 Task: Find a flat in Dom Pedrito, Brazil, for 8 guests from 24th August to 10th September, with a price range of ₹12,000 to ₹15,000, including Wifi, Free parking, TV, and Self check-in, with an English-speaking host.
Action: Mouse moved to (684, 104)
Screenshot: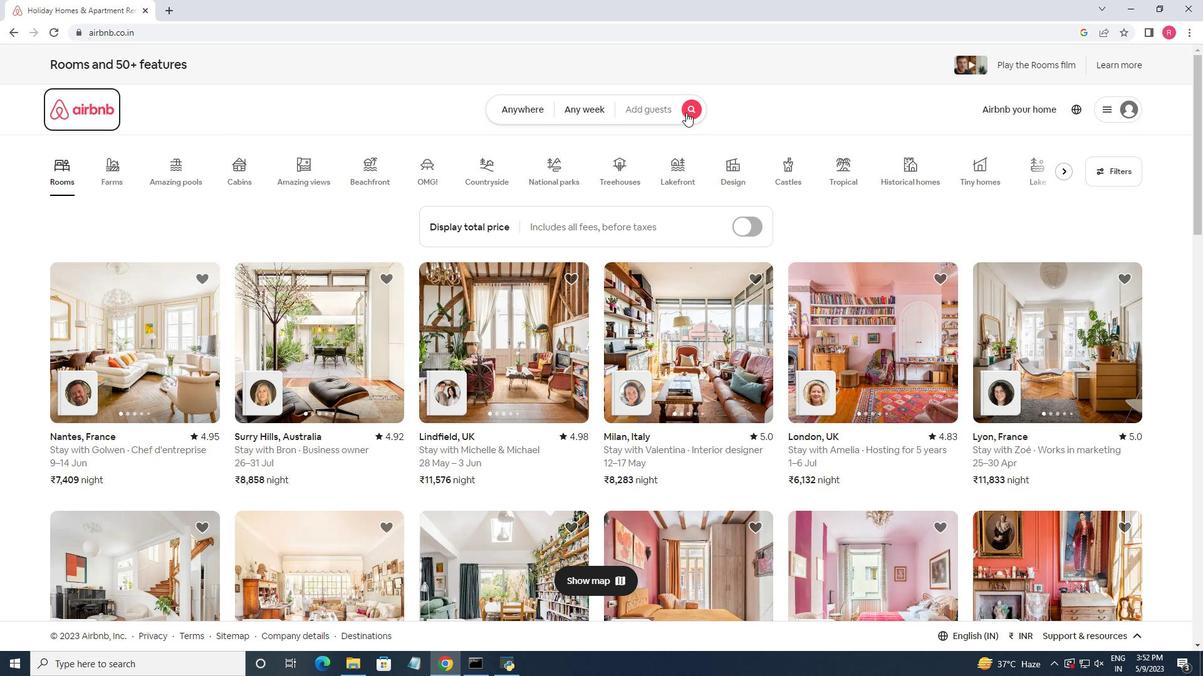 
Action: Mouse pressed left at (684, 104)
Screenshot: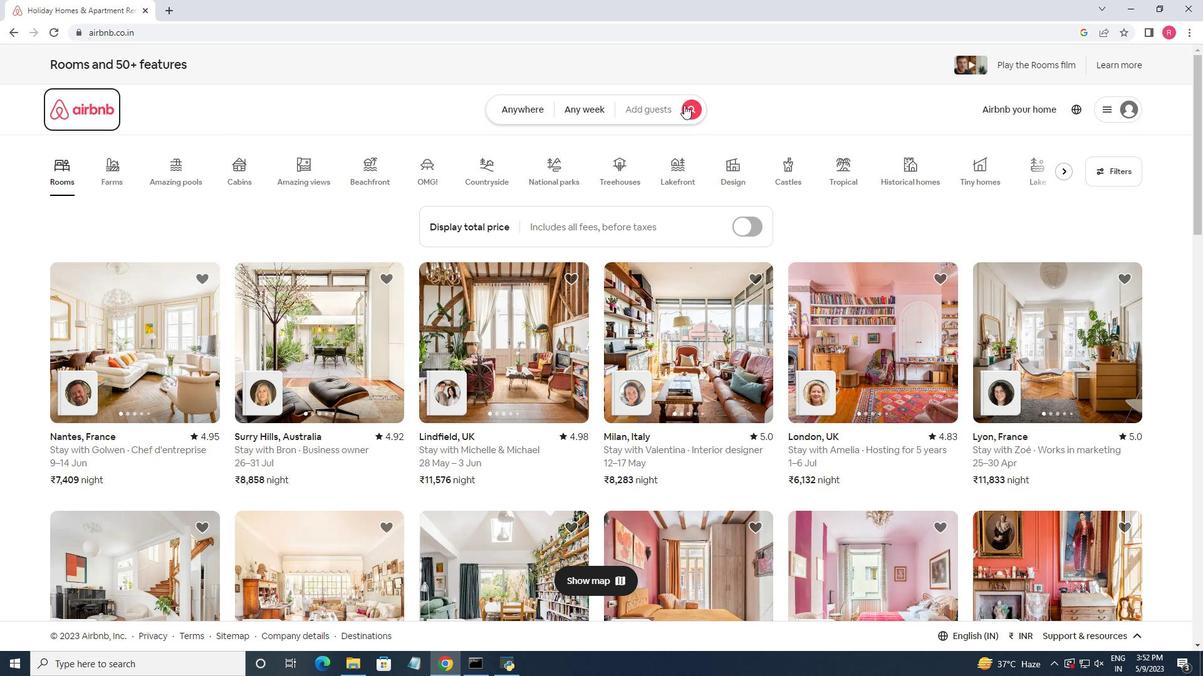 
Action: Mouse moved to (440, 155)
Screenshot: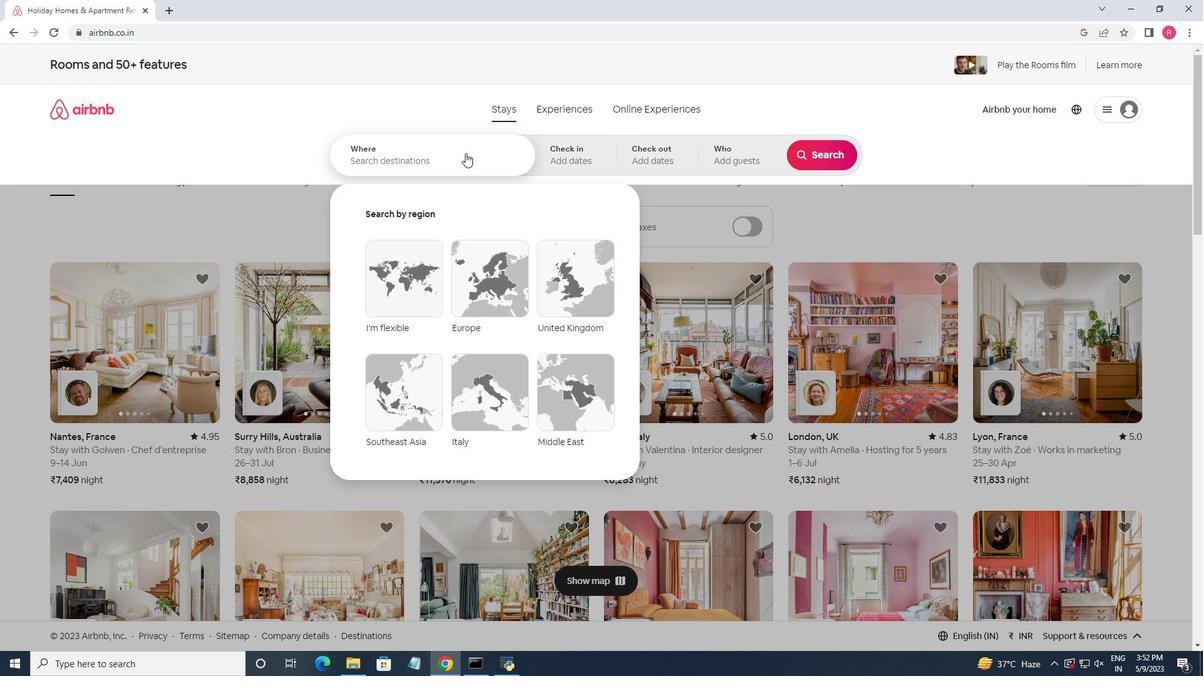 
Action: Mouse pressed left at (440, 155)
Screenshot: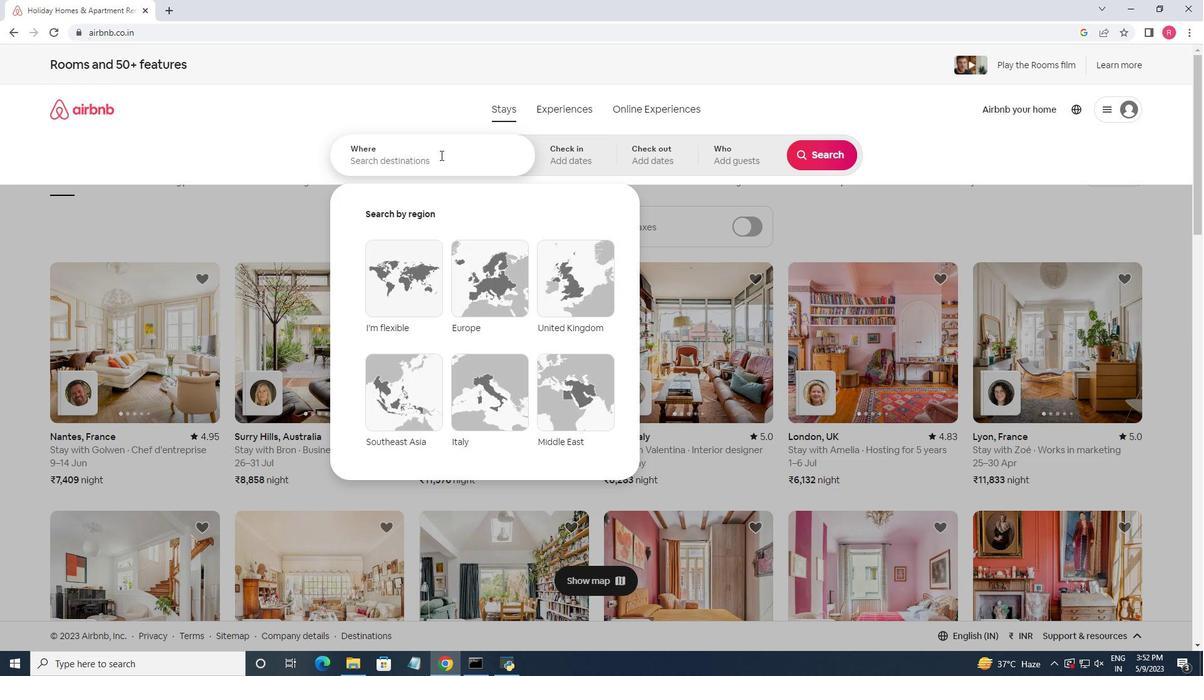 
Action: Key pressed <Key.shift>Dom<Key.space><Key.shift>Pedrito,<Key.space><Key.shift>Brazil<Key.enter>
Screenshot: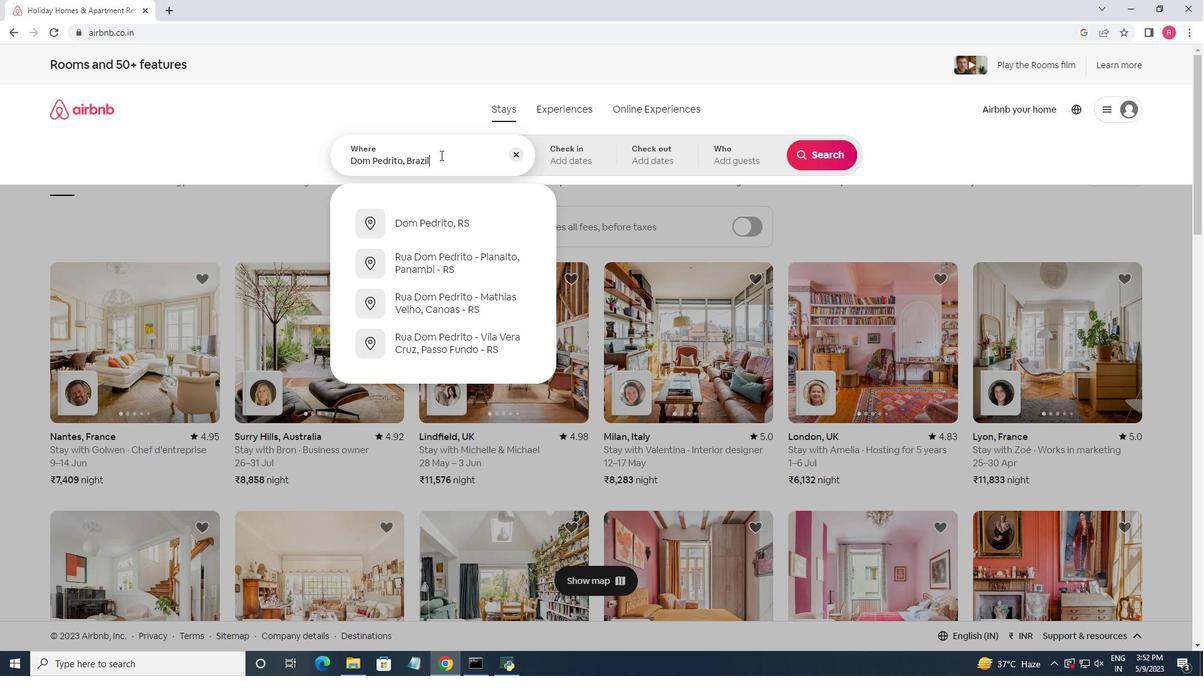 
Action: Mouse moved to (822, 253)
Screenshot: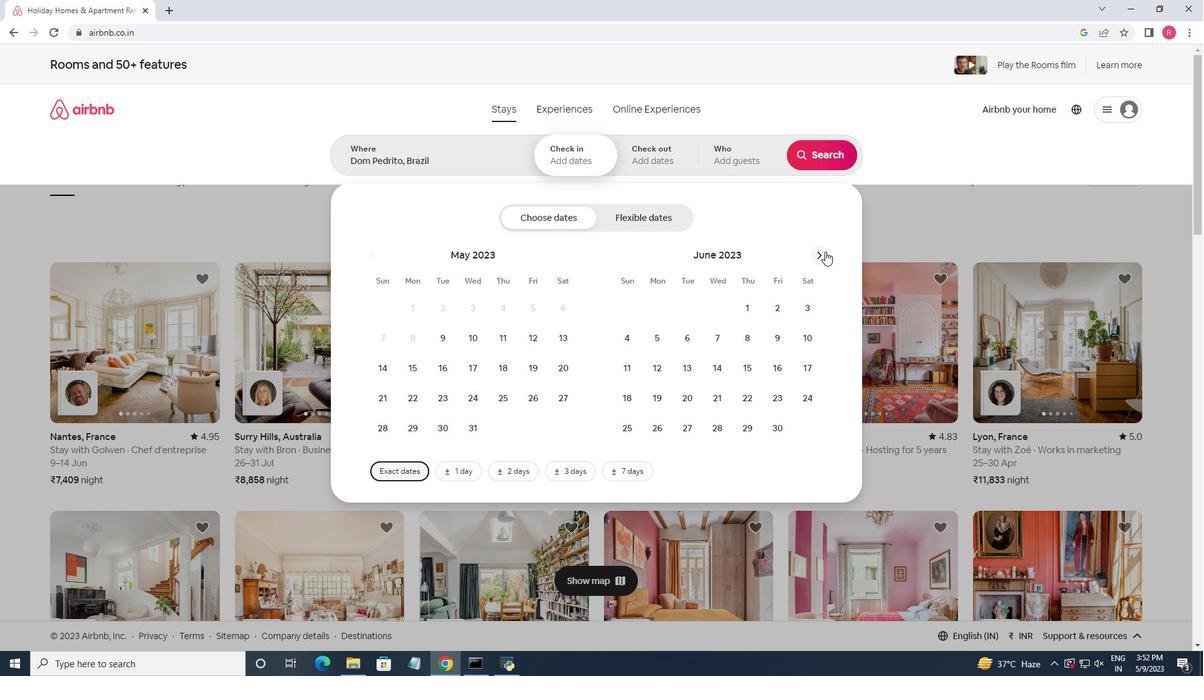 
Action: Mouse pressed left at (822, 253)
Screenshot: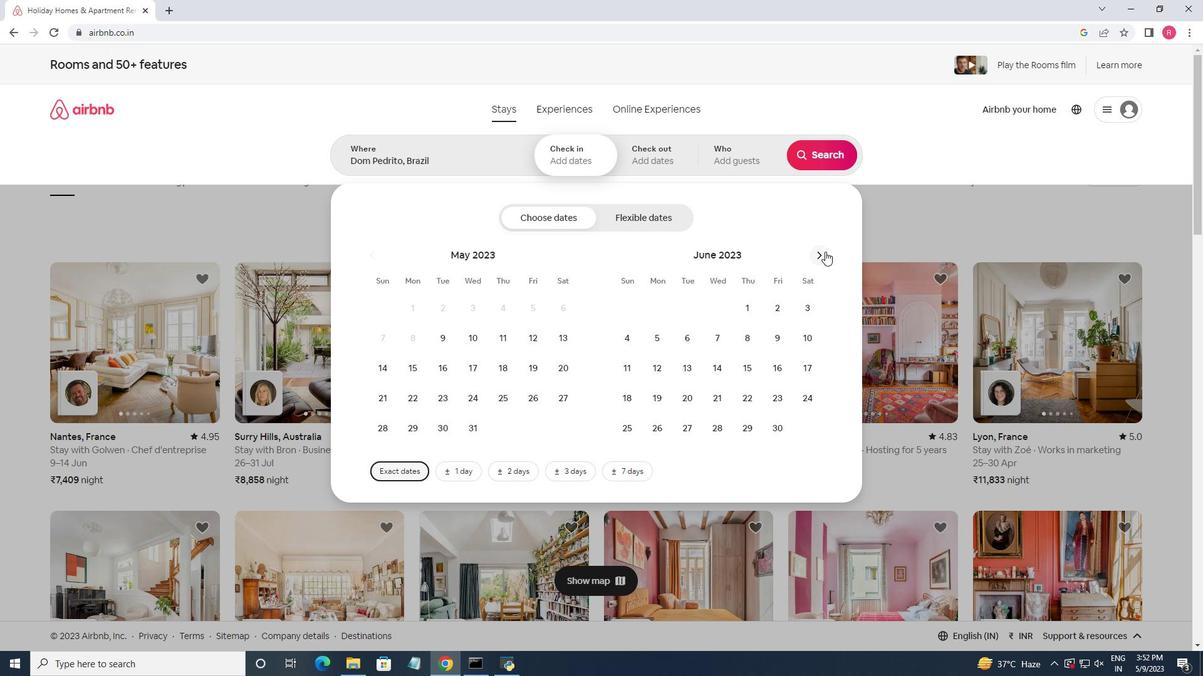 
Action: Mouse pressed left at (822, 253)
Screenshot: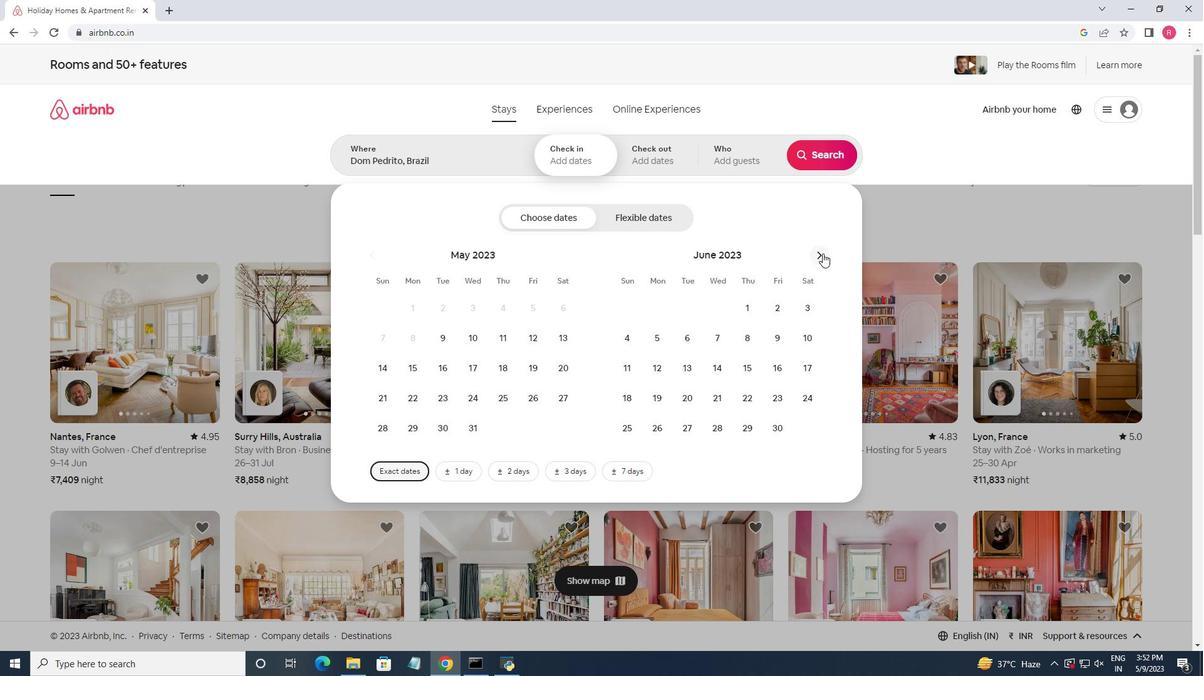 
Action: Mouse pressed left at (822, 253)
Screenshot: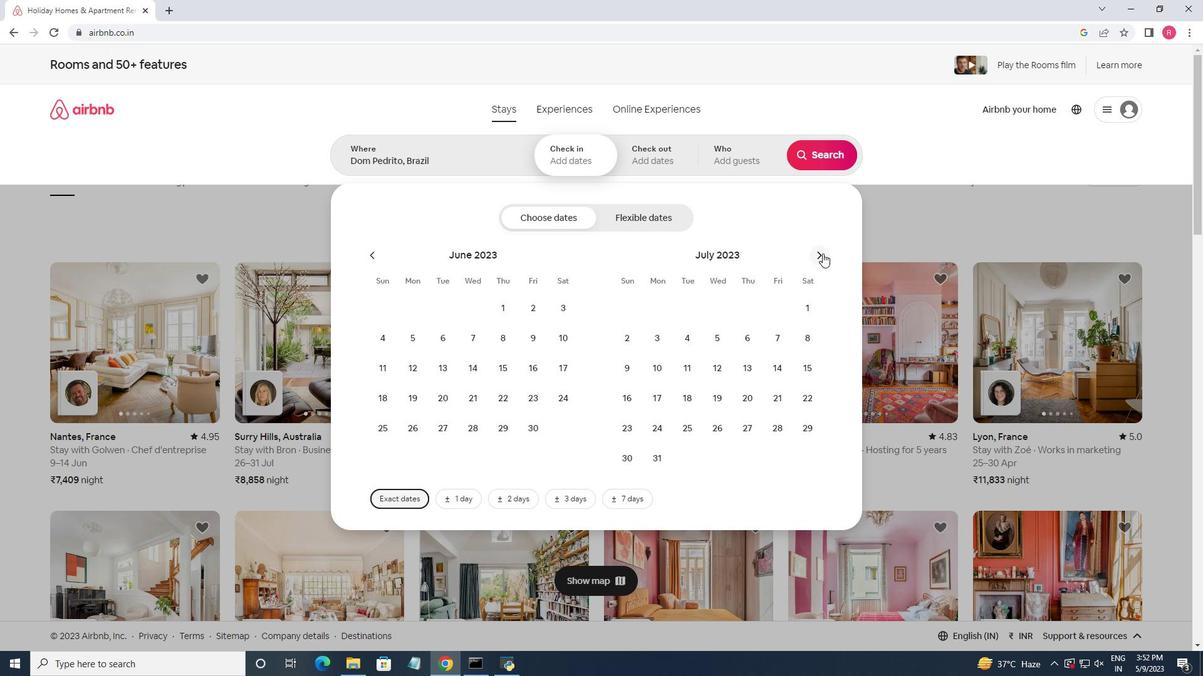 
Action: Mouse moved to (739, 401)
Screenshot: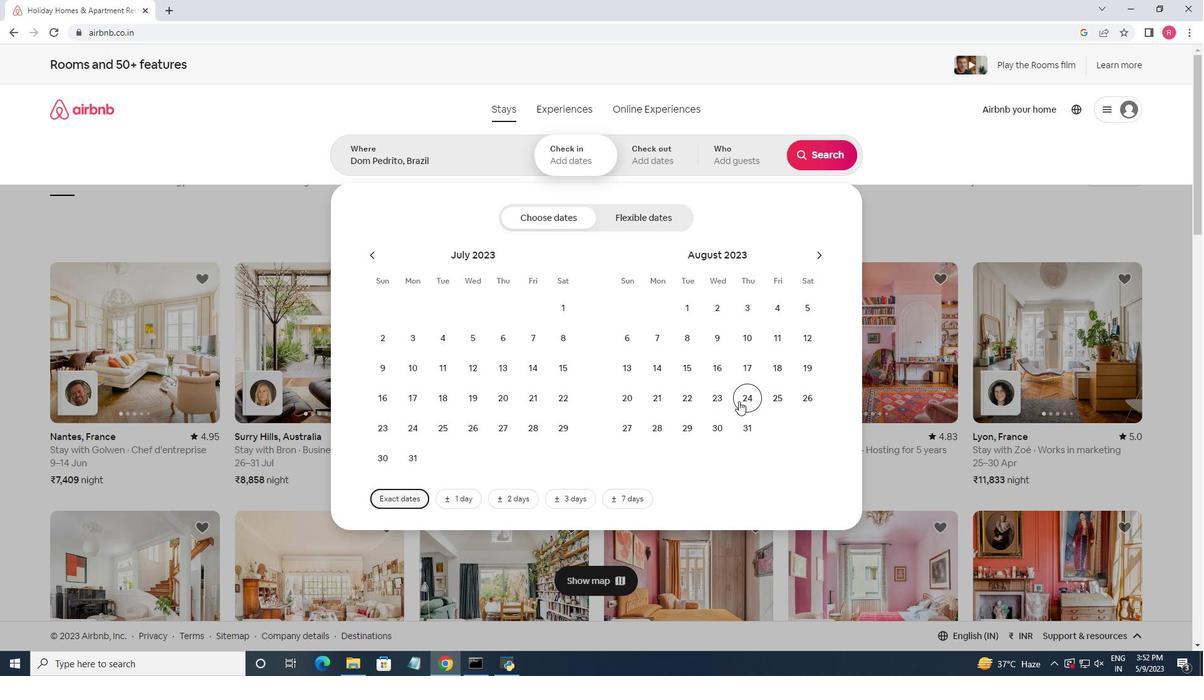 
Action: Mouse pressed left at (739, 401)
Screenshot: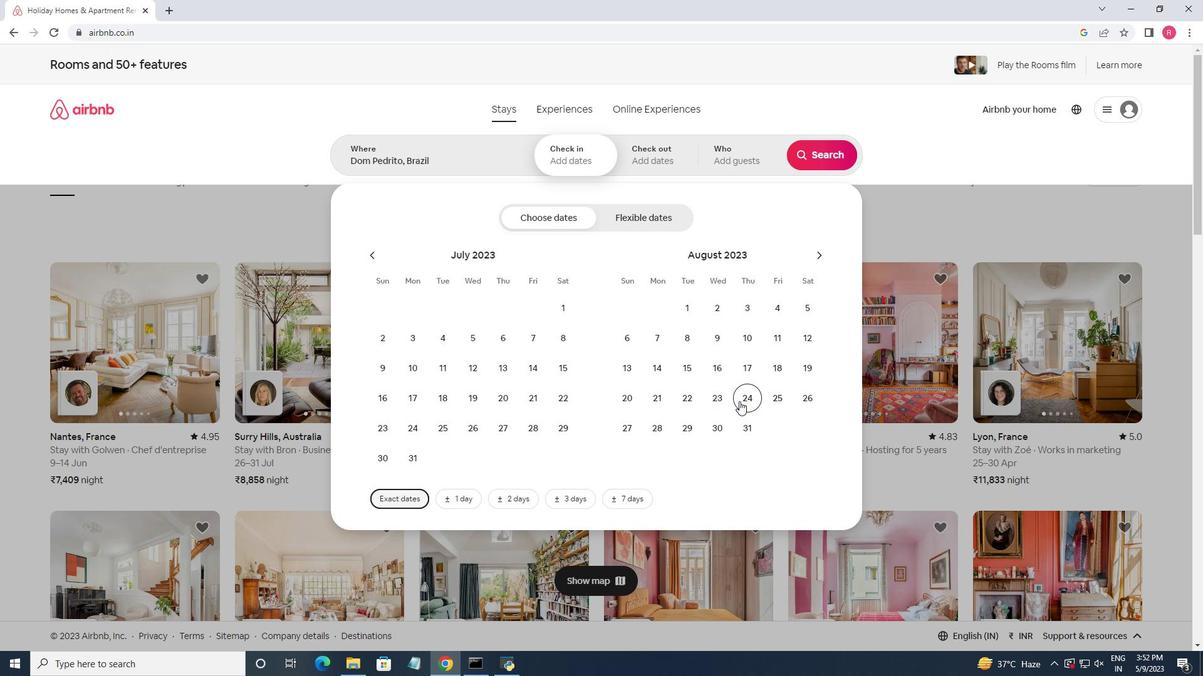 
Action: Mouse moved to (816, 261)
Screenshot: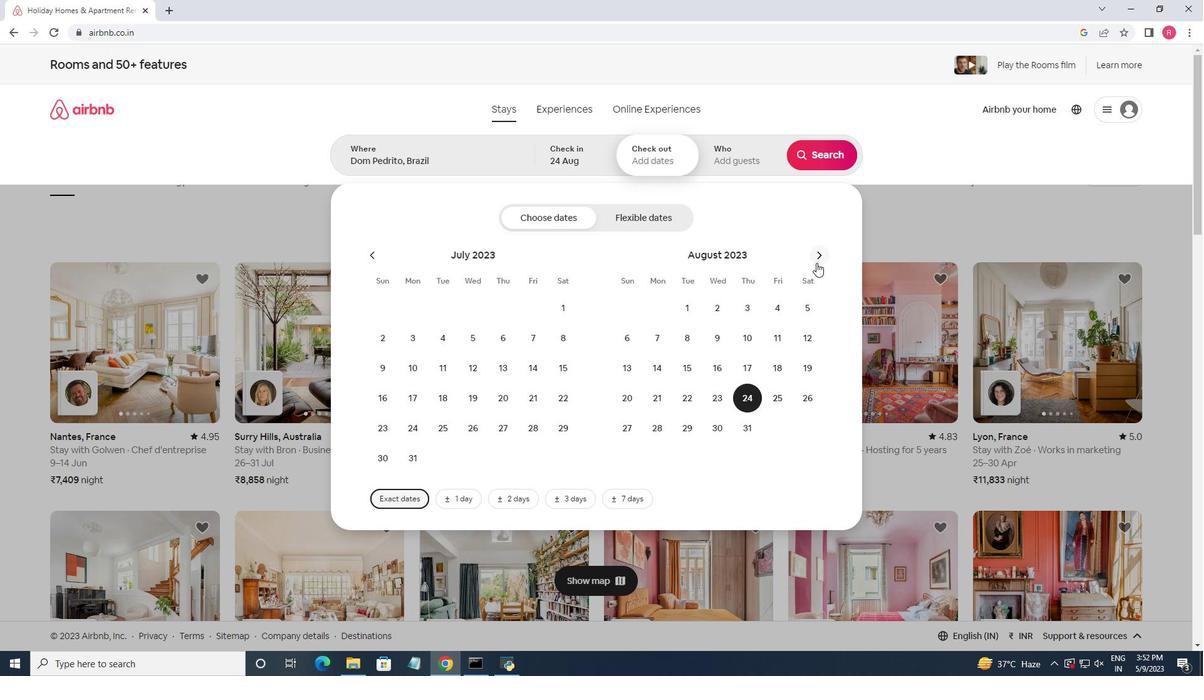 
Action: Mouse pressed left at (816, 261)
Screenshot: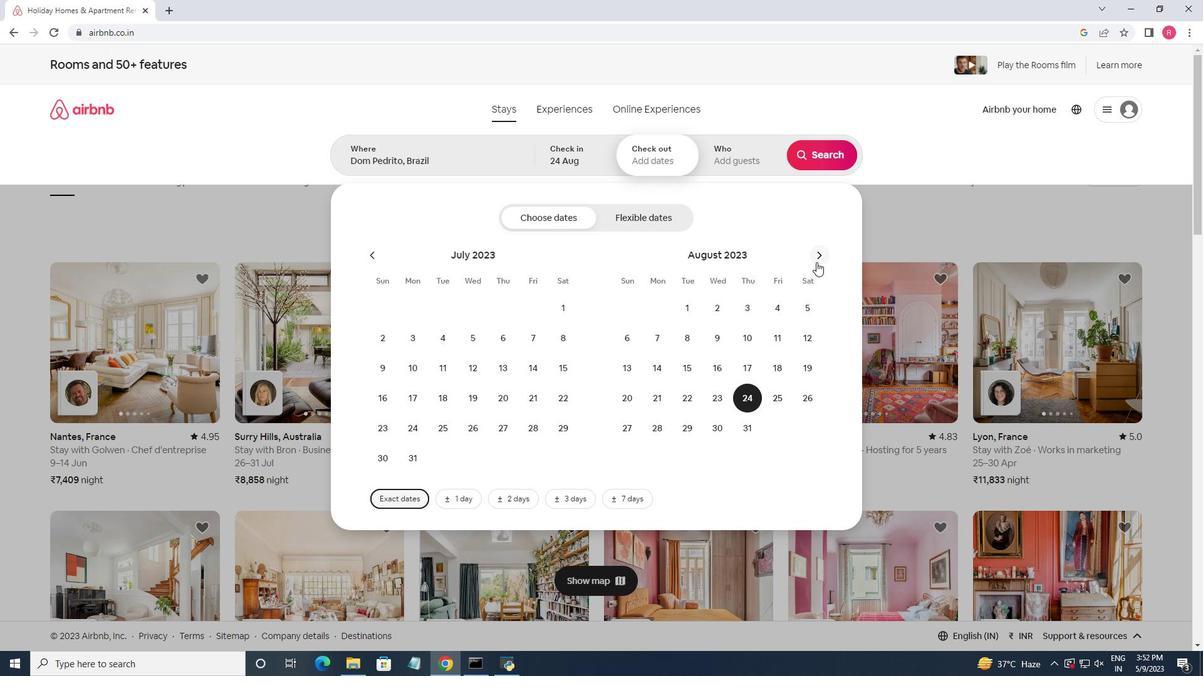 
Action: Mouse moved to (636, 366)
Screenshot: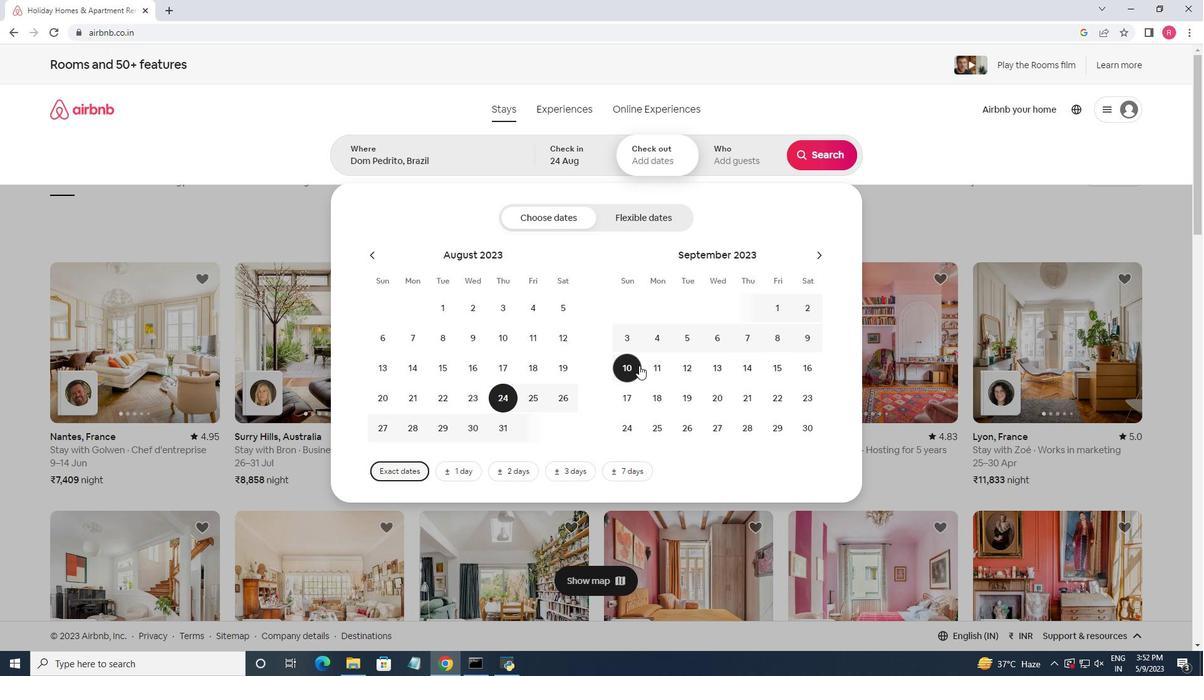 
Action: Mouse pressed left at (636, 366)
Screenshot: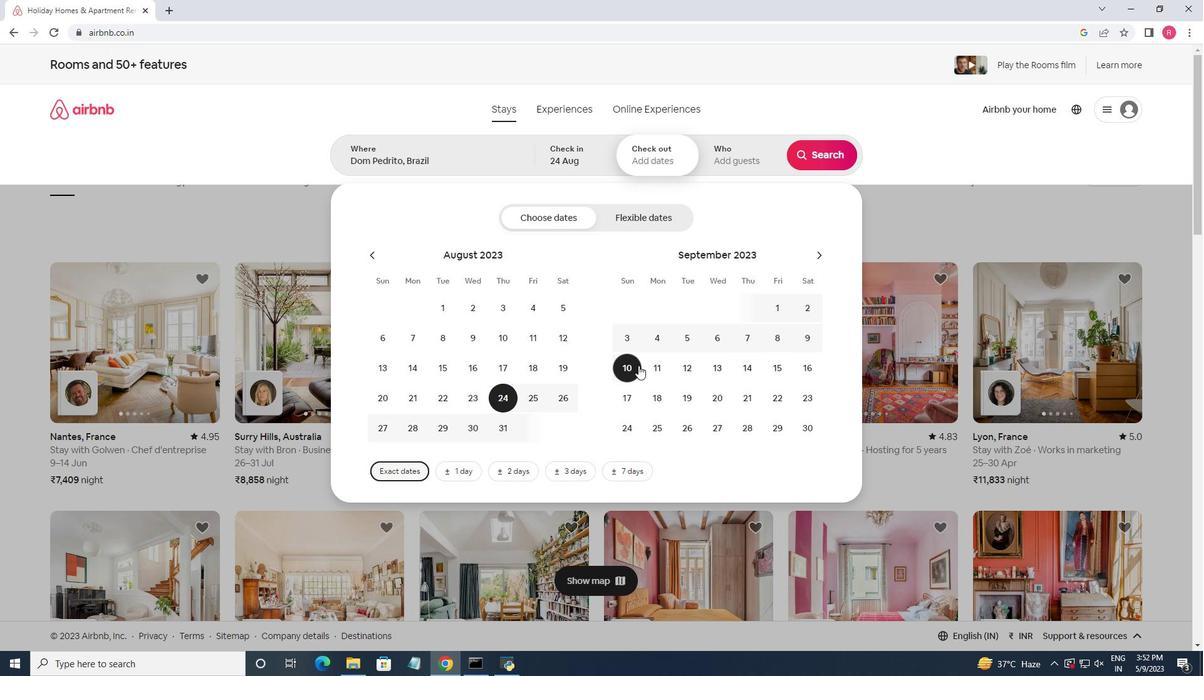 
Action: Mouse moved to (755, 167)
Screenshot: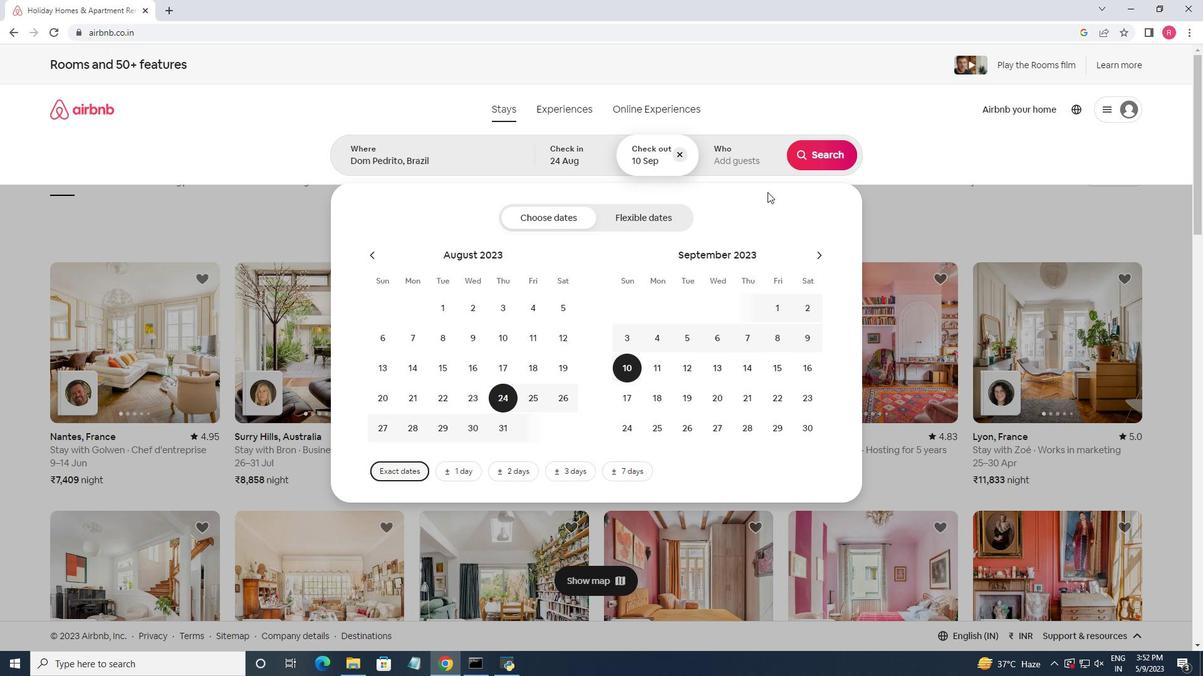 
Action: Mouse pressed left at (755, 167)
Screenshot: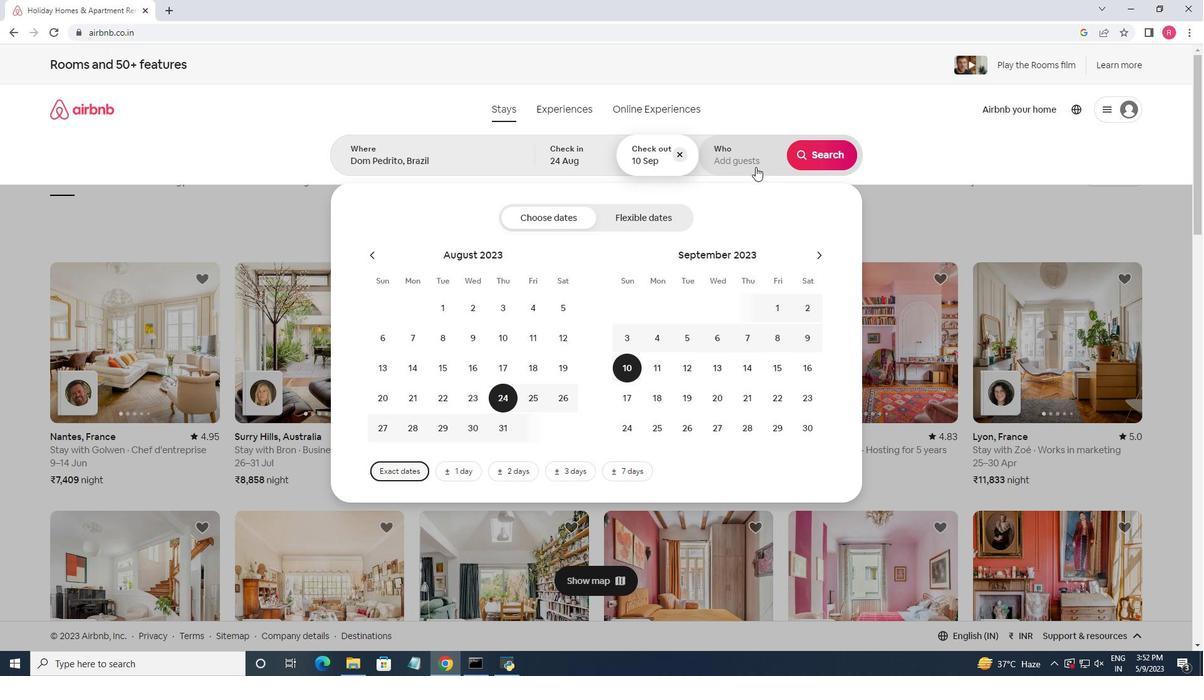 
Action: Mouse moved to (822, 226)
Screenshot: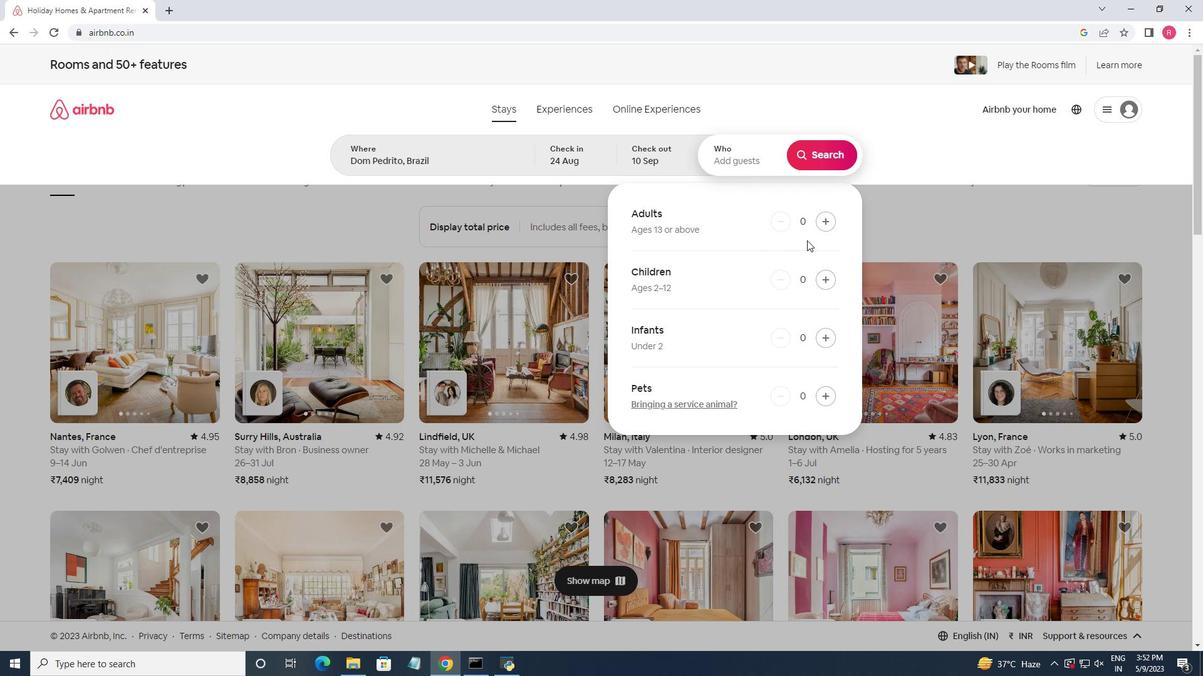 
Action: Mouse pressed left at (822, 226)
Screenshot: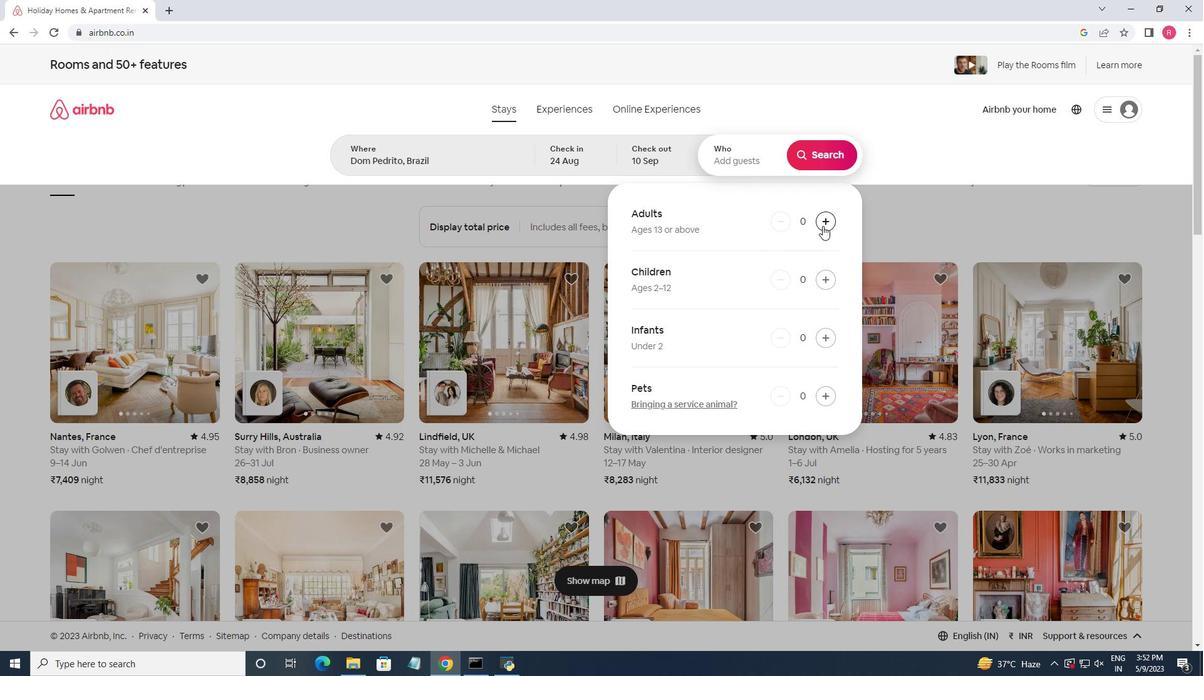
Action: Mouse pressed left at (822, 226)
Screenshot: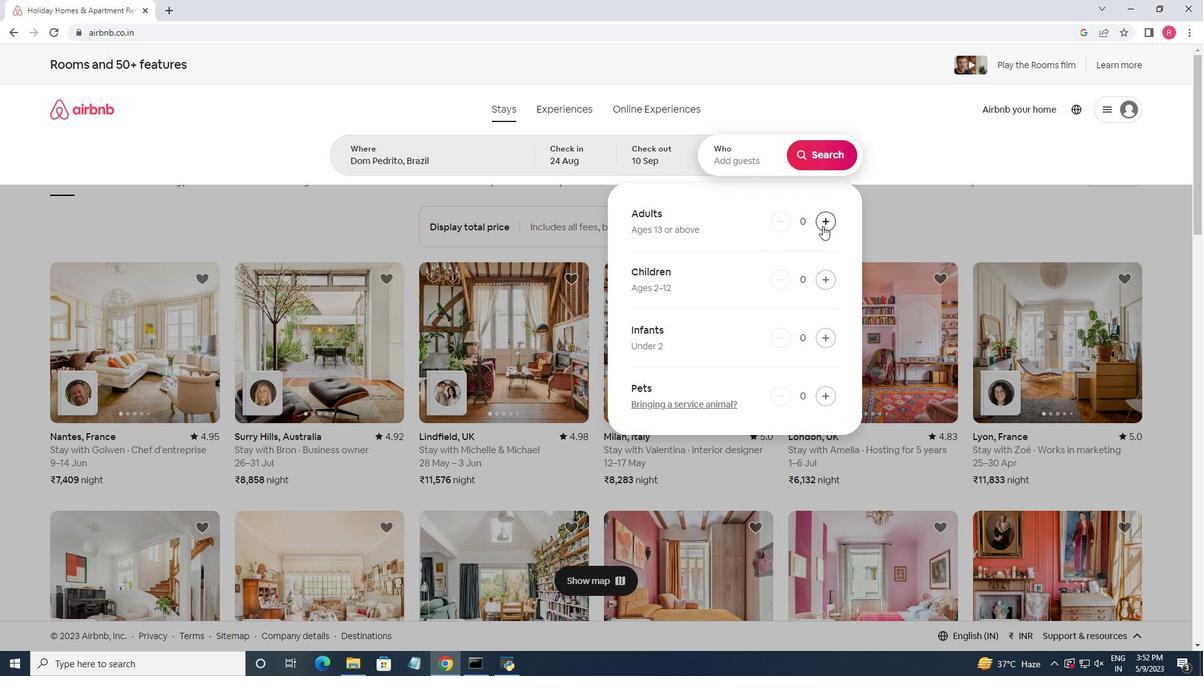 
Action: Mouse pressed left at (822, 226)
Screenshot: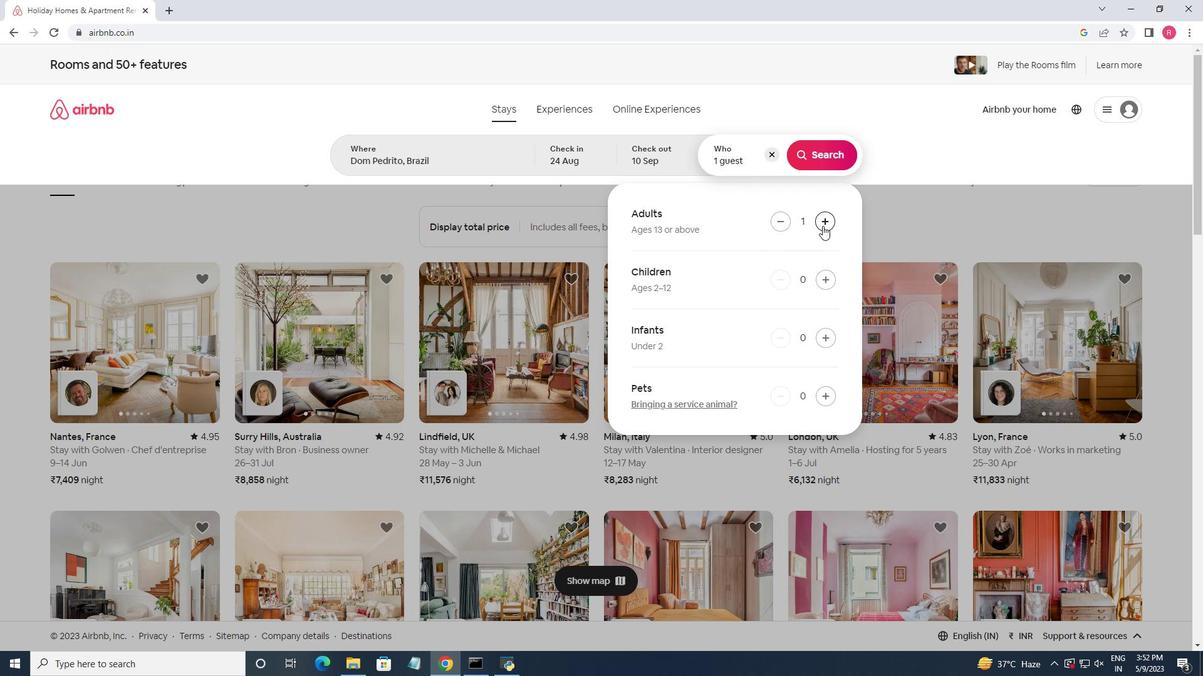 
Action: Mouse pressed left at (822, 226)
Screenshot: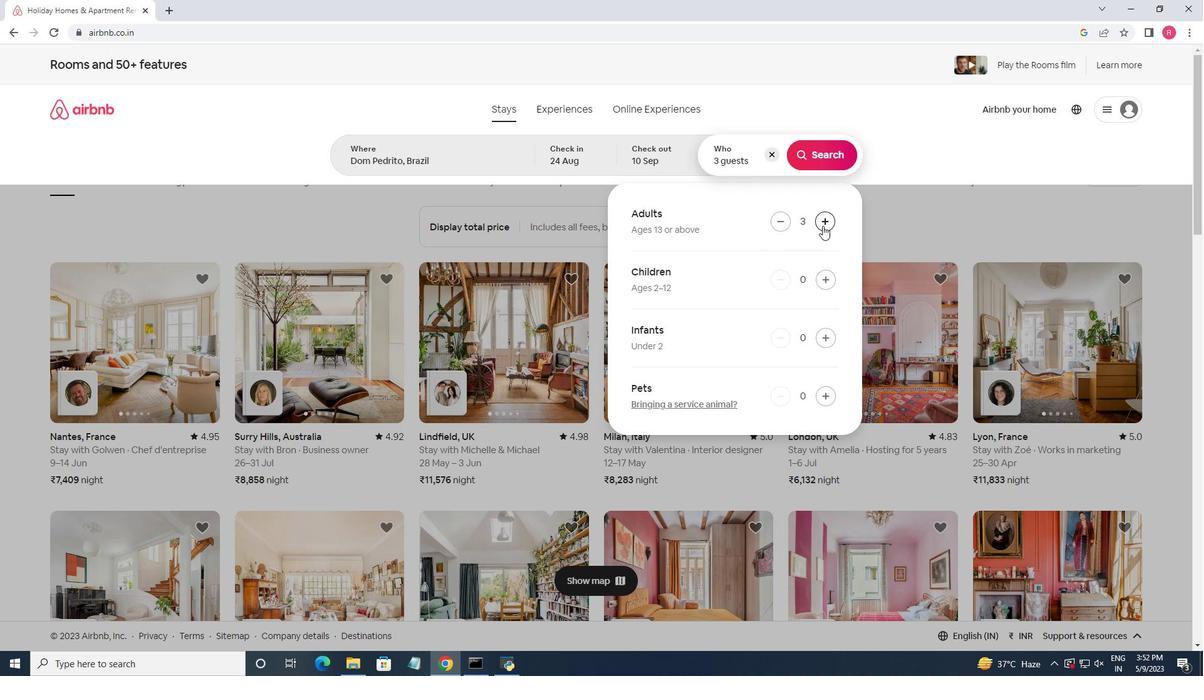 
Action: Mouse pressed left at (822, 226)
Screenshot: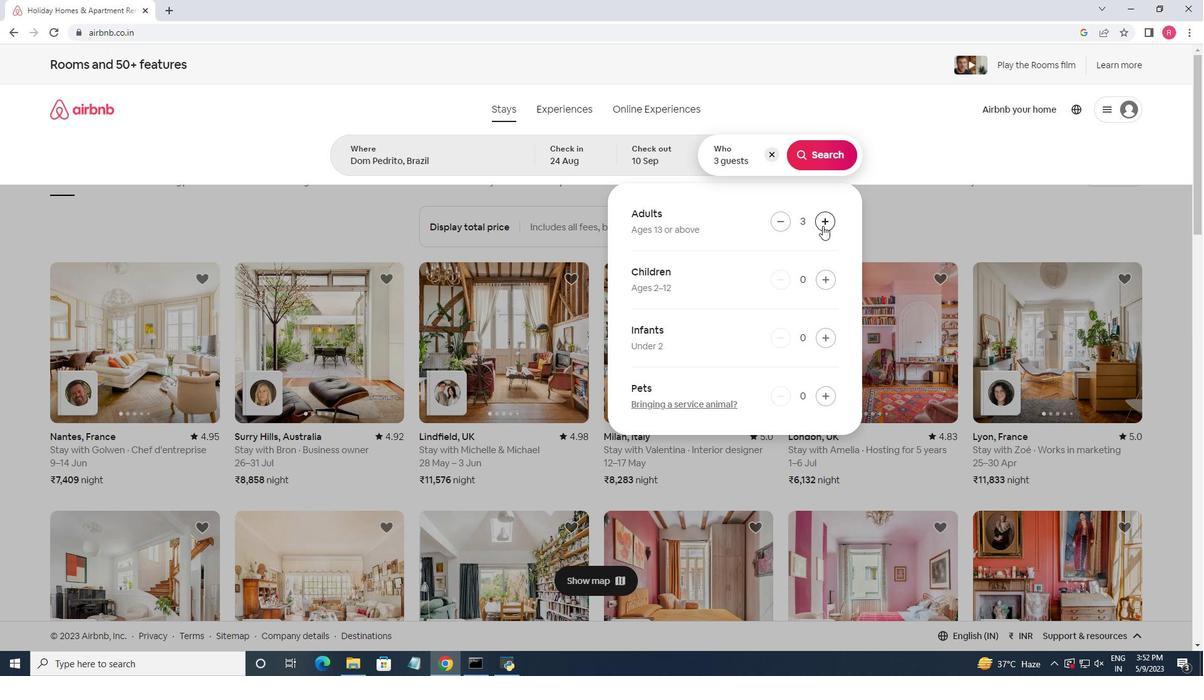 
Action: Mouse pressed left at (822, 226)
Screenshot: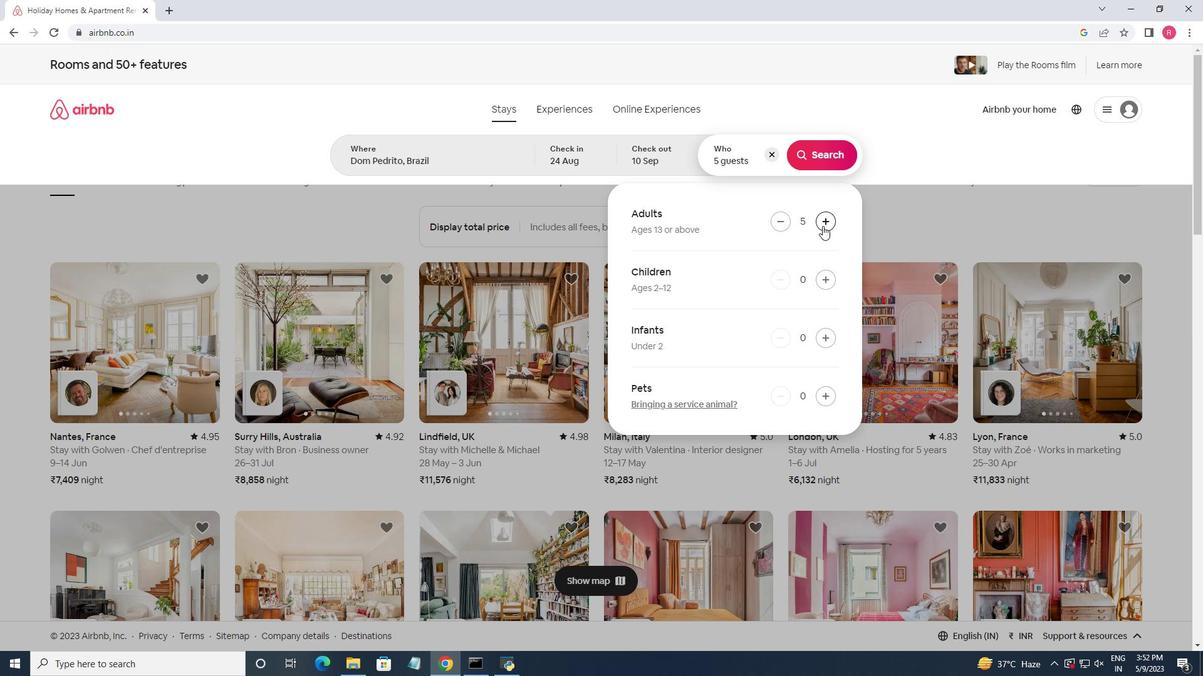 
Action: Mouse moved to (830, 277)
Screenshot: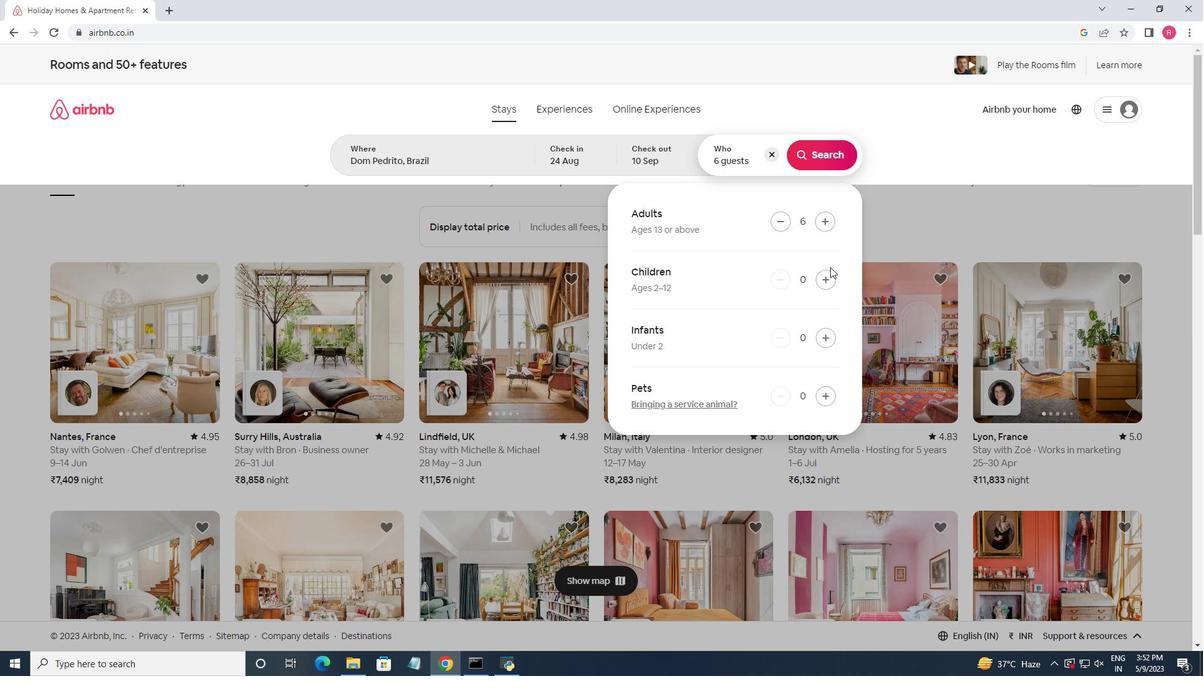 
Action: Mouse pressed left at (830, 277)
Screenshot: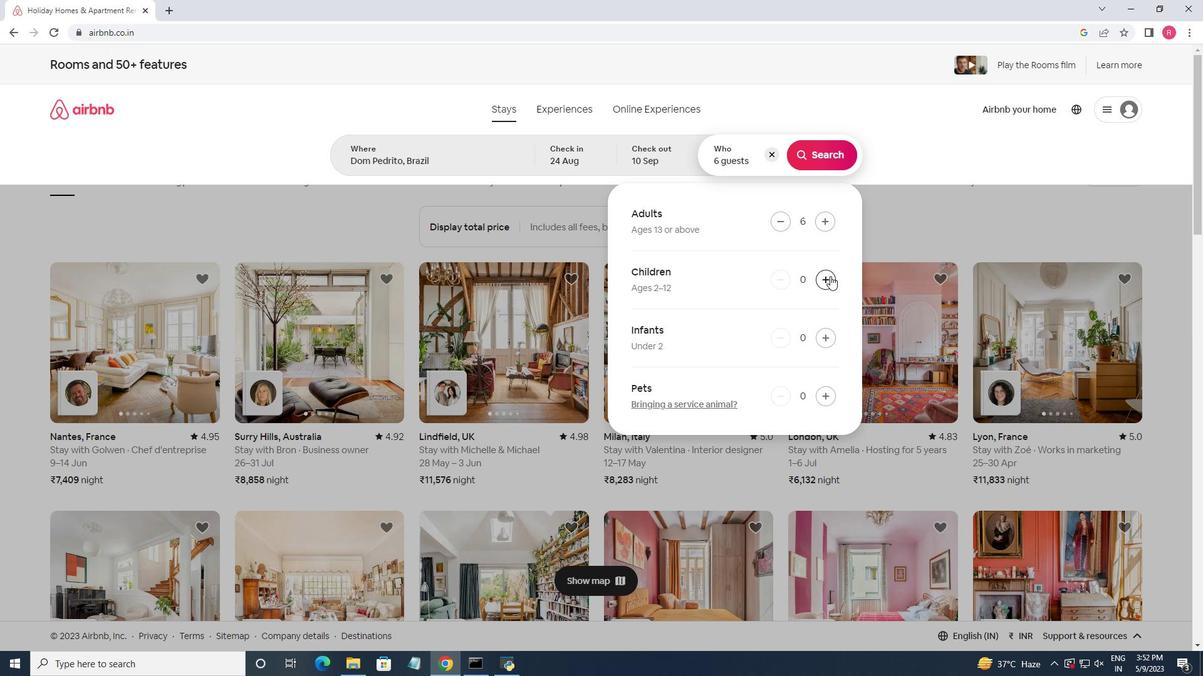 
Action: Mouse moved to (829, 277)
Screenshot: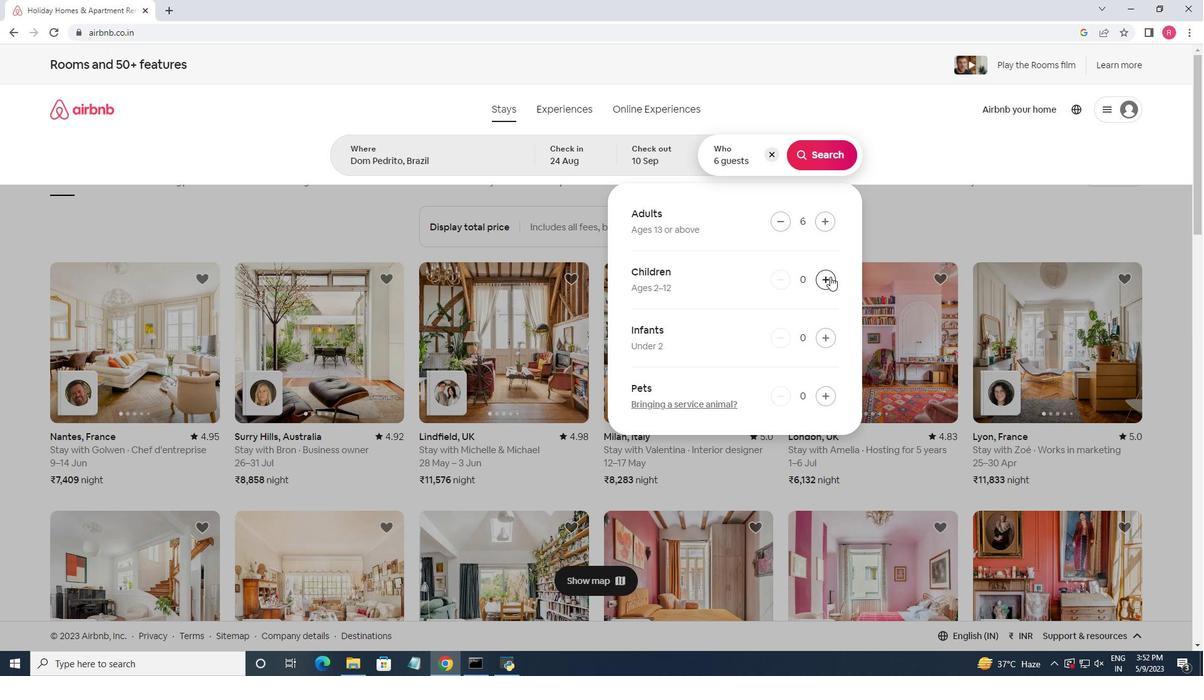 
Action: Mouse pressed left at (829, 277)
Screenshot: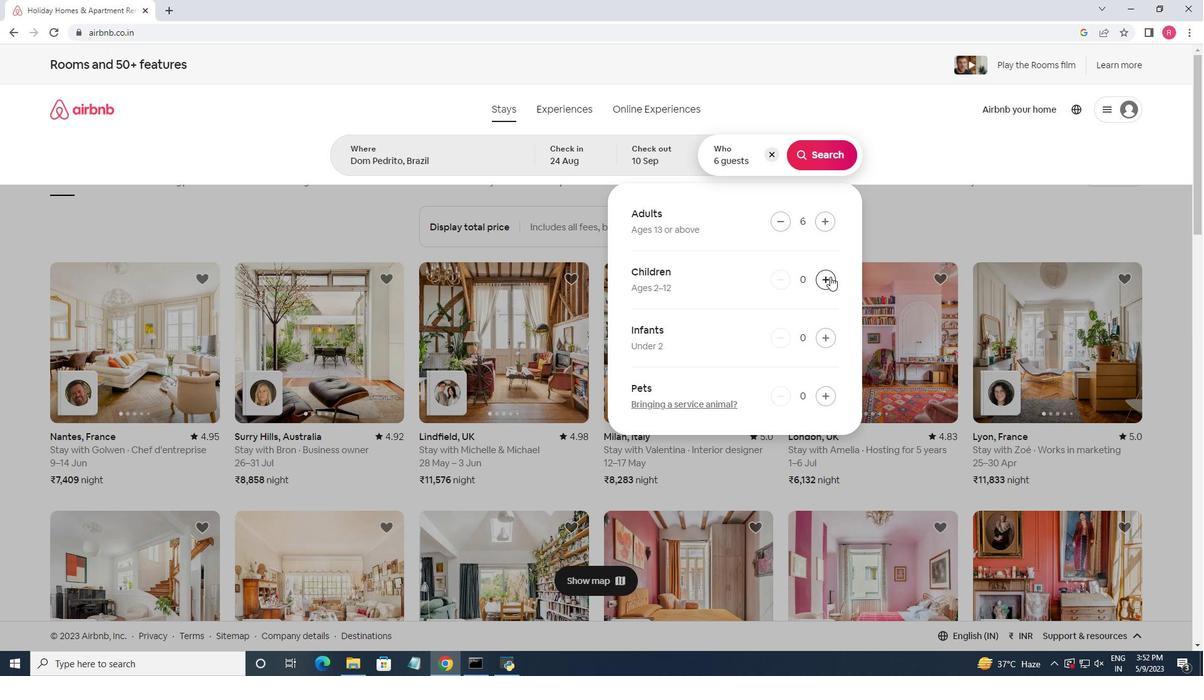 
Action: Mouse moved to (824, 152)
Screenshot: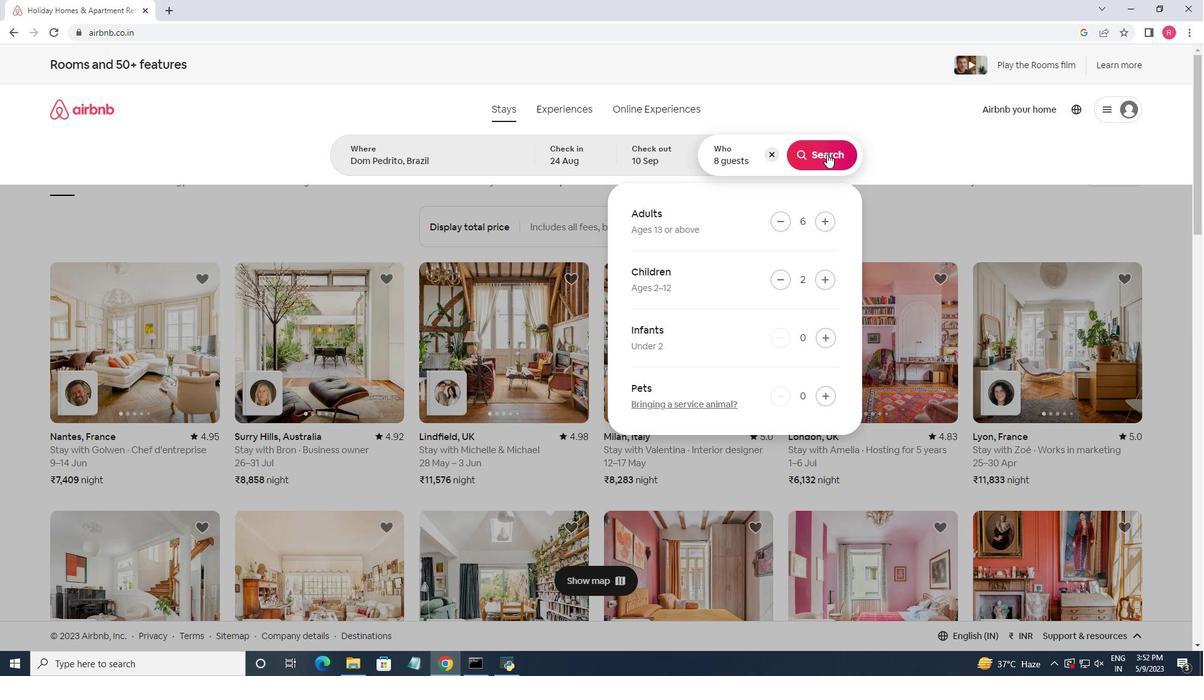
Action: Mouse pressed left at (824, 152)
Screenshot: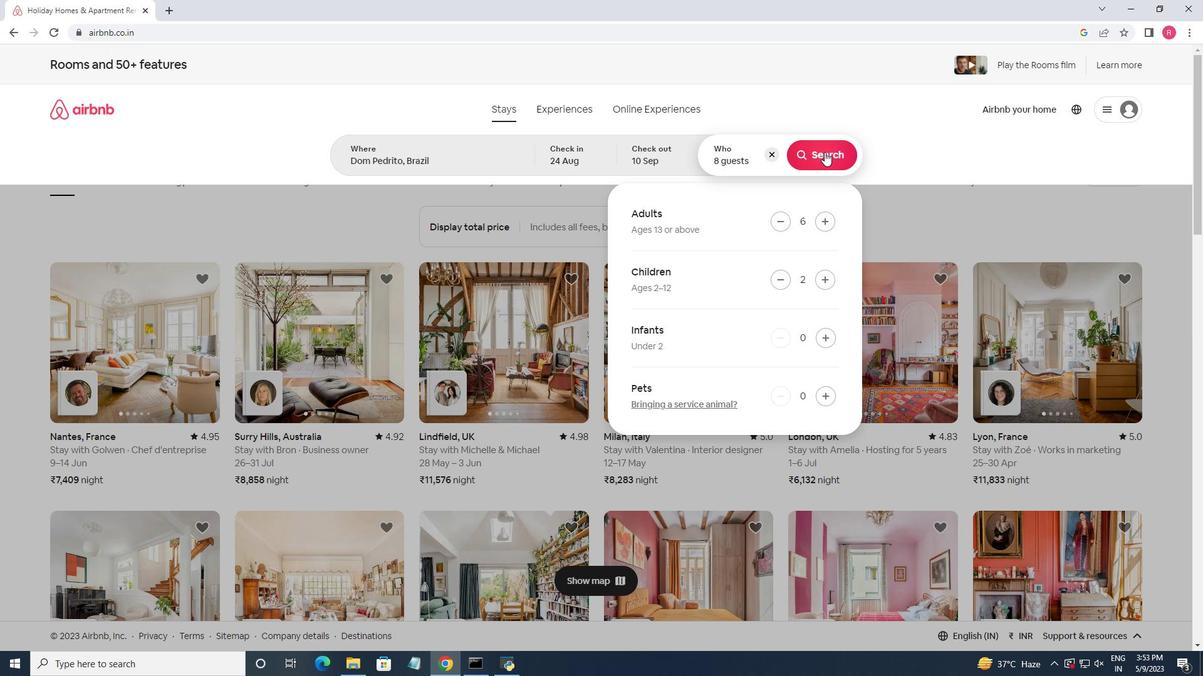 
Action: Mouse moved to (1140, 120)
Screenshot: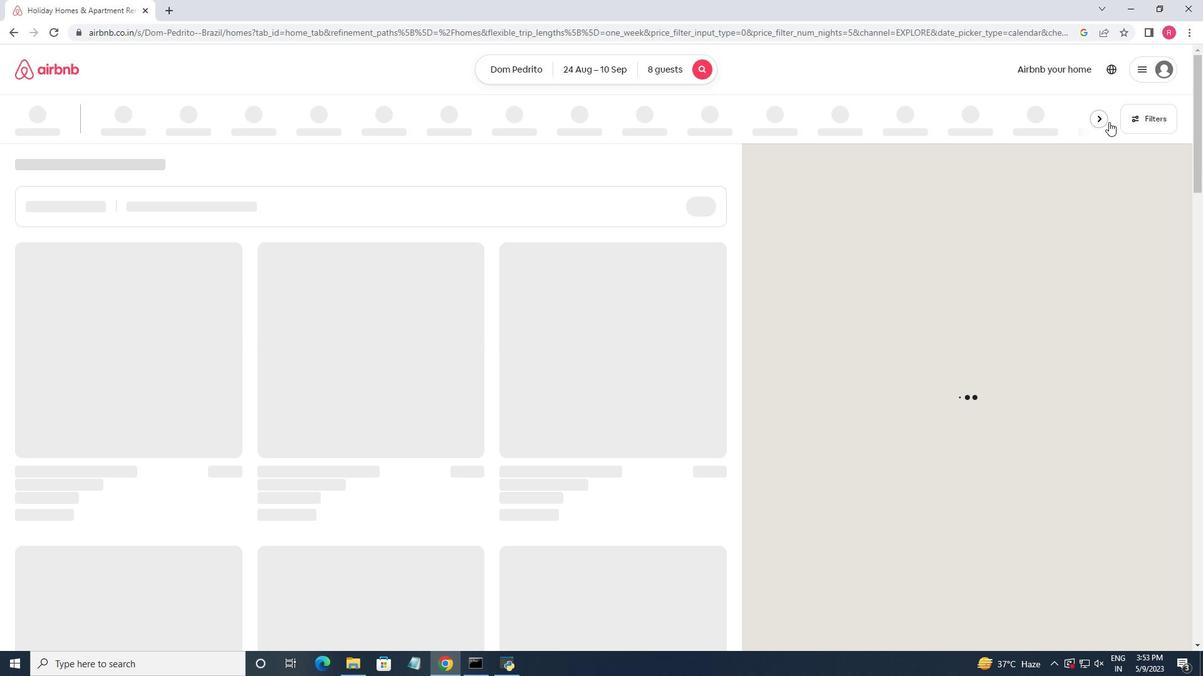 
Action: Mouse pressed left at (1140, 120)
Screenshot: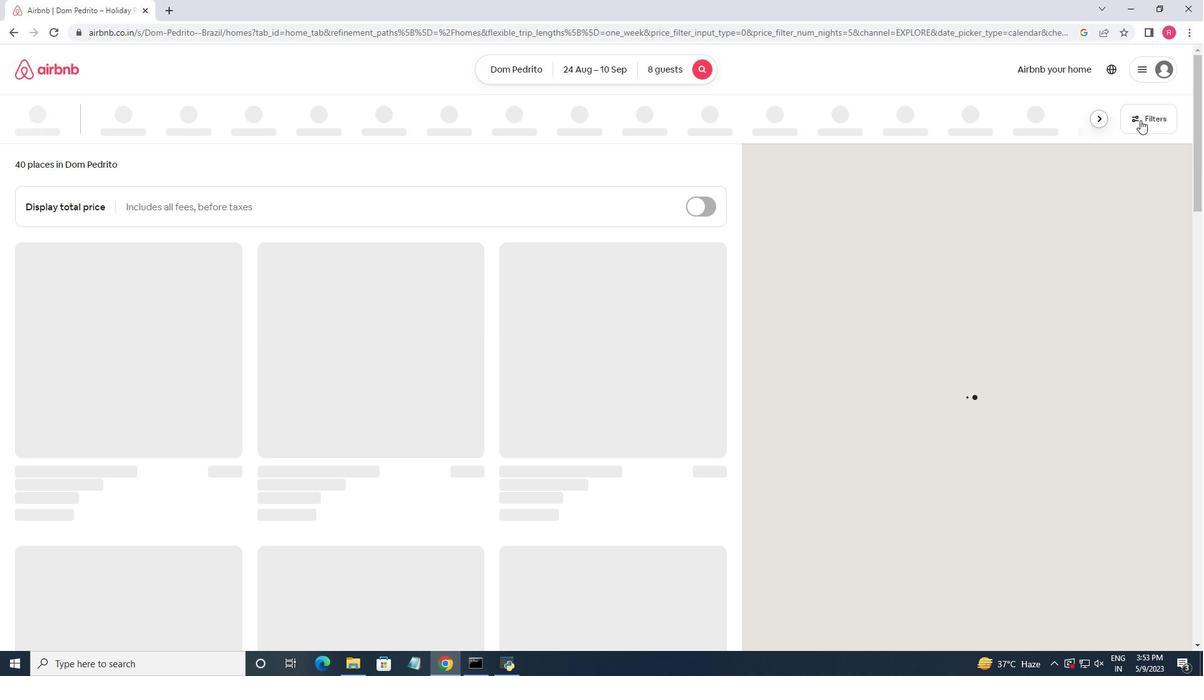 
Action: Mouse moved to (436, 429)
Screenshot: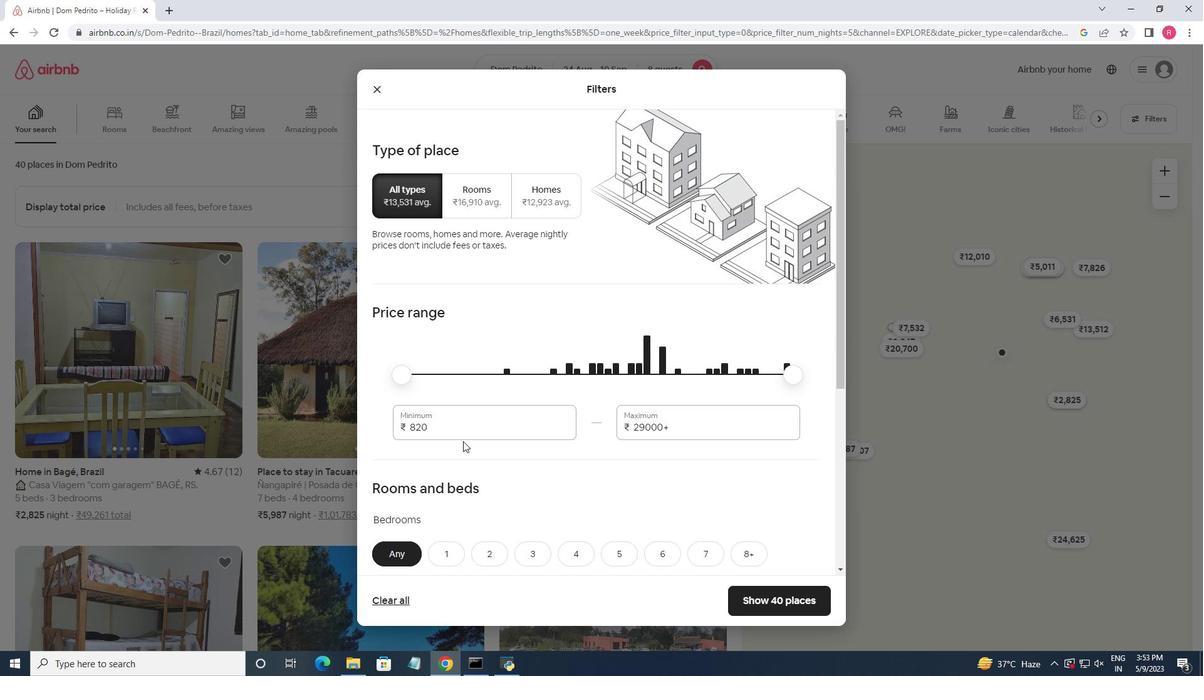 
Action: Mouse pressed left at (436, 429)
Screenshot: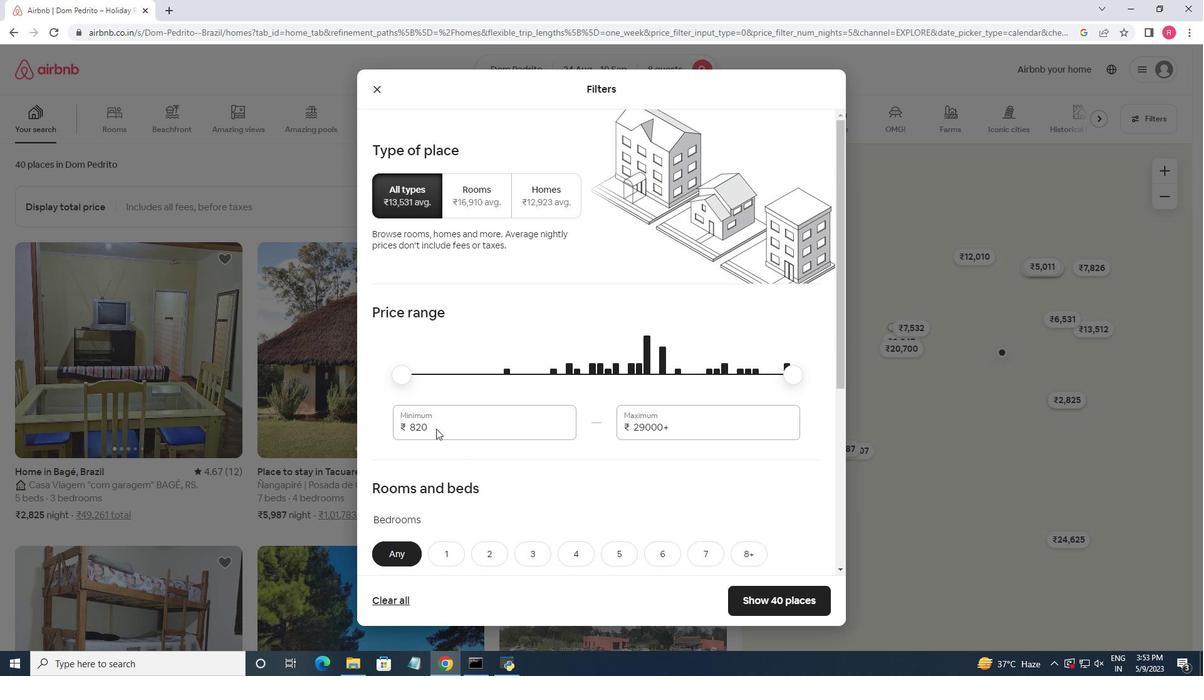 
Action: Mouse moved to (434, 429)
Screenshot: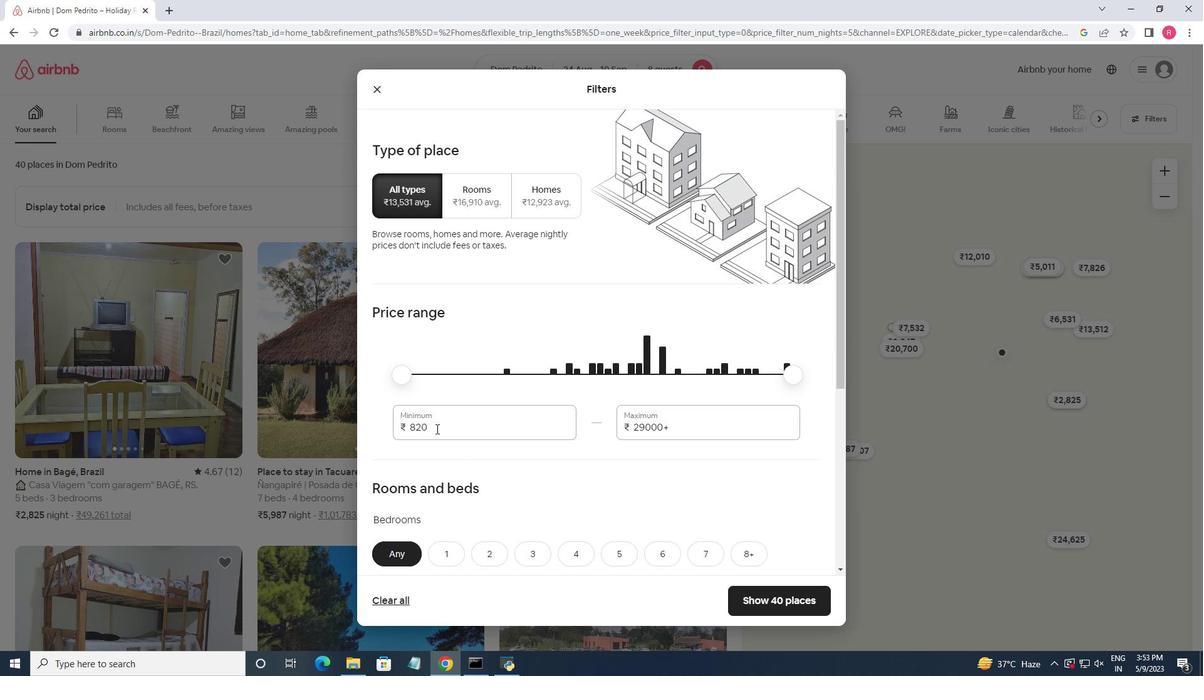 
Action: Mouse pressed left at (434, 429)
Screenshot: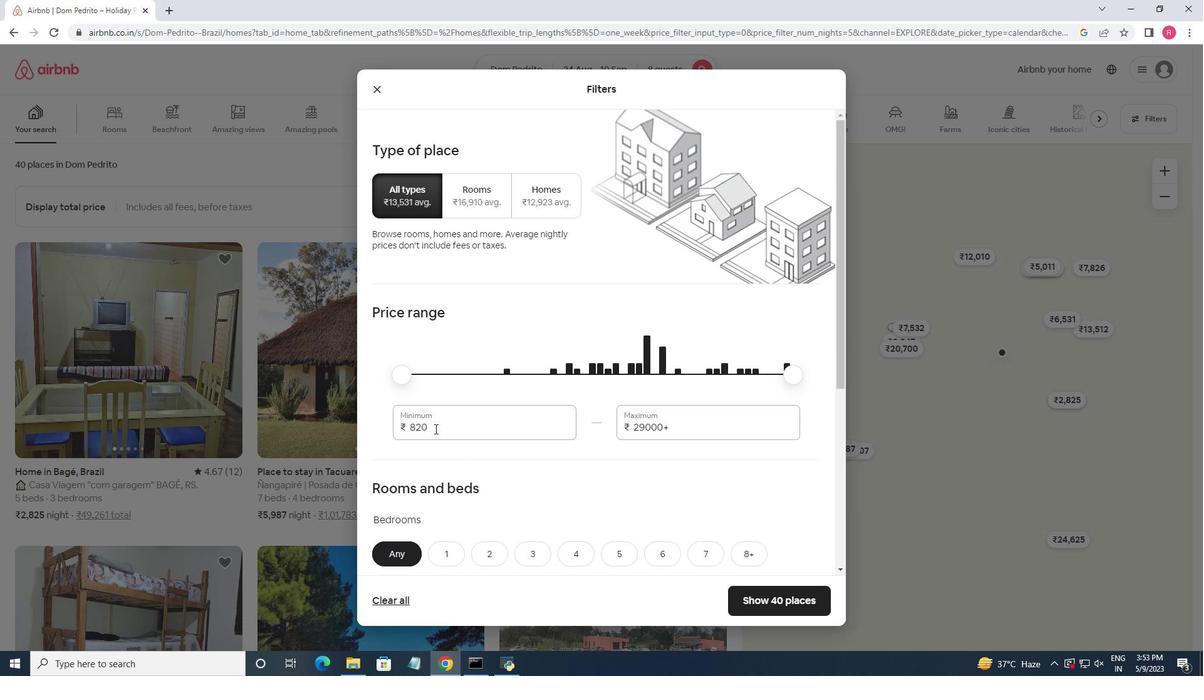 
Action: Mouse moved to (424, 428)
Screenshot: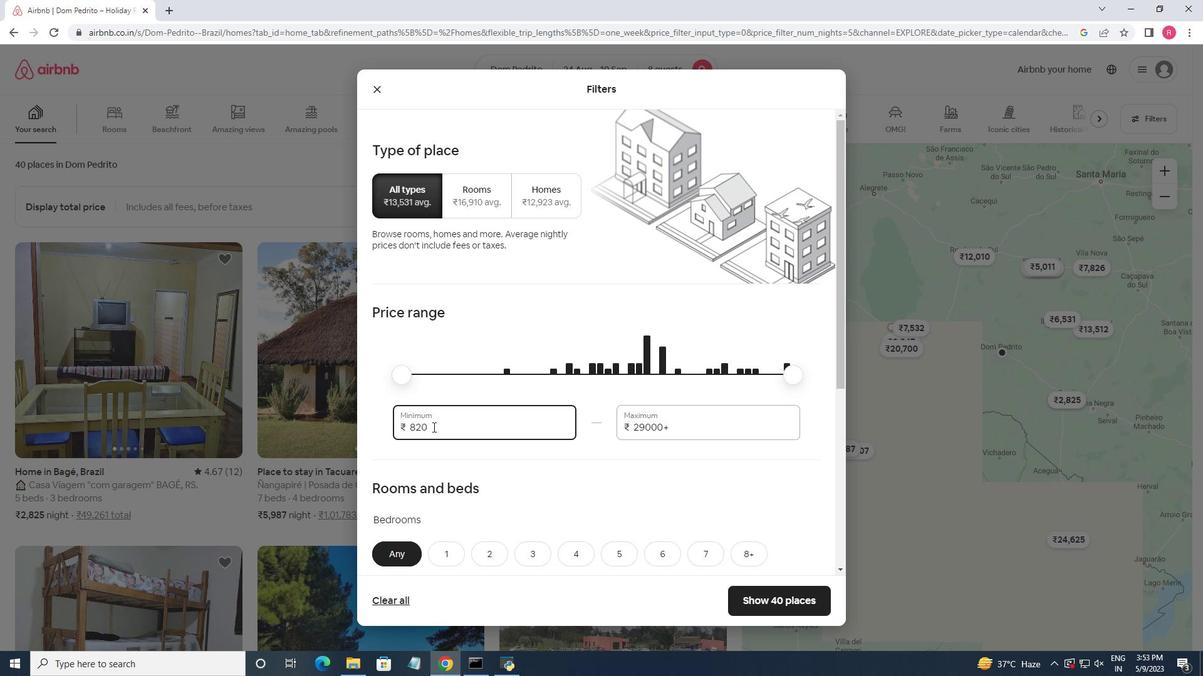 
Action: Mouse pressed left at (424, 428)
Screenshot: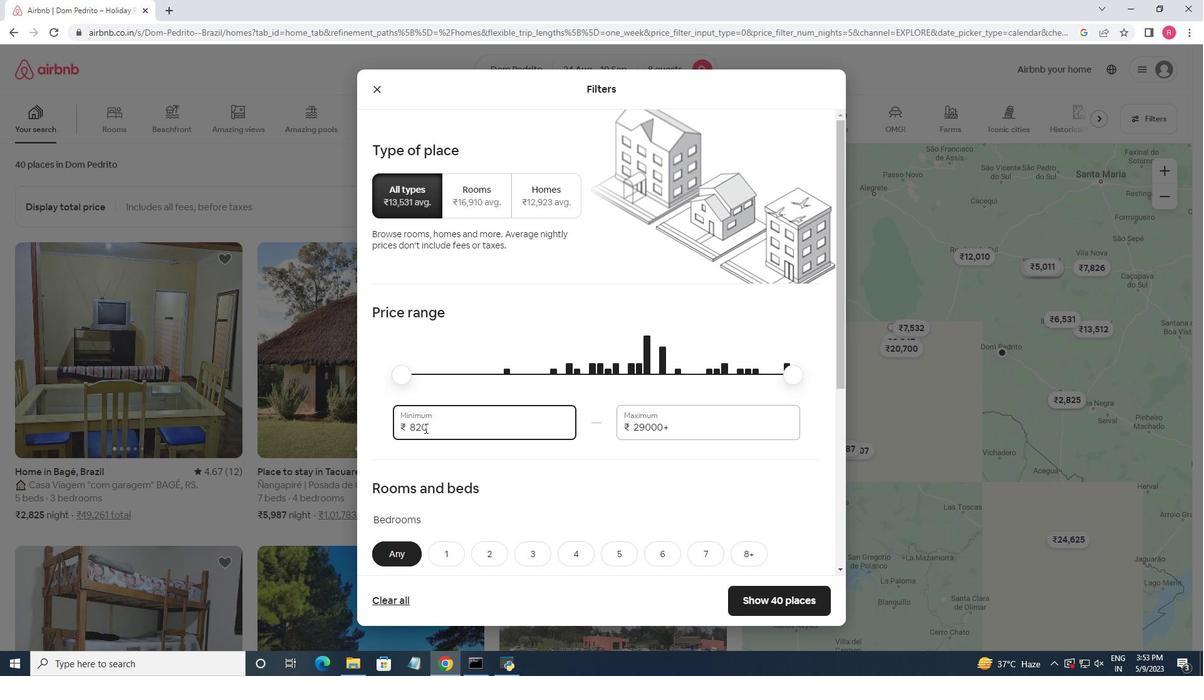 
Action: Mouse moved to (424, 429)
Screenshot: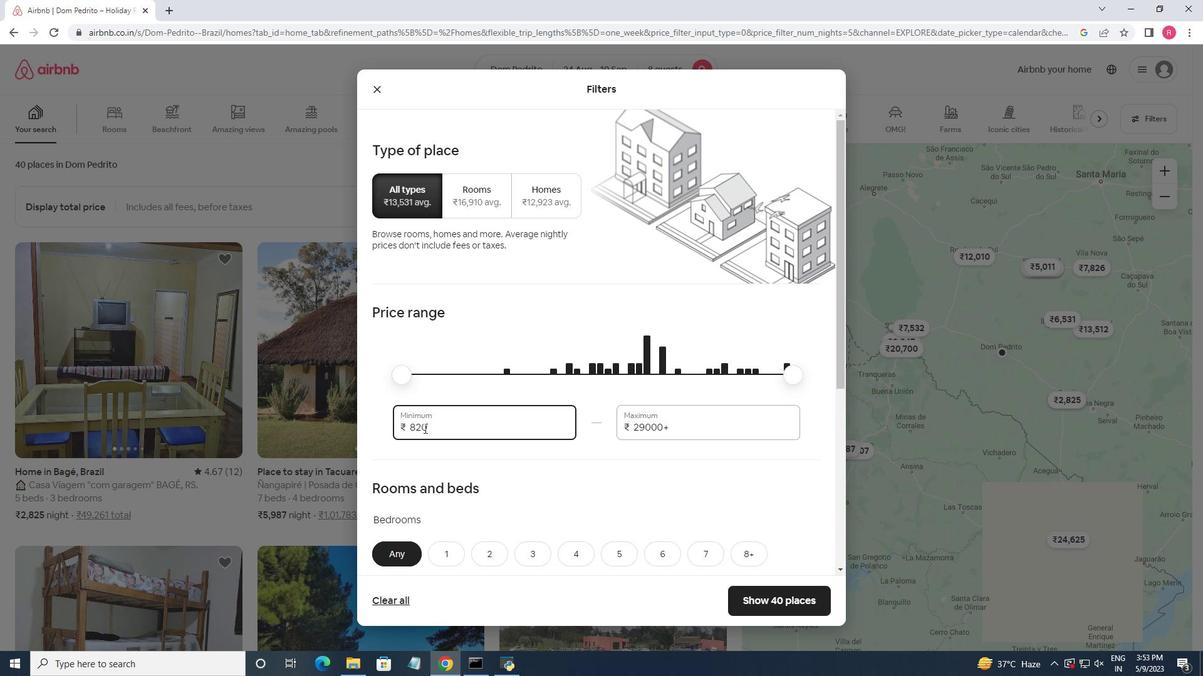 
Action: Mouse pressed left at (424, 429)
Screenshot: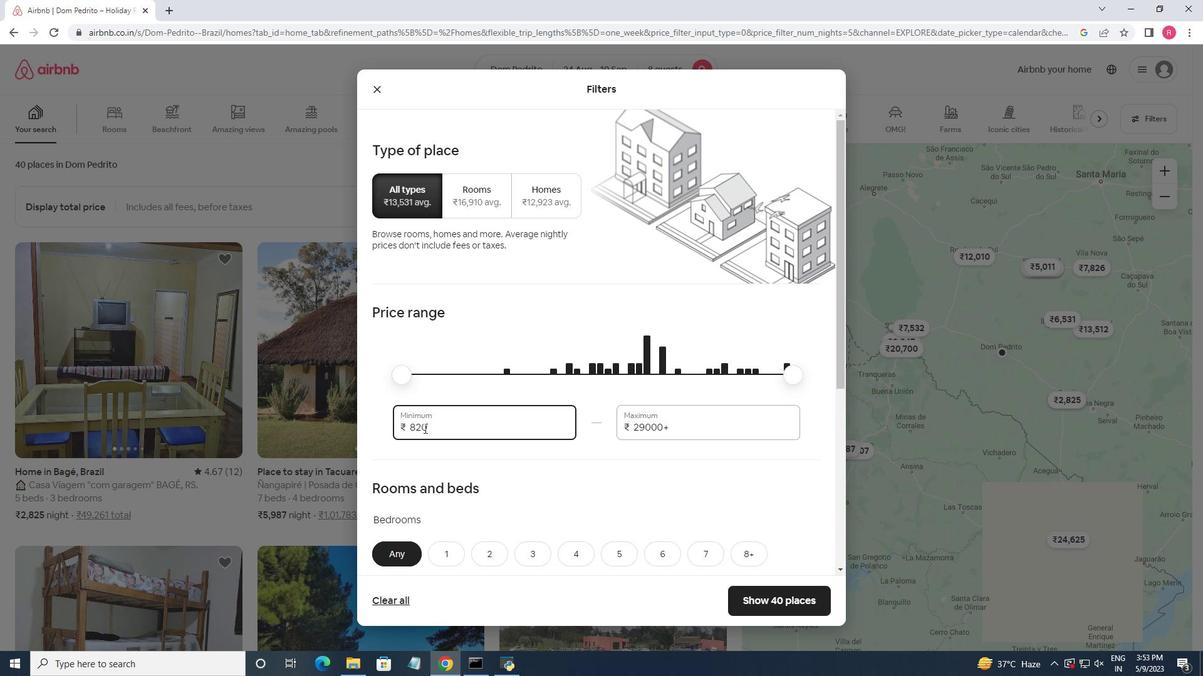 
Action: Mouse moved to (431, 426)
Screenshot: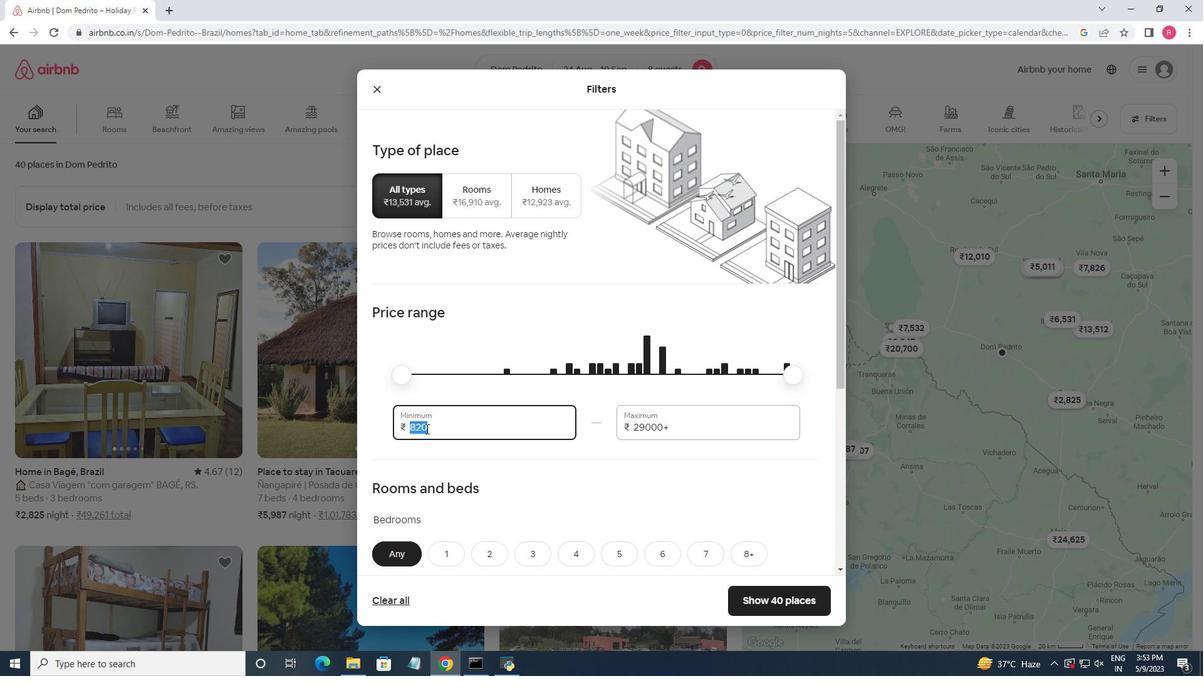 
Action: Key pressed 1200
Screenshot: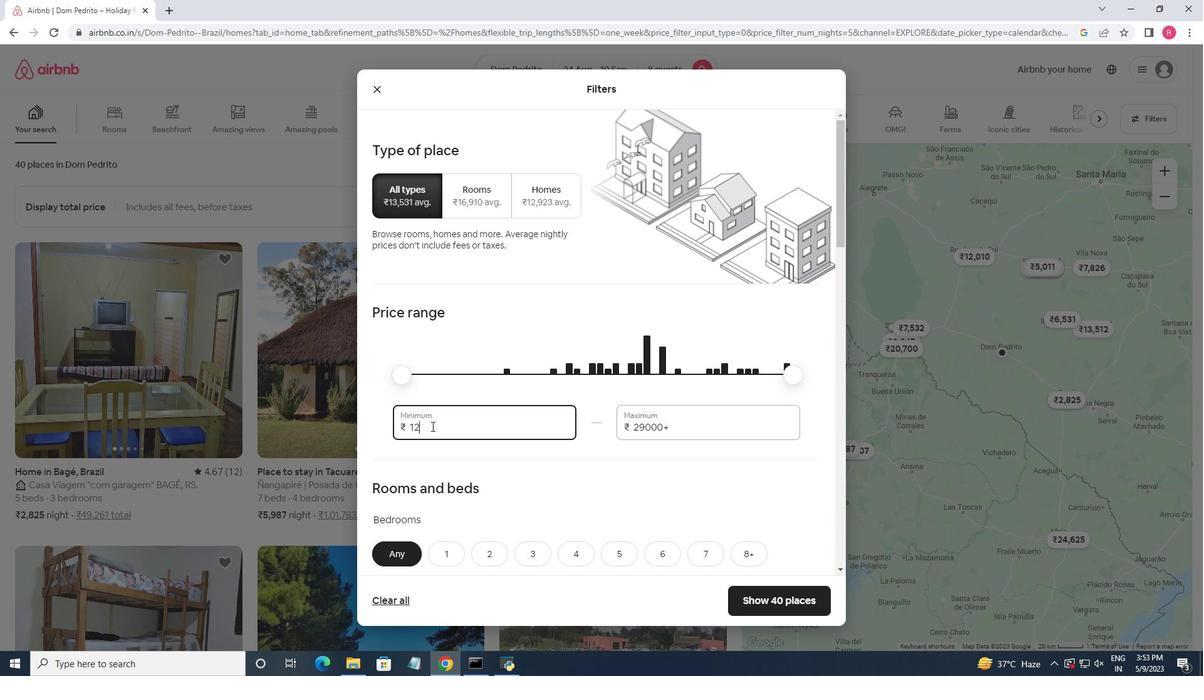 
Action: Mouse moved to (431, 426)
Screenshot: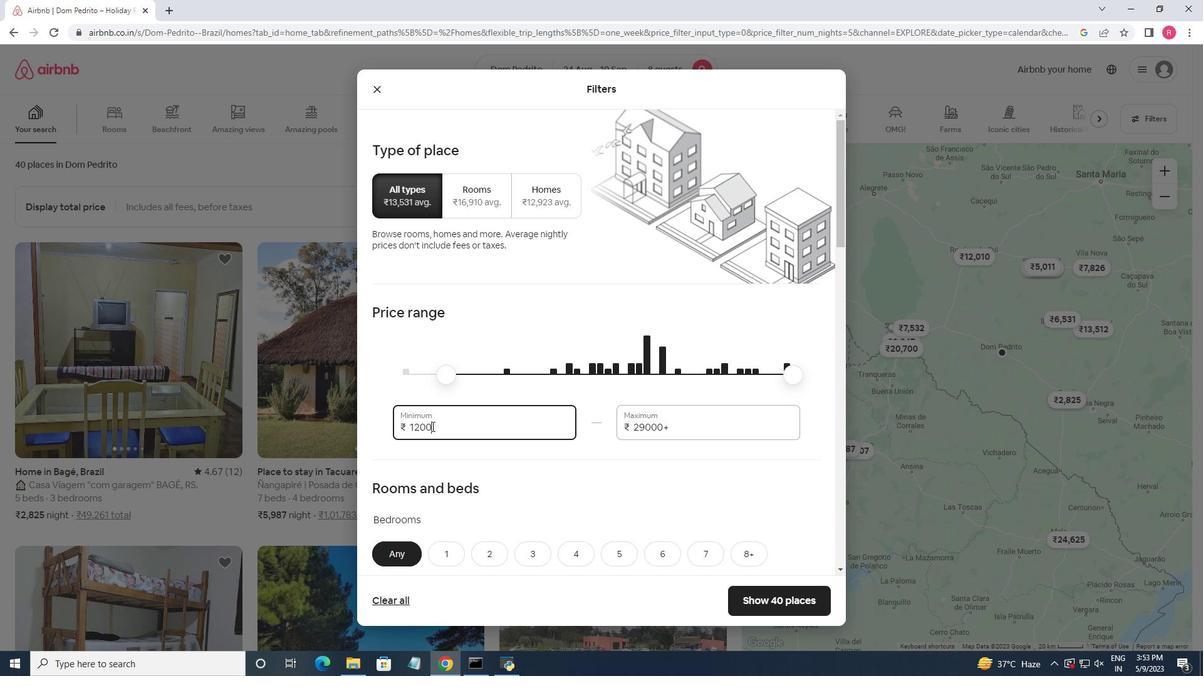 
Action: Key pressed 0<Key.tab>15000
Screenshot: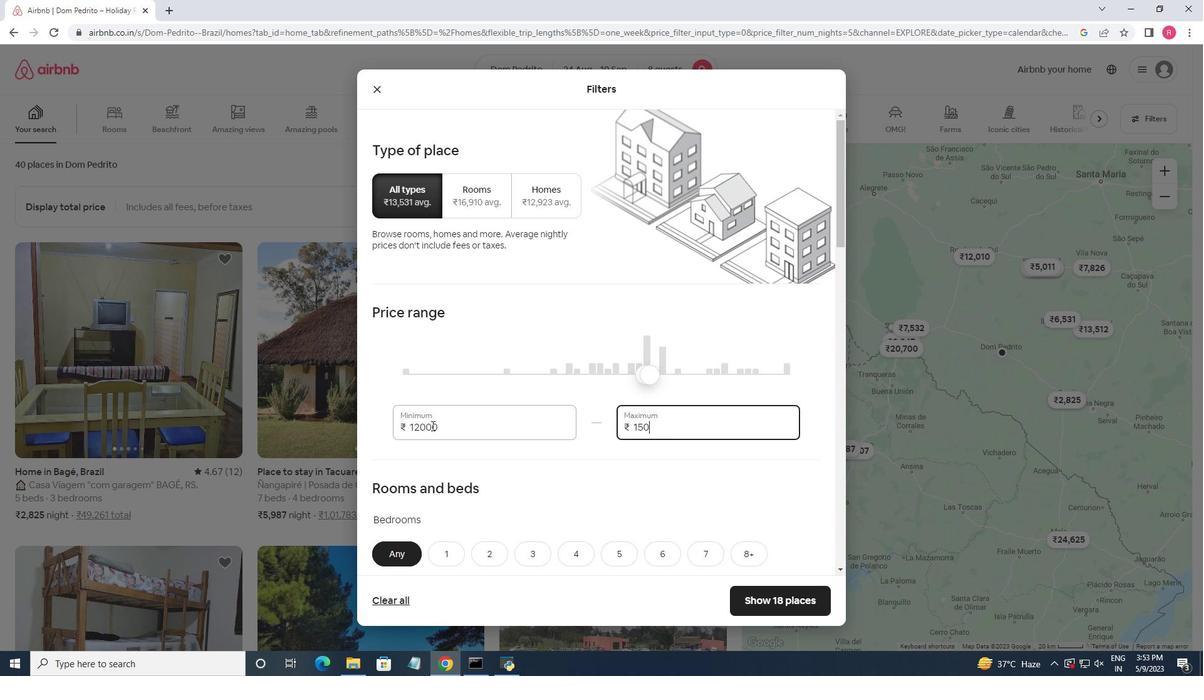 
Action: Mouse moved to (562, 393)
Screenshot: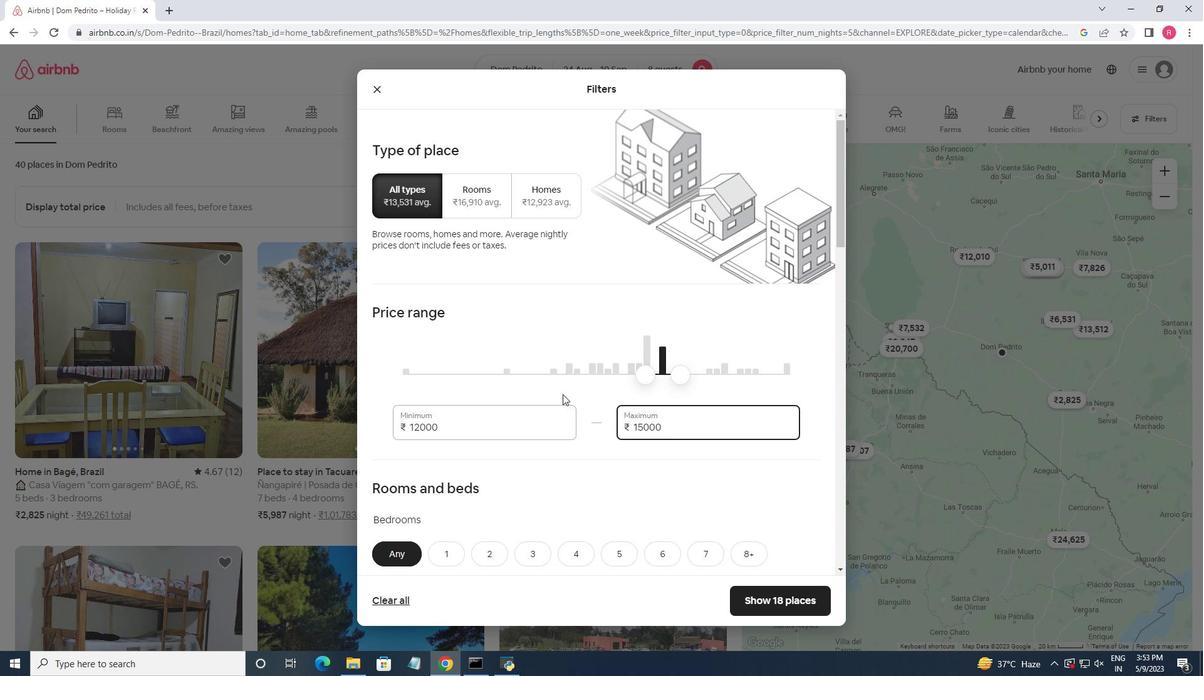 
Action: Mouse scrolled (562, 392) with delta (0, 0)
Screenshot: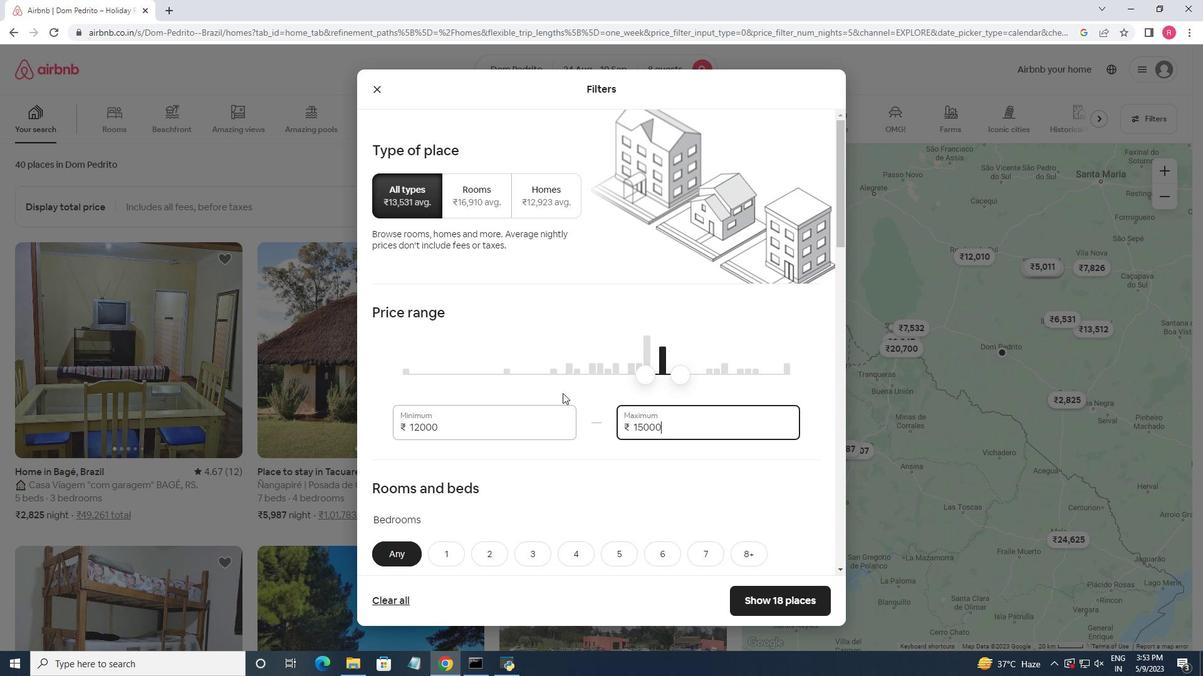 
Action: Mouse moved to (566, 394)
Screenshot: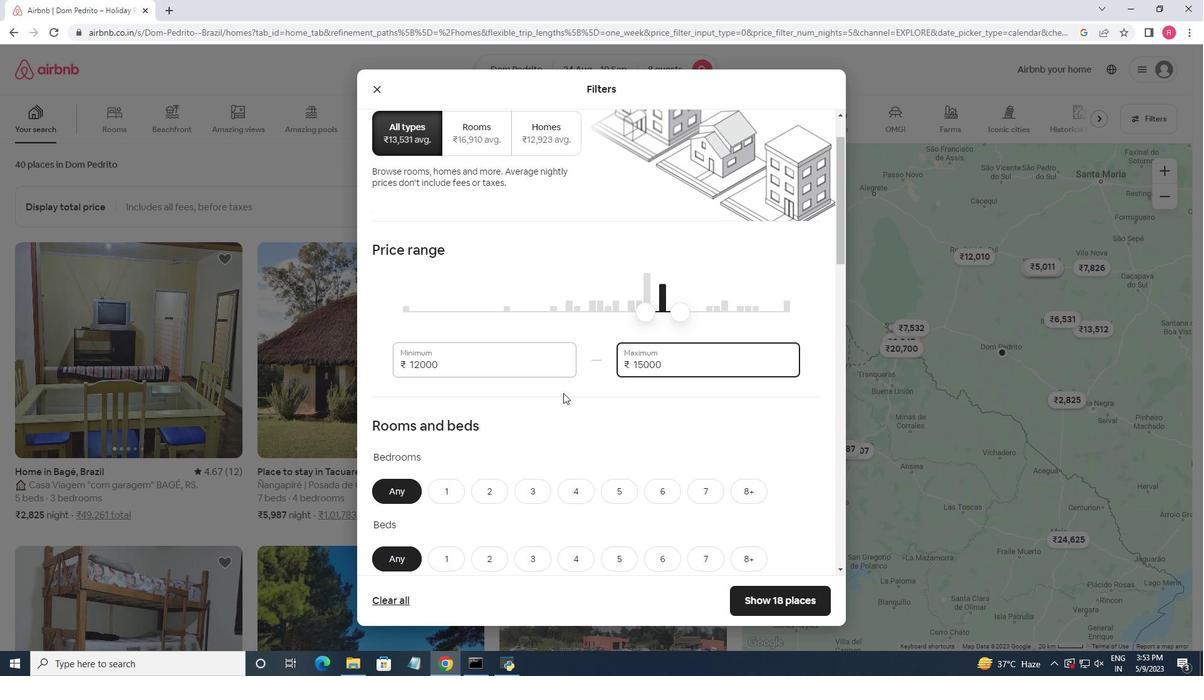 
Action: Mouse scrolled (566, 393) with delta (0, 0)
Screenshot: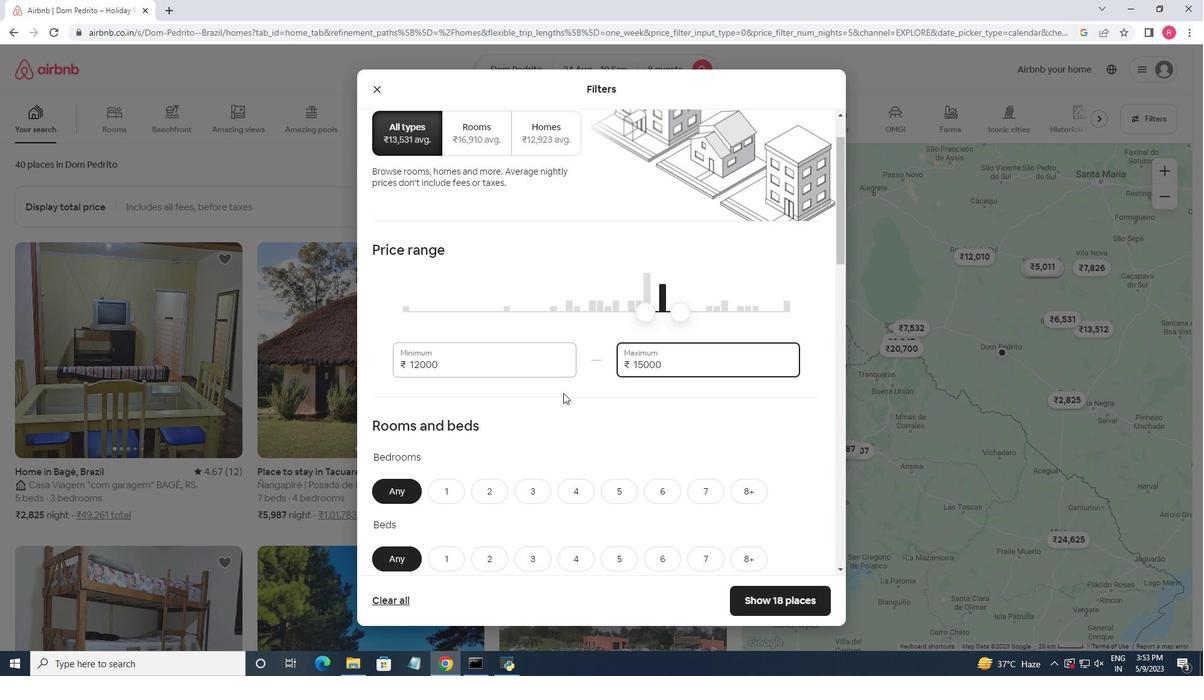 
Action: Mouse moved to (666, 432)
Screenshot: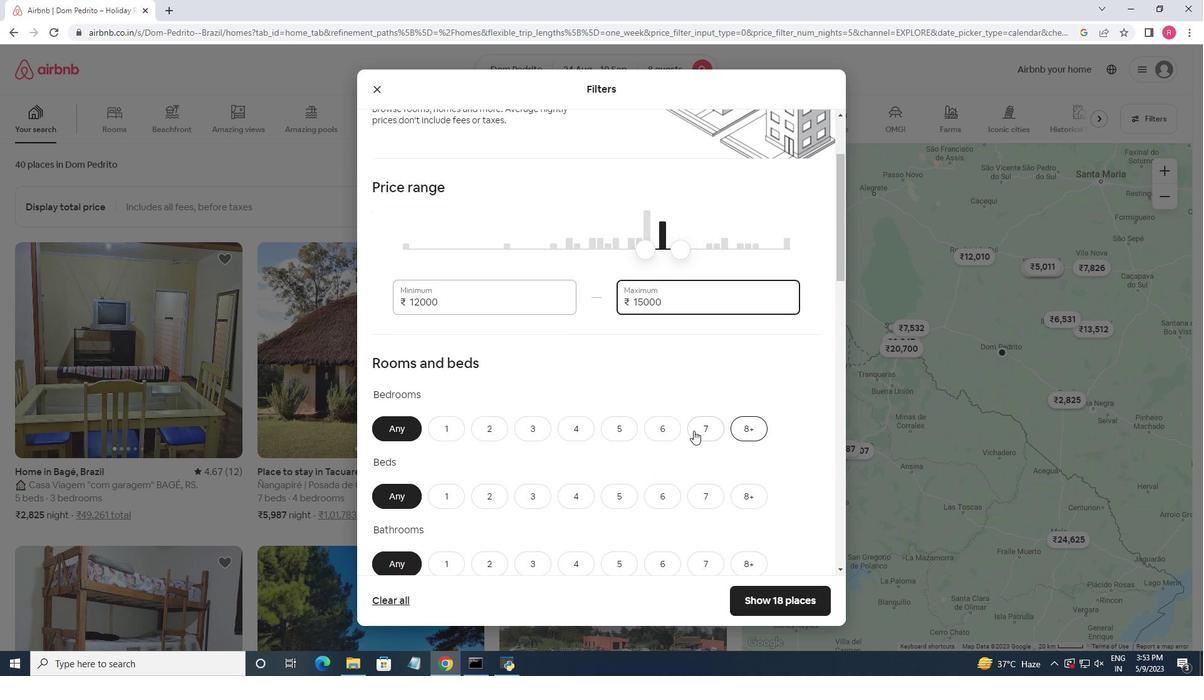 
Action: Mouse pressed left at (666, 432)
Screenshot: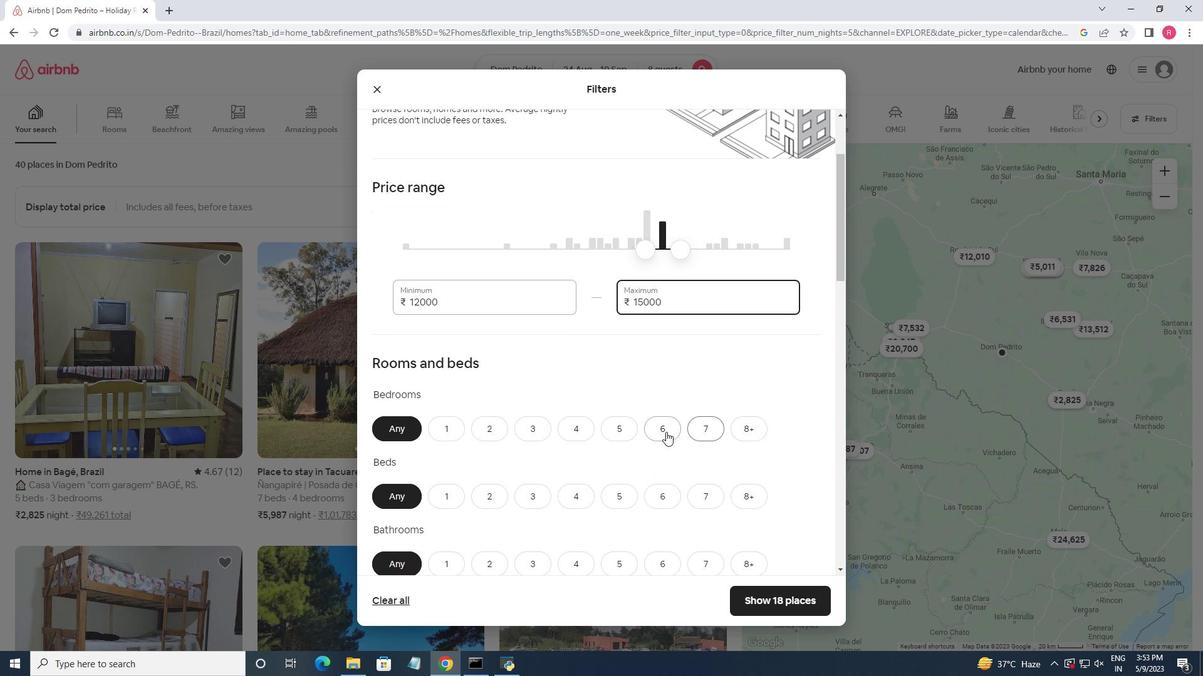 
Action: Mouse moved to (667, 494)
Screenshot: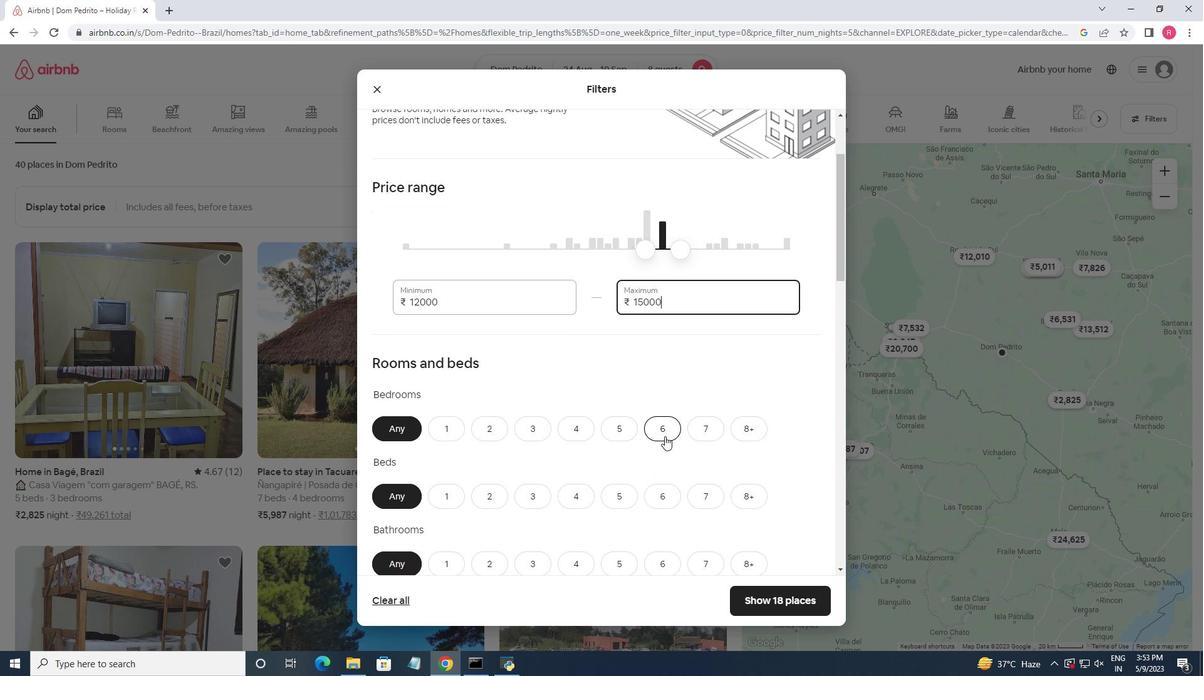 
Action: Mouse pressed left at (667, 494)
Screenshot: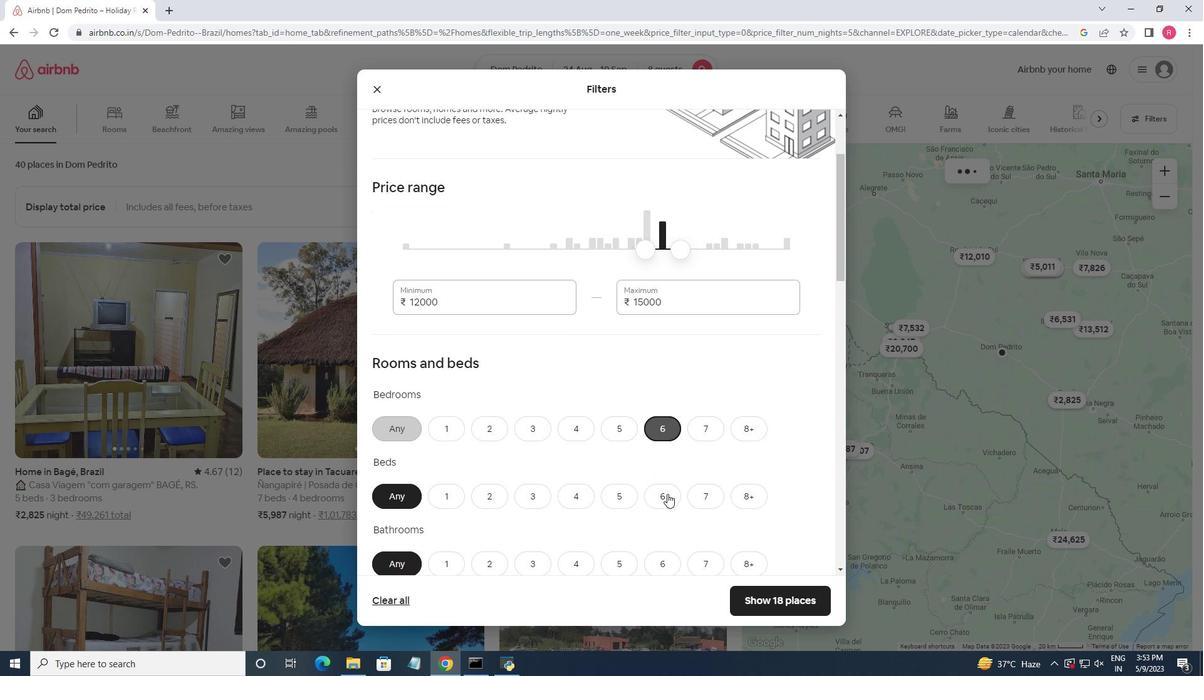 
Action: Mouse moved to (670, 384)
Screenshot: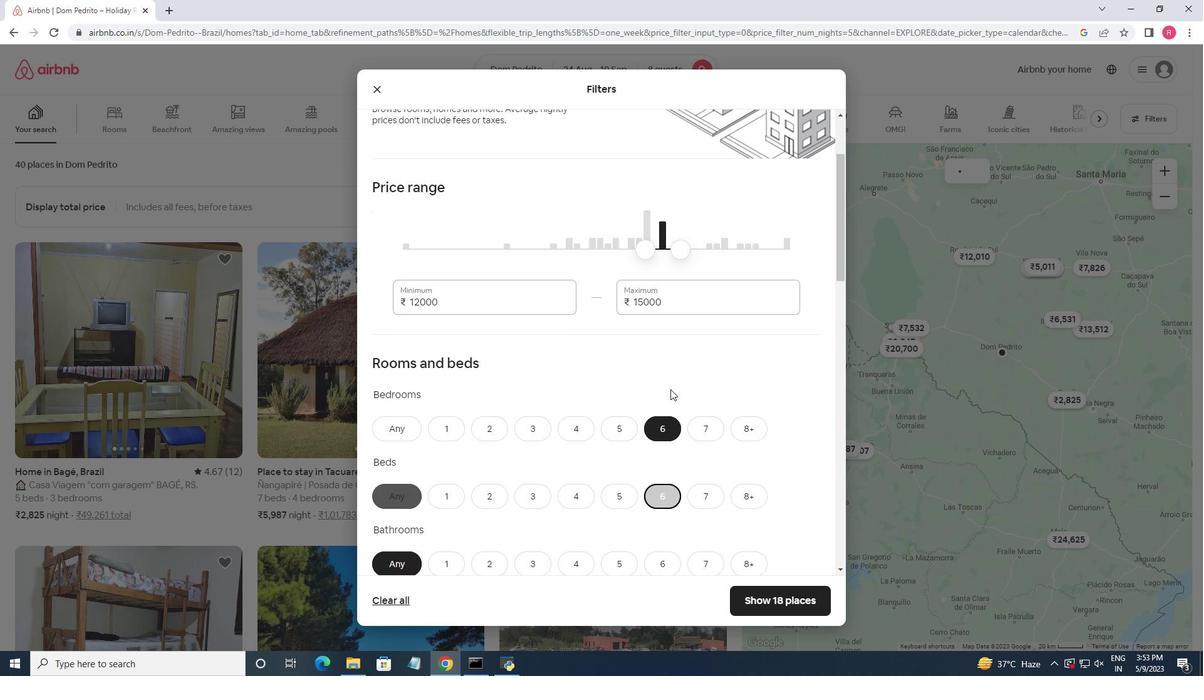 
Action: Mouse scrolled (670, 384) with delta (0, 0)
Screenshot: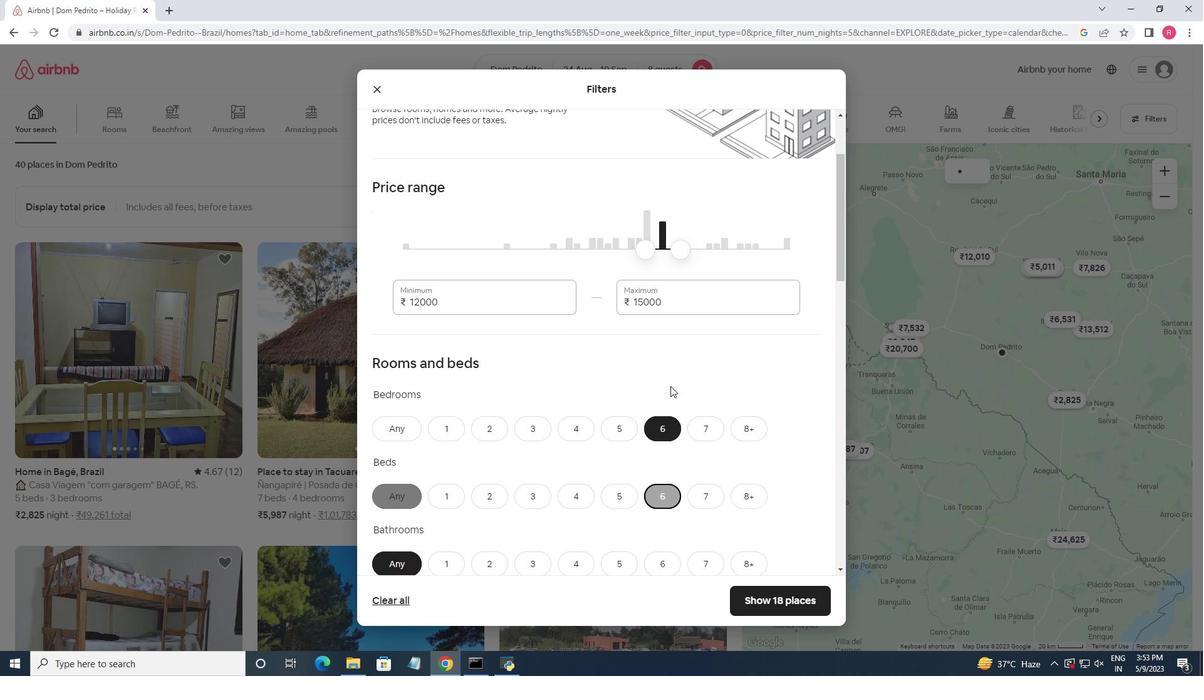 
Action: Mouse scrolled (670, 384) with delta (0, 0)
Screenshot: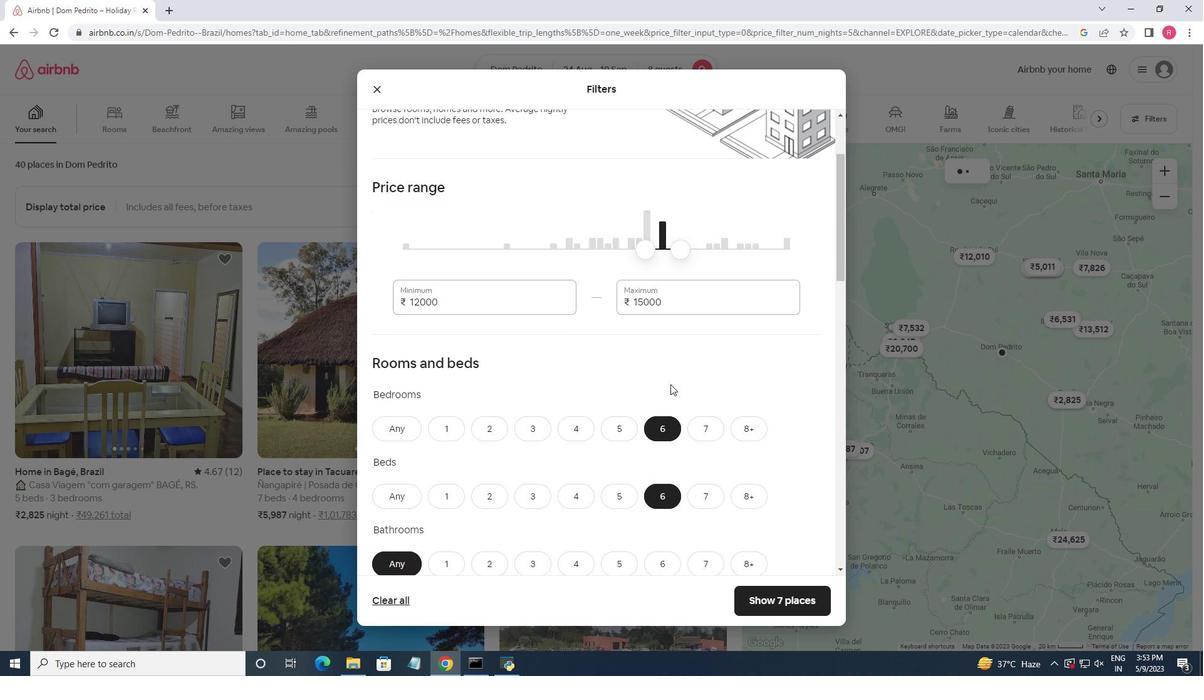 
Action: Mouse moved to (678, 443)
Screenshot: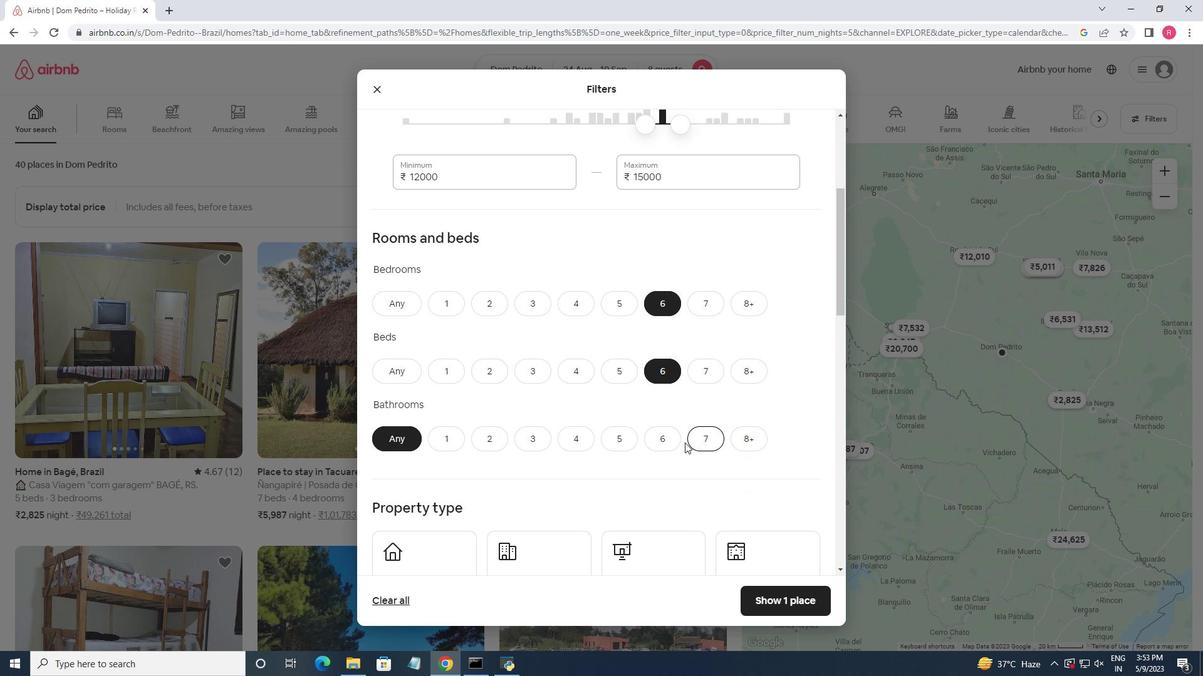 
Action: Mouse pressed left at (678, 443)
Screenshot: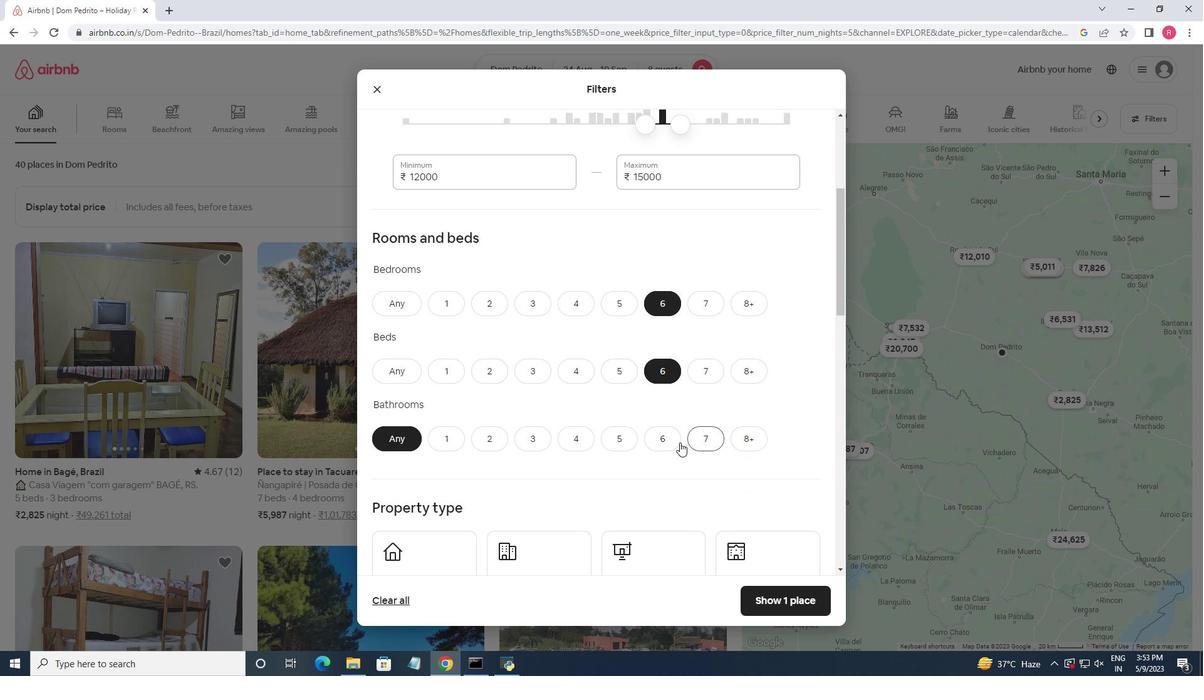 
Action: Mouse moved to (701, 397)
Screenshot: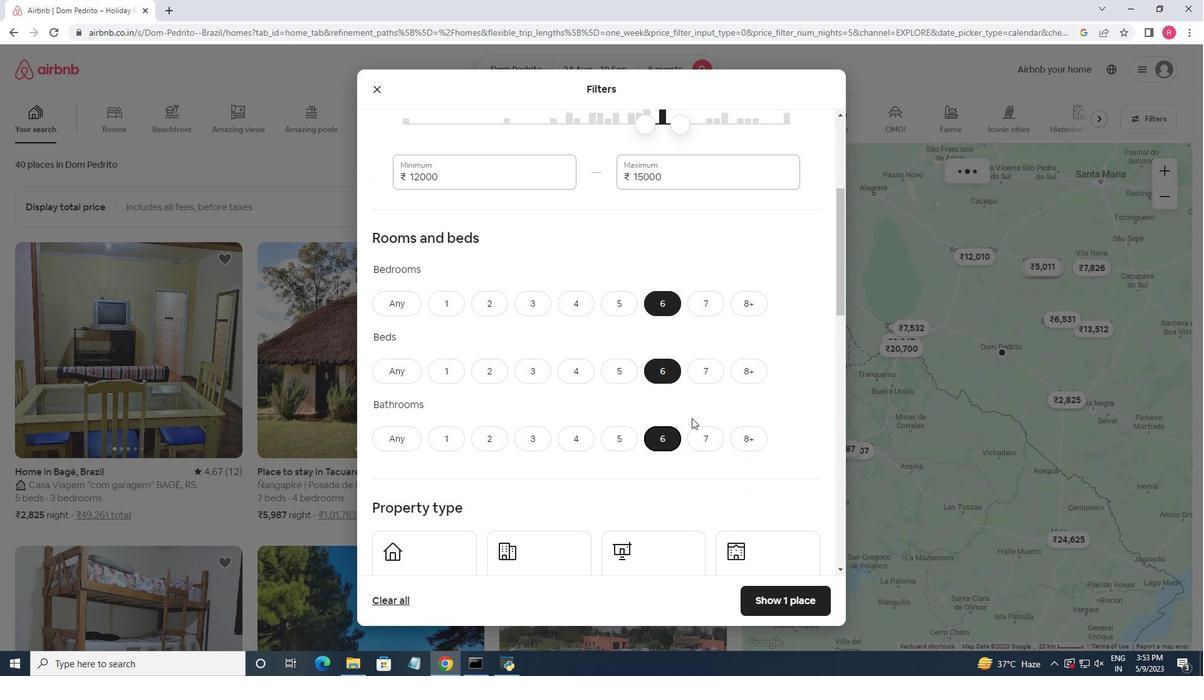 
Action: Mouse scrolled (701, 396) with delta (0, 0)
Screenshot: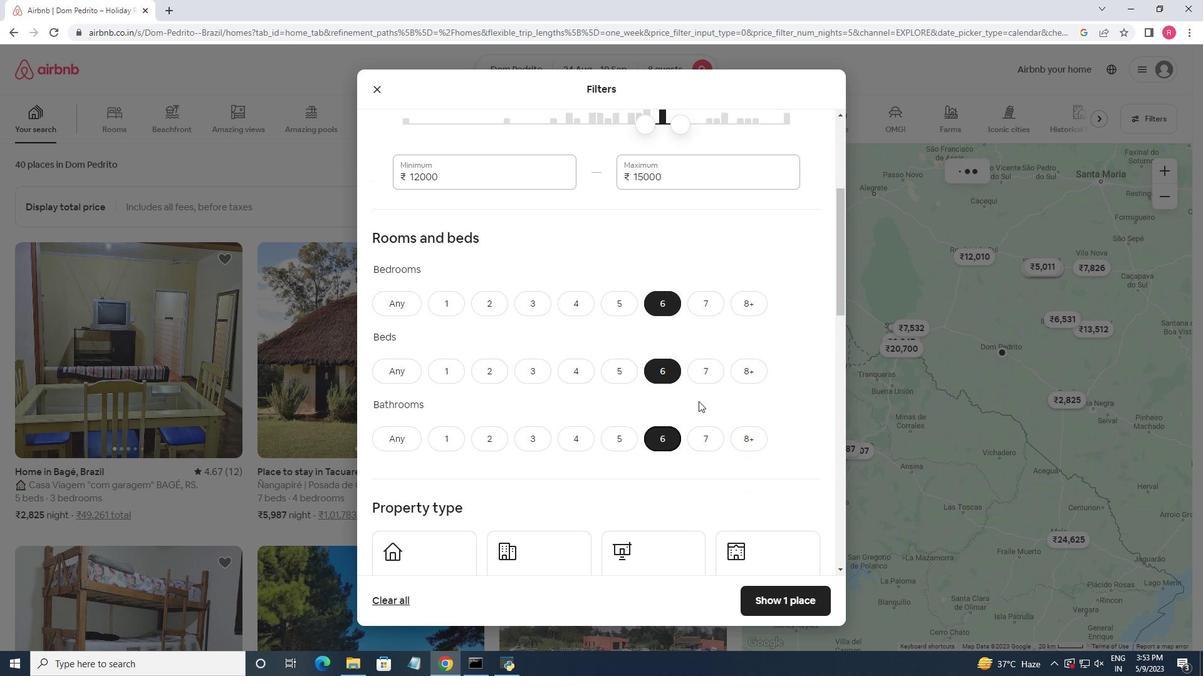
Action: Mouse moved to (705, 394)
Screenshot: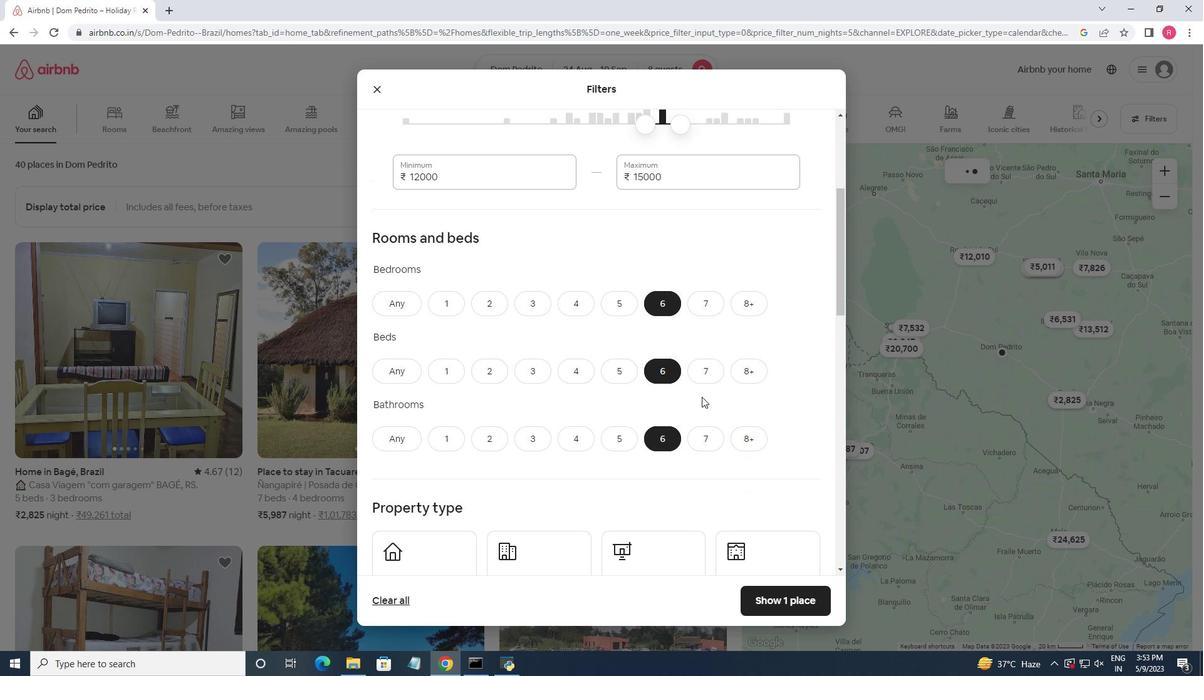 
Action: Mouse scrolled (705, 393) with delta (0, 0)
Screenshot: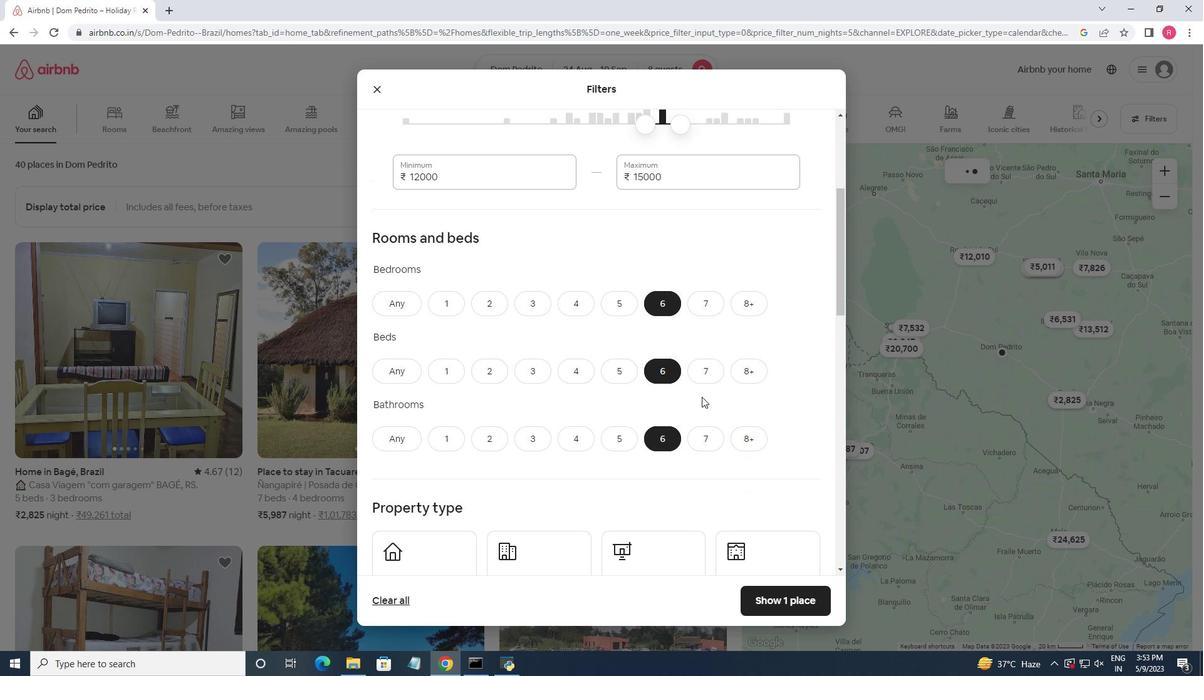
Action: Mouse moved to (443, 455)
Screenshot: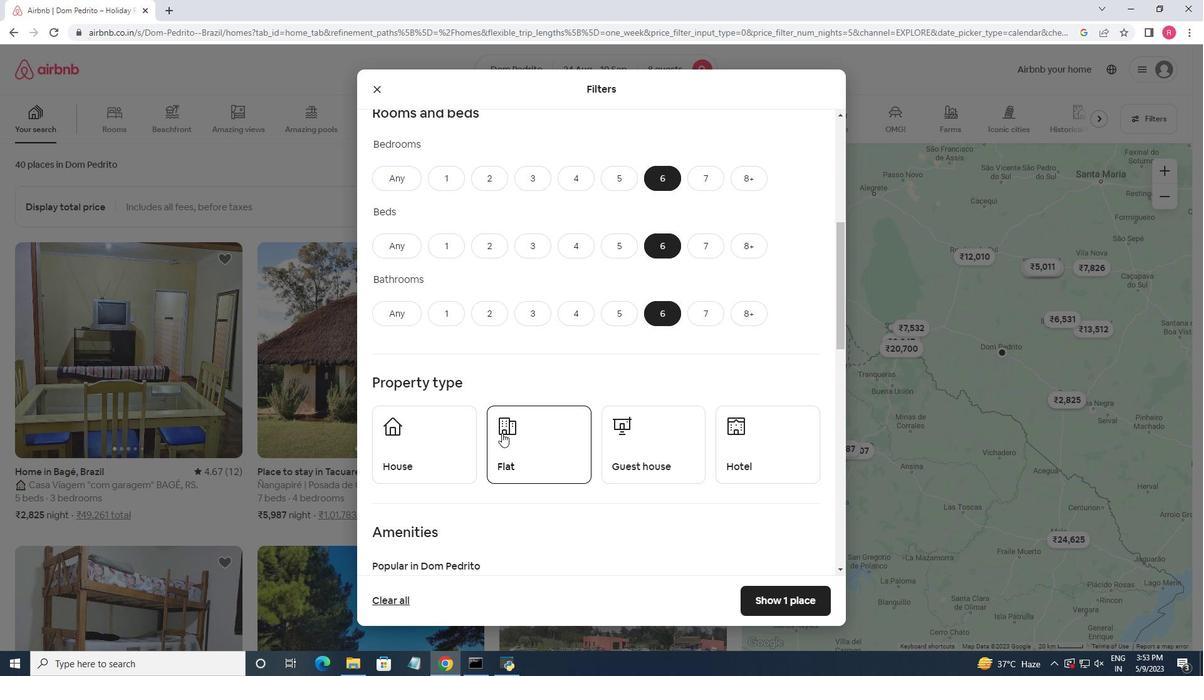 
Action: Mouse pressed left at (443, 455)
Screenshot: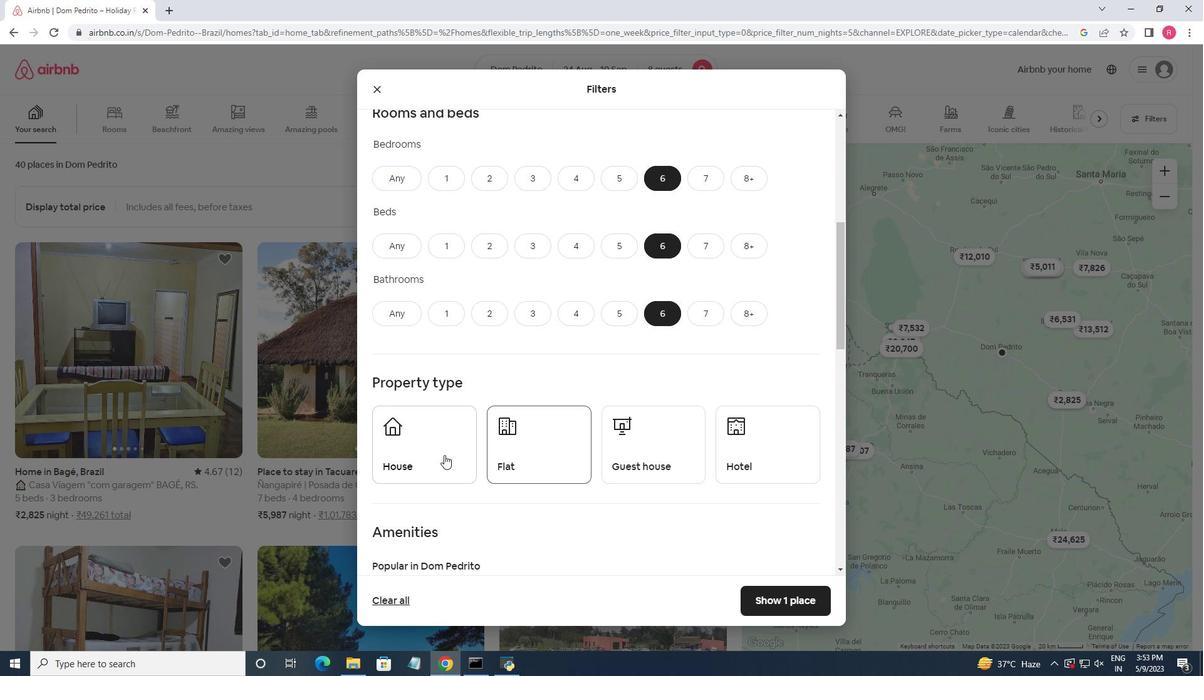
Action: Mouse moved to (510, 455)
Screenshot: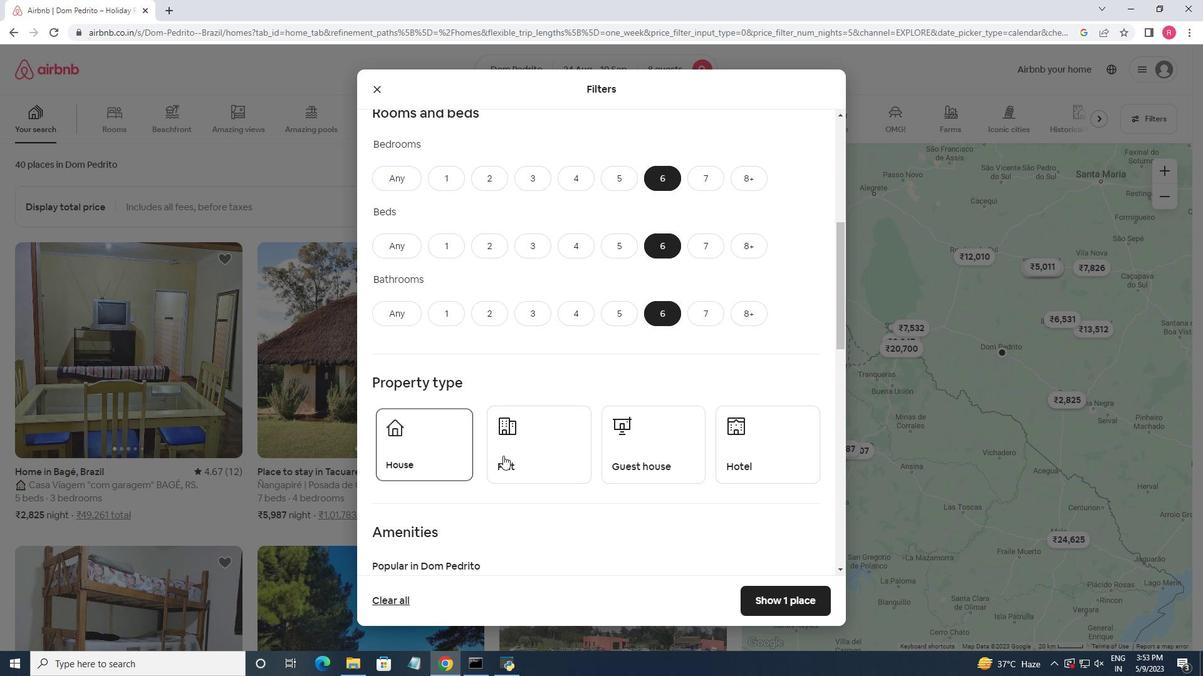 
Action: Mouse pressed left at (510, 455)
Screenshot: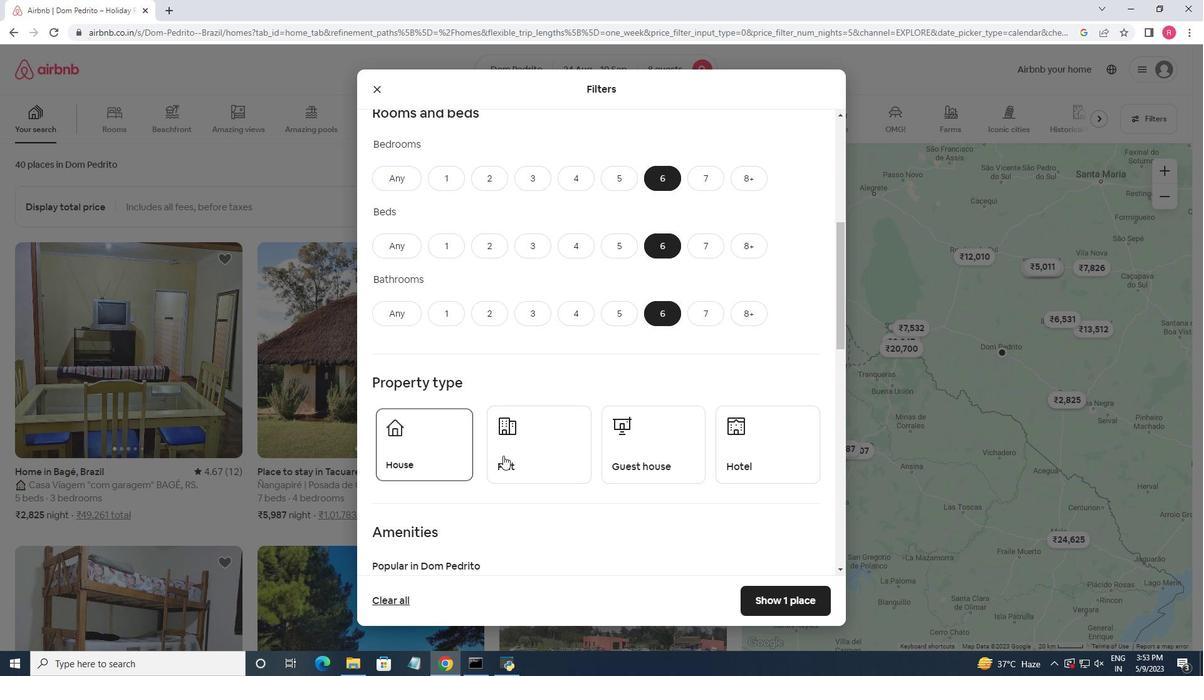 
Action: Mouse moved to (680, 423)
Screenshot: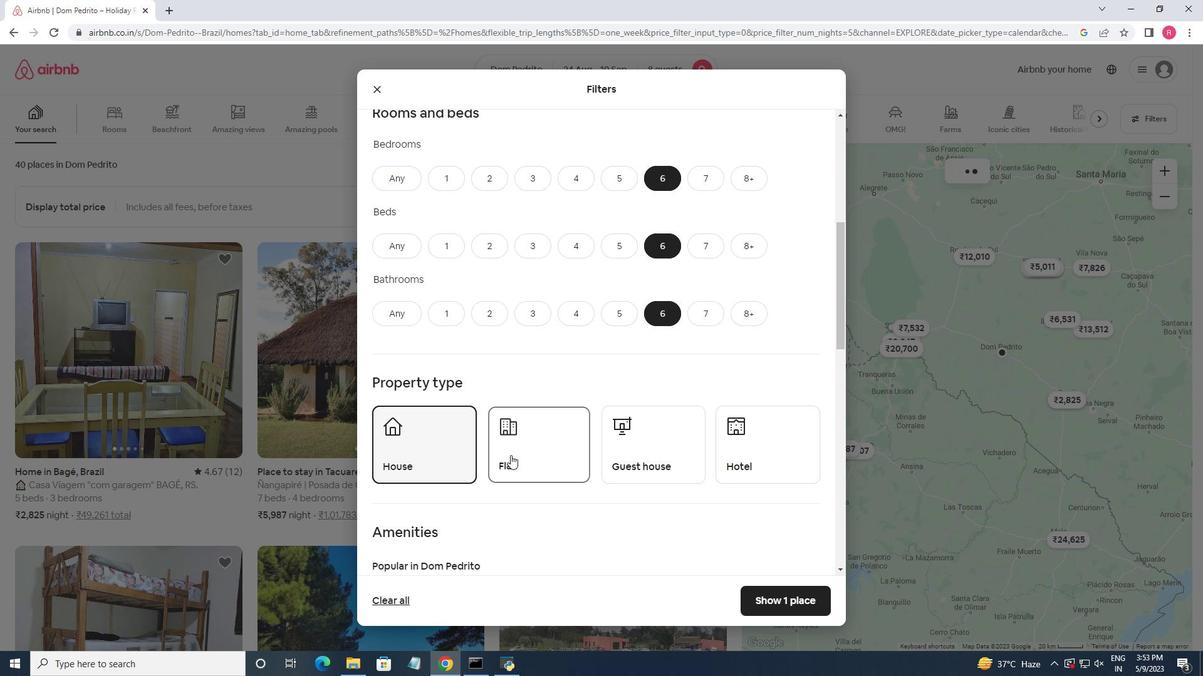 
Action: Mouse pressed left at (680, 423)
Screenshot: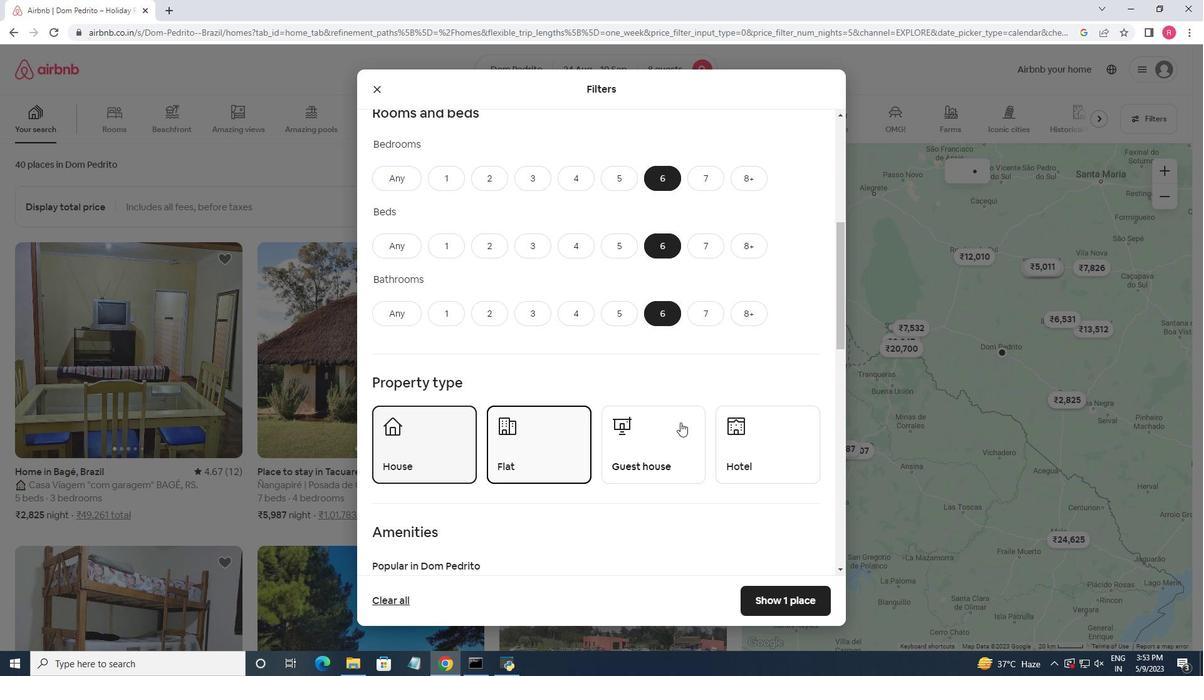 
Action: Mouse moved to (629, 361)
Screenshot: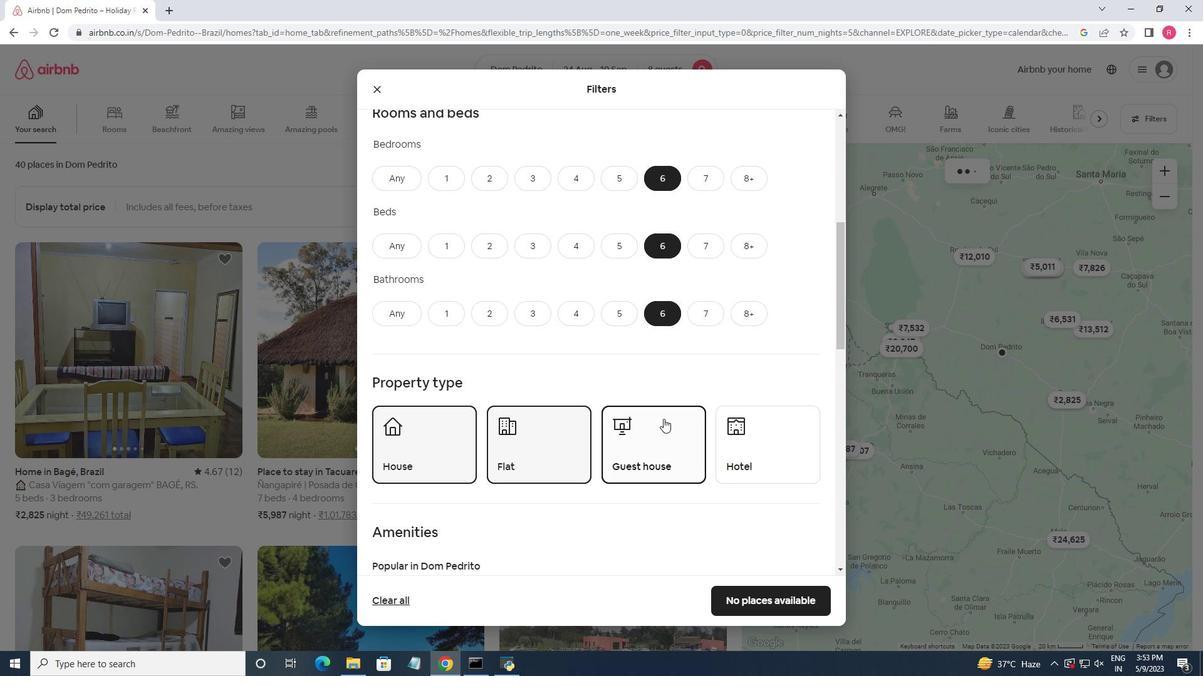 
Action: Mouse scrolled (629, 360) with delta (0, 0)
Screenshot: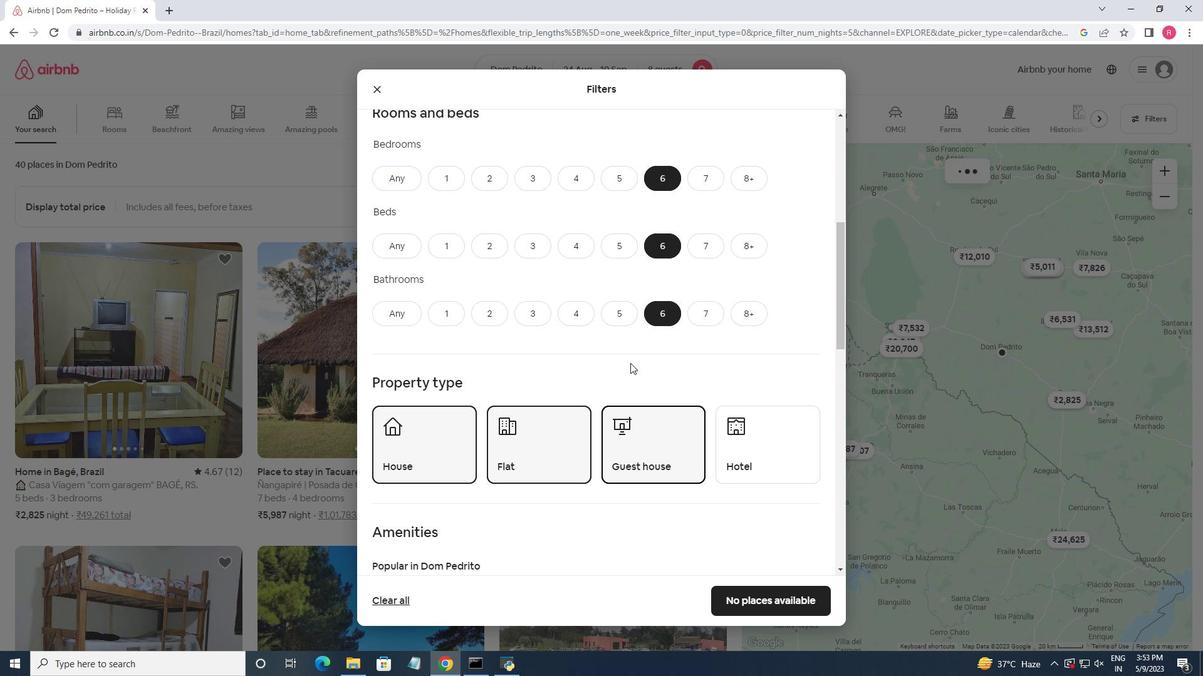 
Action: Mouse moved to (629, 361)
Screenshot: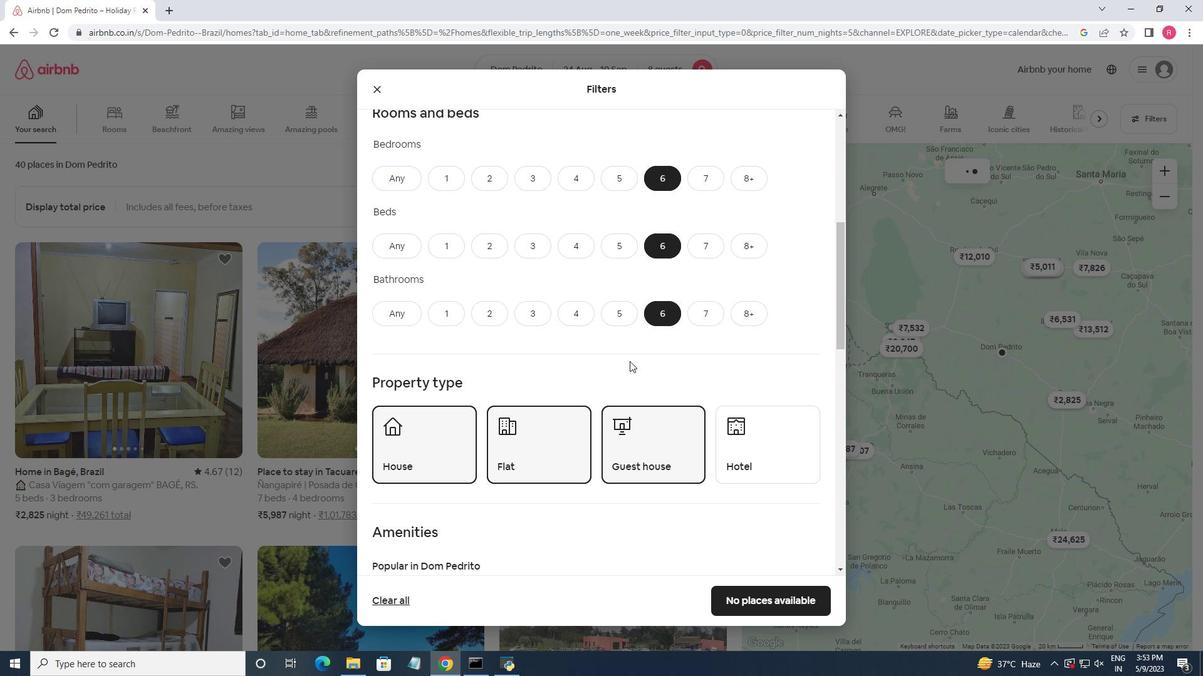 
Action: Mouse scrolled (629, 360) with delta (0, 0)
Screenshot: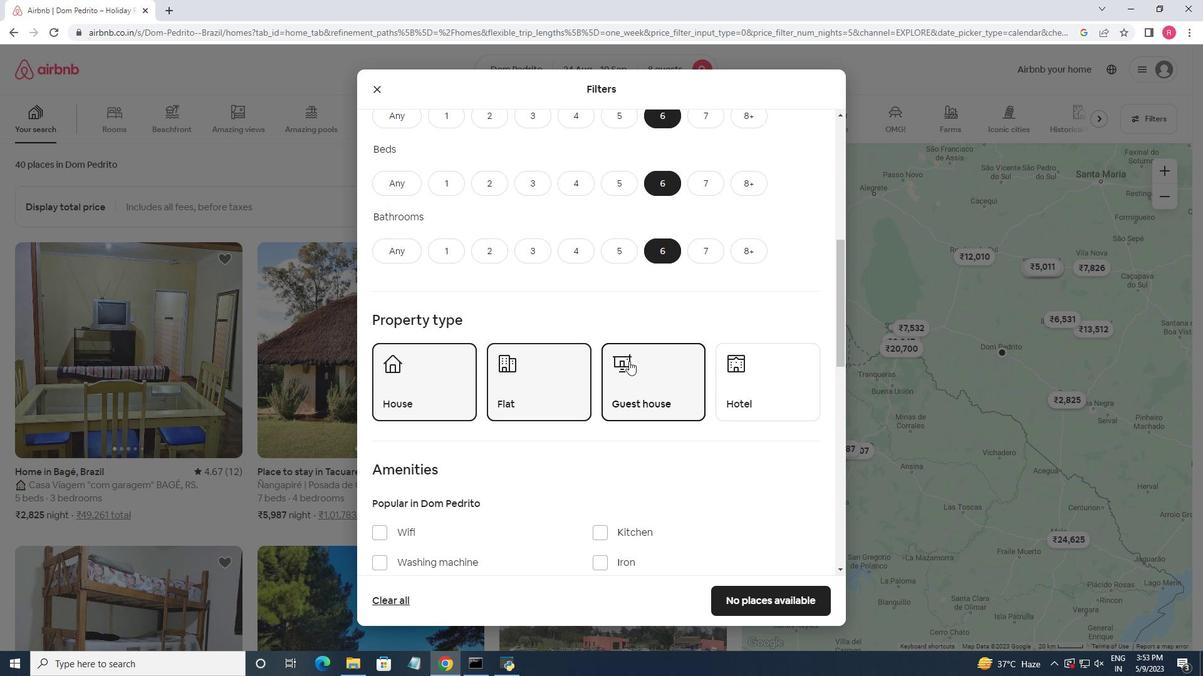
Action: Mouse moved to (629, 363)
Screenshot: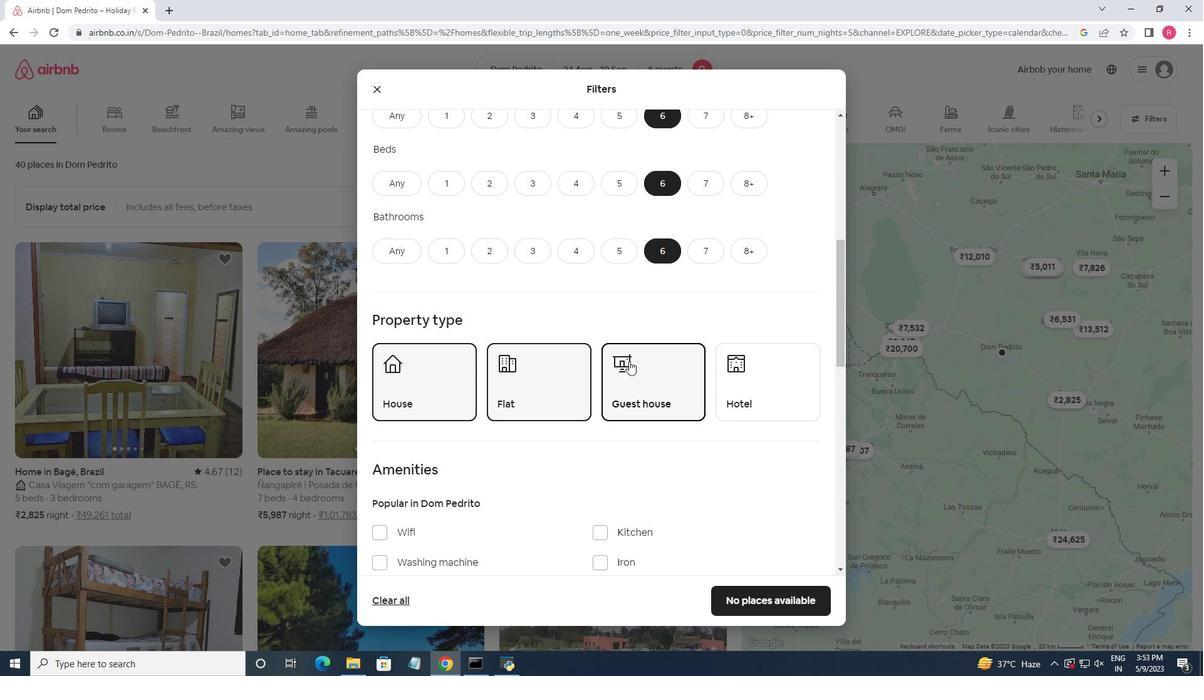 
Action: Mouse scrolled (629, 362) with delta (0, 0)
Screenshot: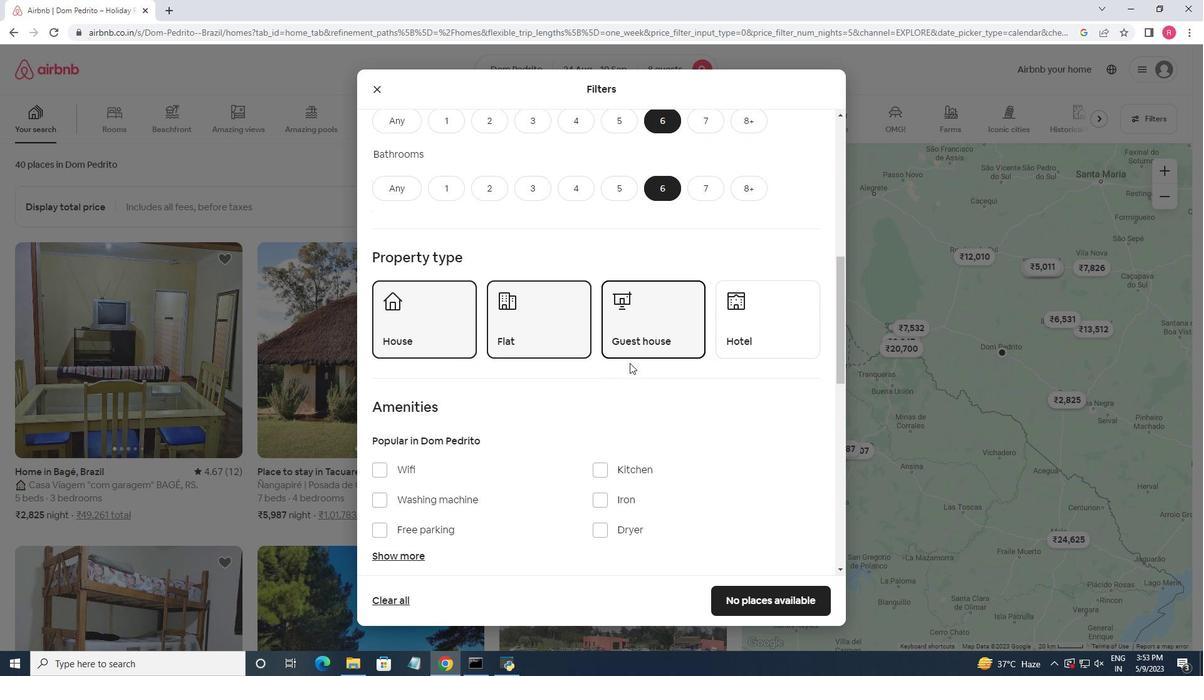 
Action: Mouse moved to (381, 399)
Screenshot: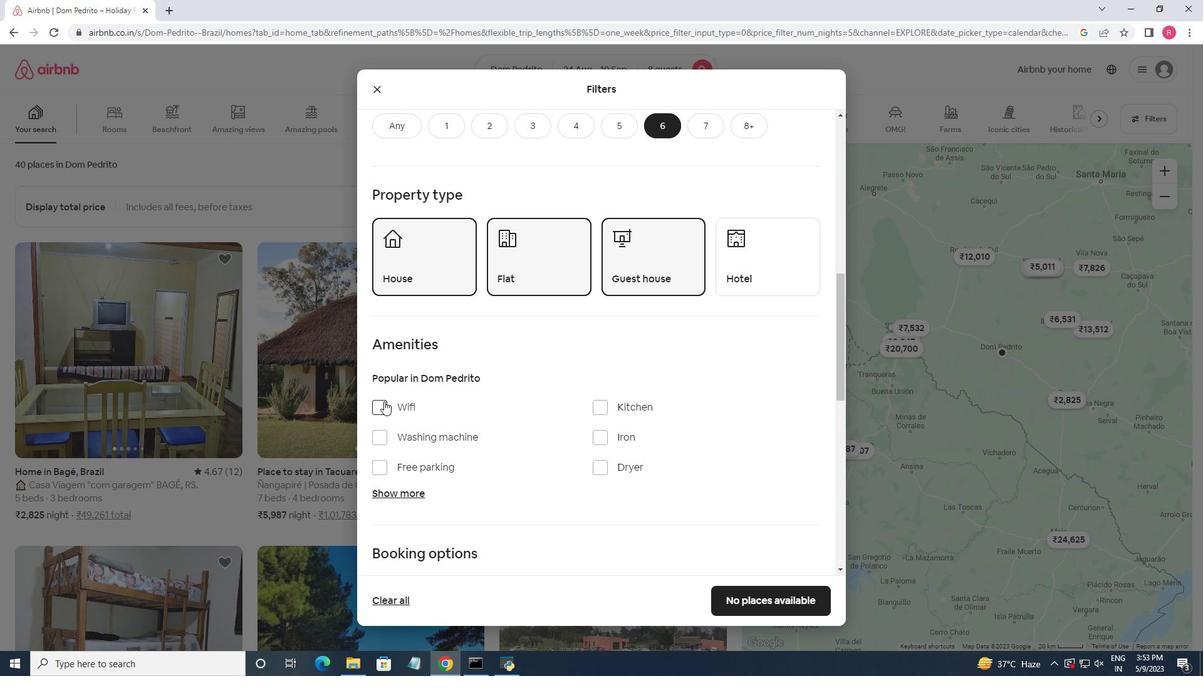 
Action: Mouse pressed left at (381, 399)
Screenshot: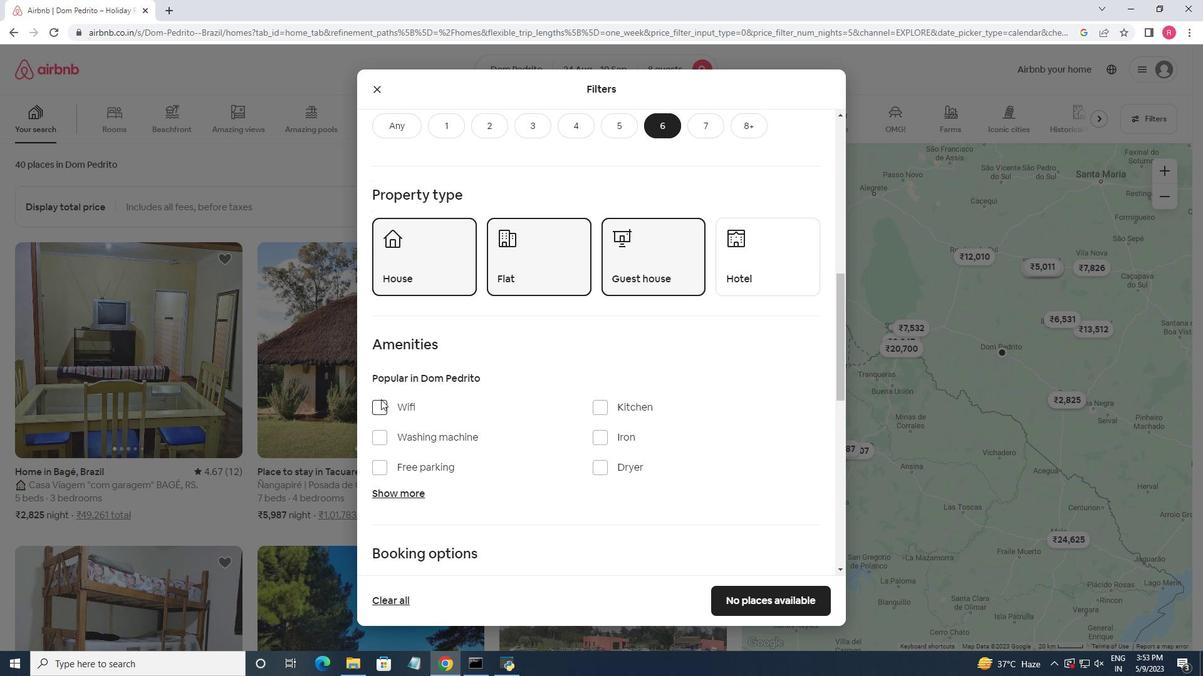 
Action: Mouse moved to (379, 412)
Screenshot: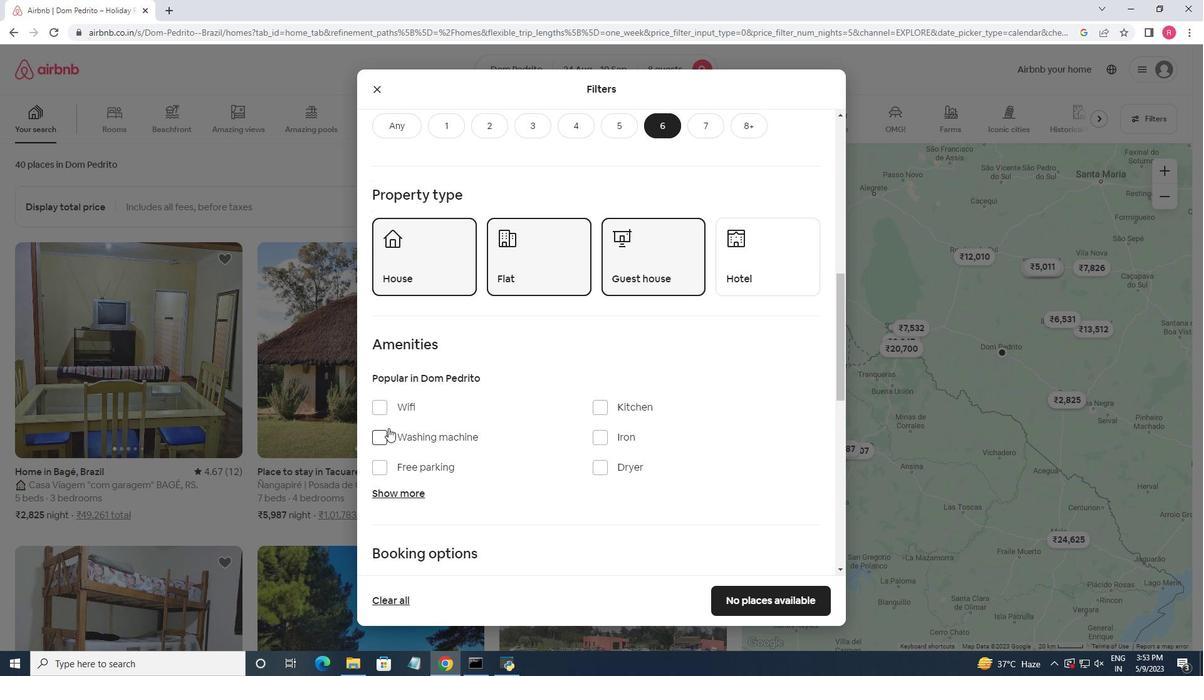 
Action: Mouse pressed left at (379, 412)
Screenshot: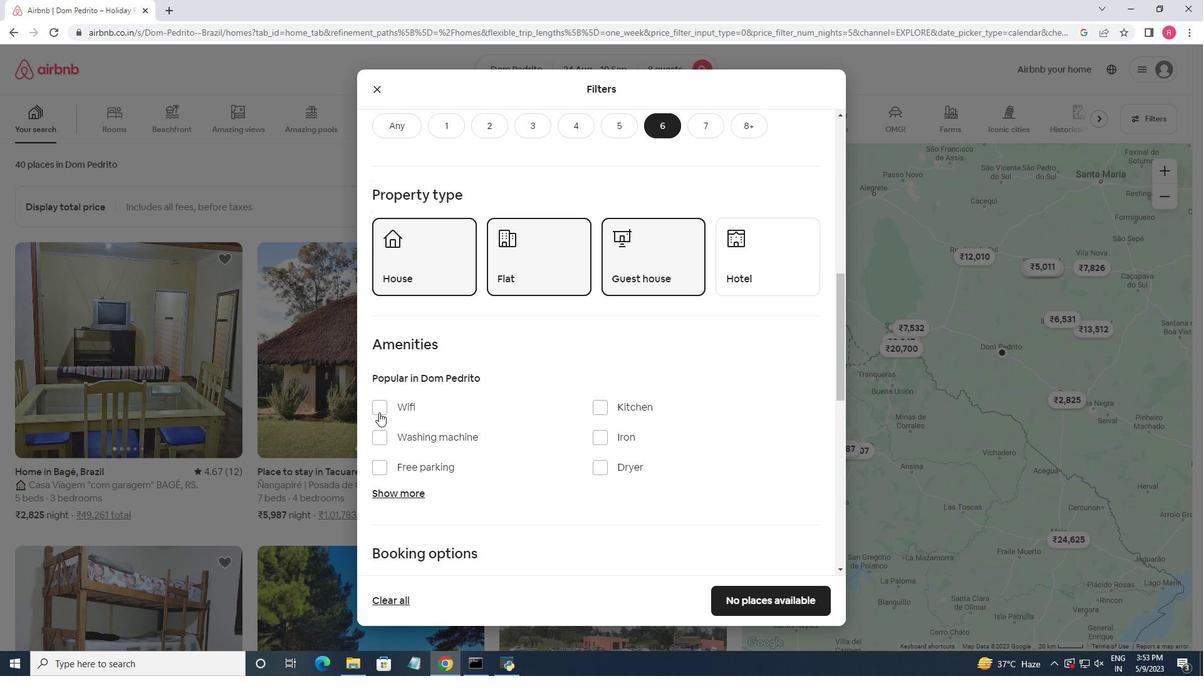 
Action: Mouse moved to (384, 465)
Screenshot: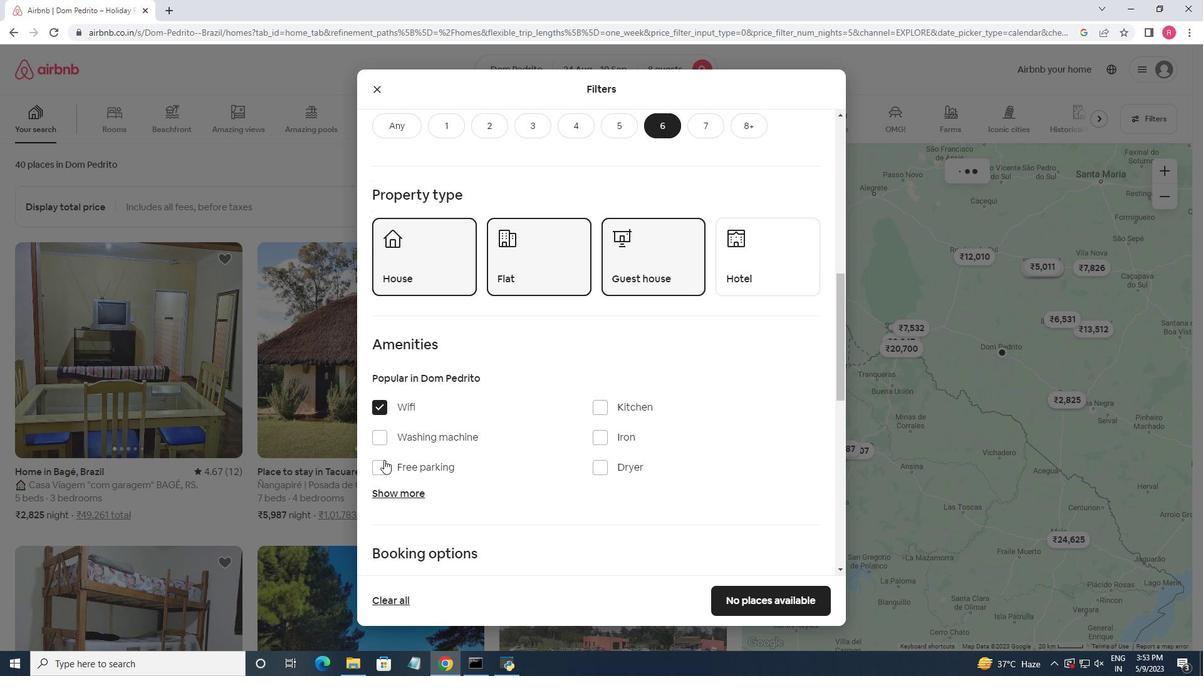 
Action: Mouse pressed left at (384, 465)
Screenshot: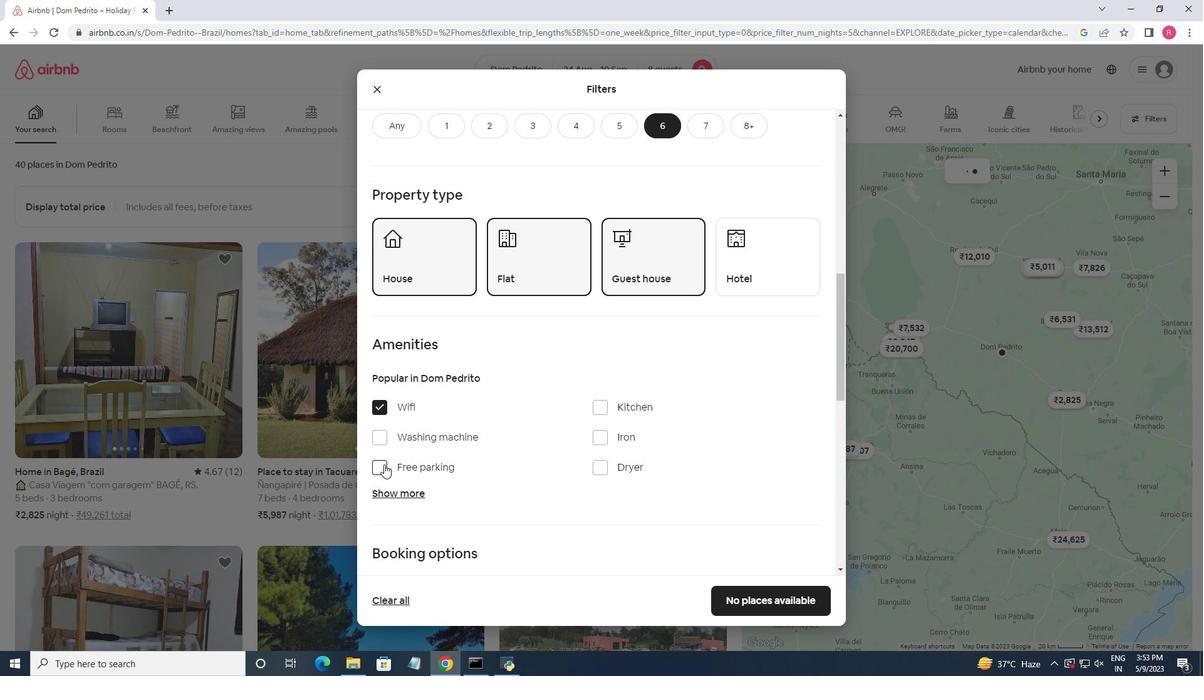 
Action: Mouse moved to (406, 496)
Screenshot: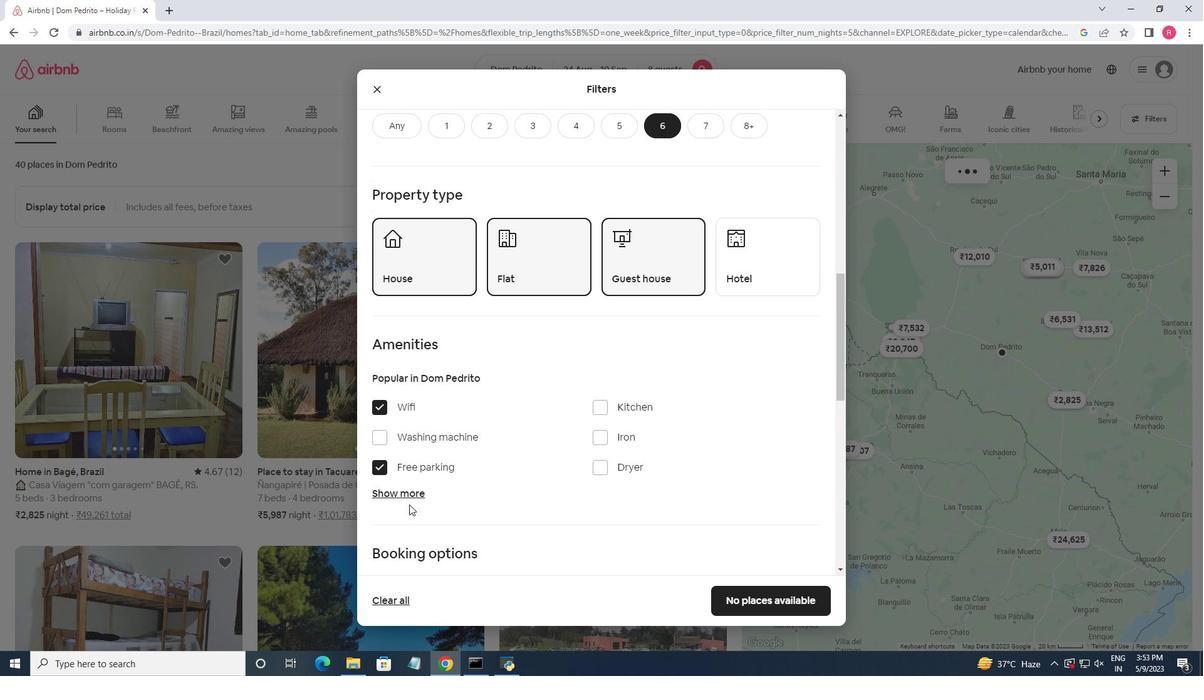 
Action: Mouse pressed left at (406, 496)
Screenshot: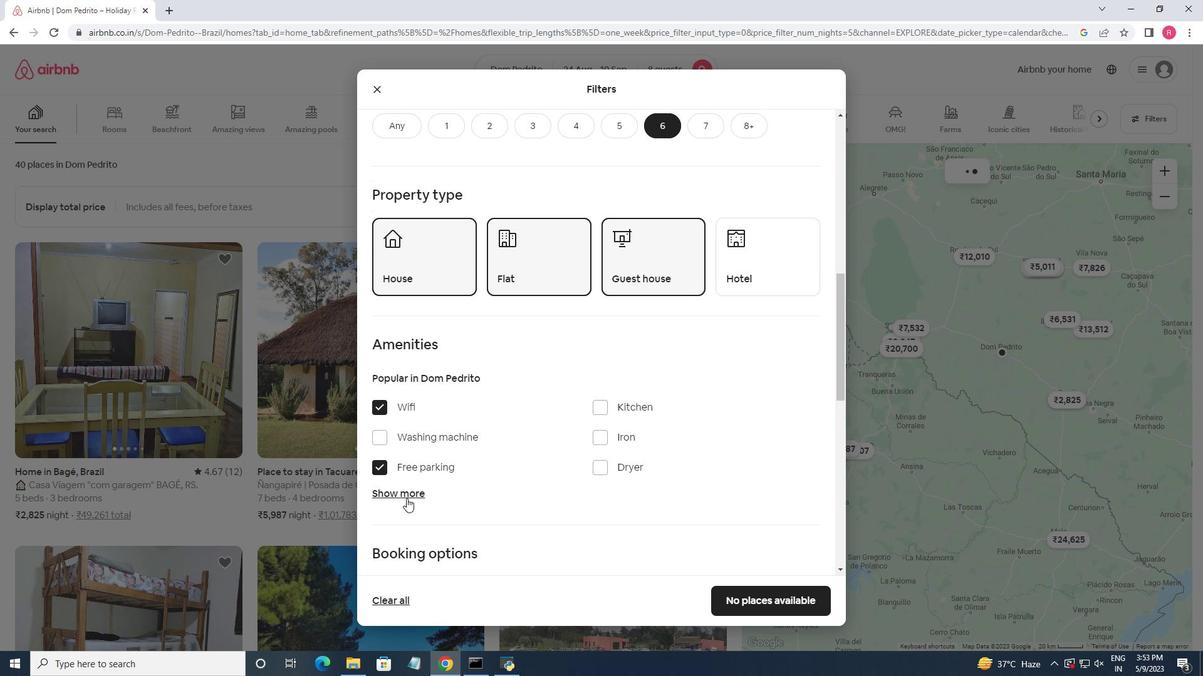 
Action: Mouse moved to (606, 565)
Screenshot: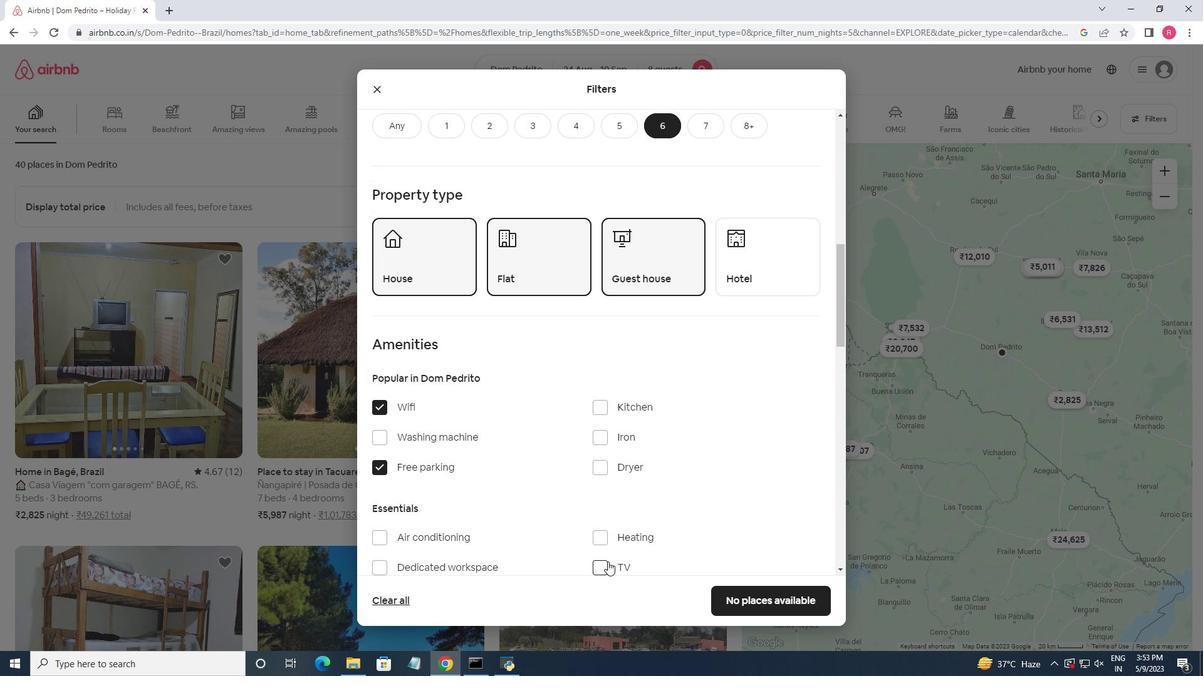 
Action: Mouse pressed left at (606, 565)
Screenshot: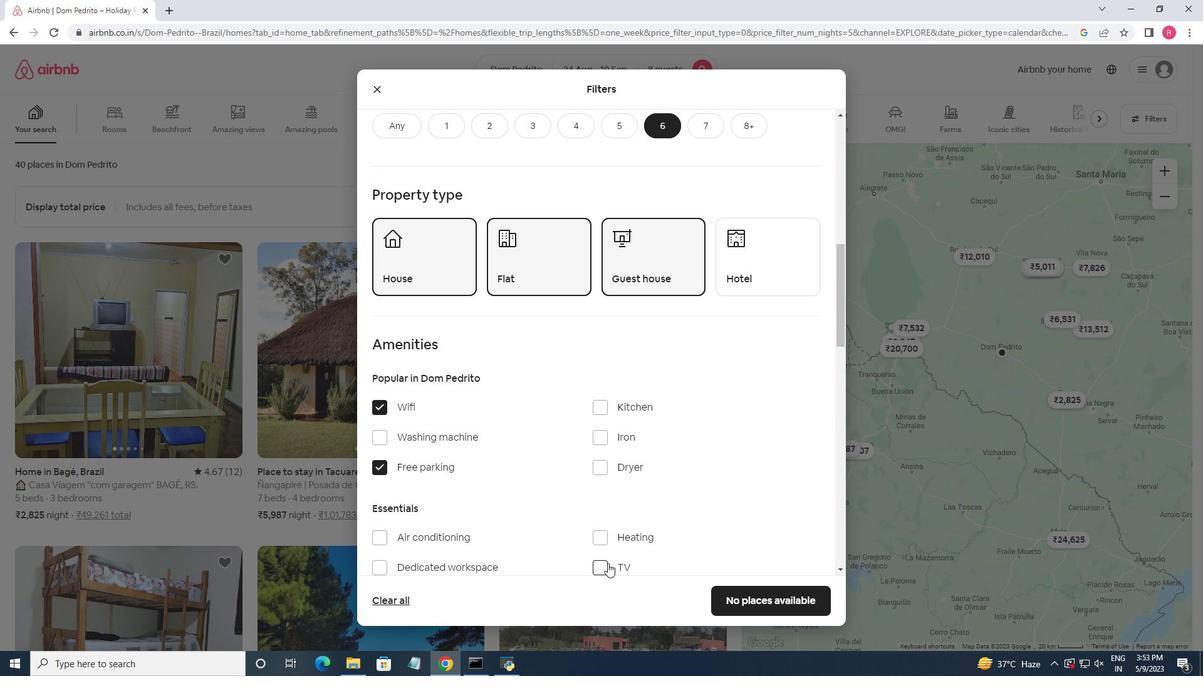 
Action: Mouse moved to (627, 461)
Screenshot: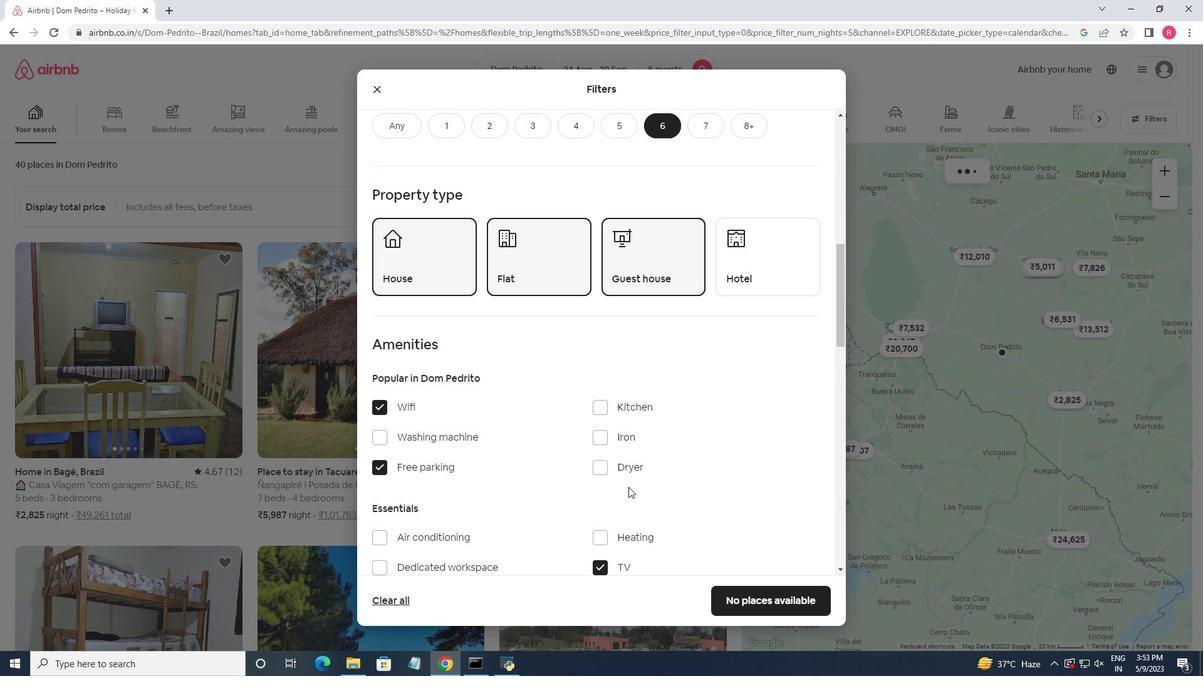 
Action: Mouse scrolled (627, 461) with delta (0, 0)
Screenshot: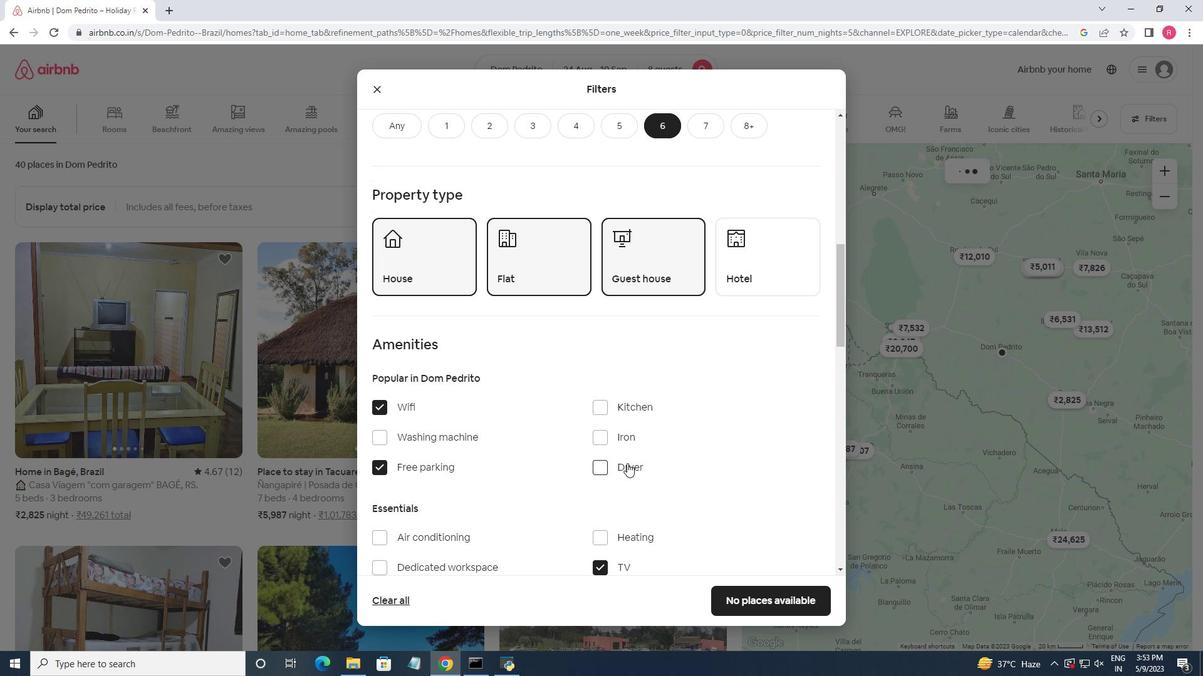 
Action: Mouse scrolled (627, 461) with delta (0, 0)
Screenshot: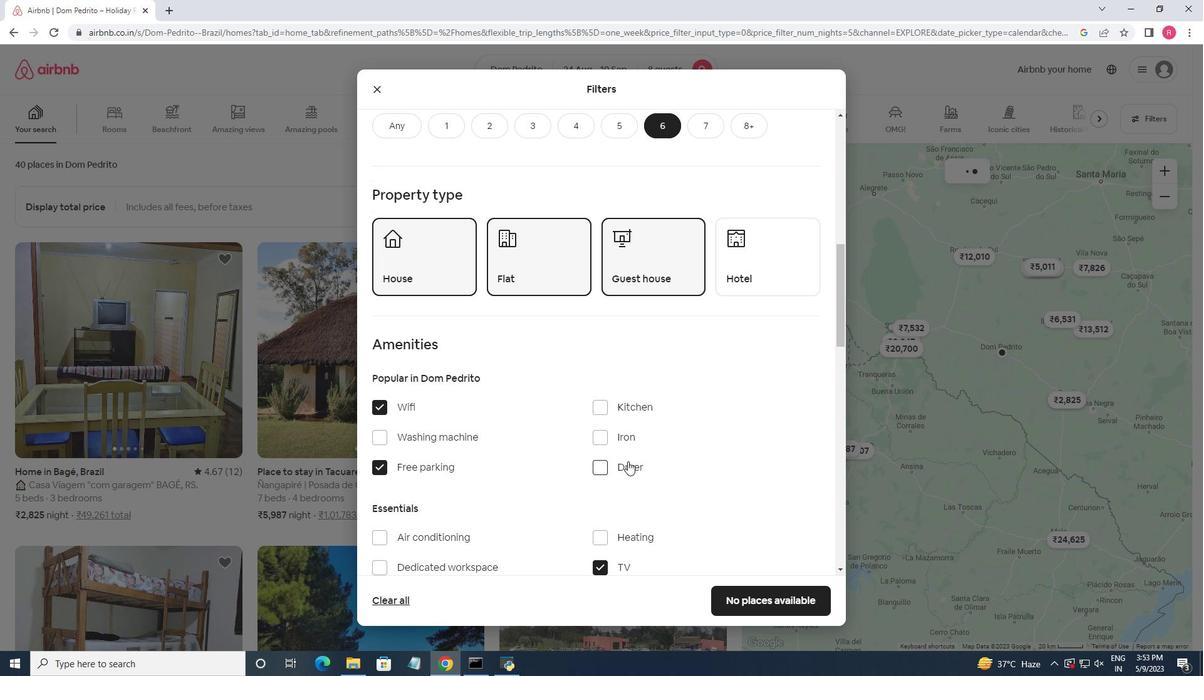 
Action: Mouse moved to (628, 461)
Screenshot: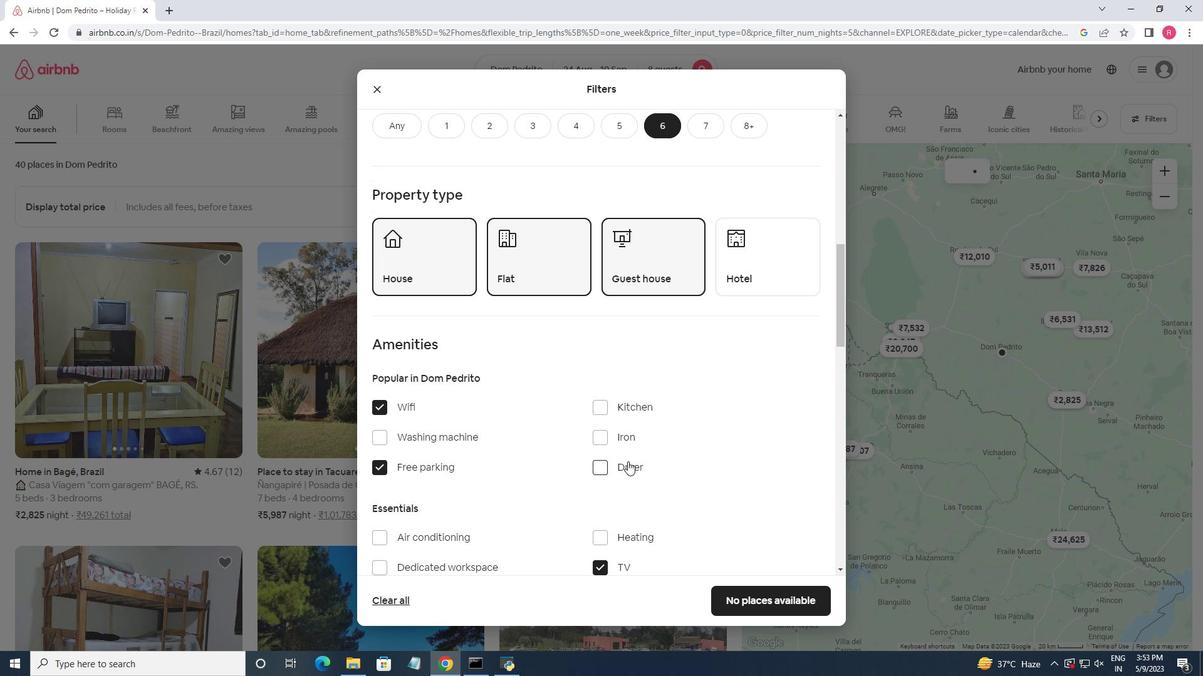 
Action: Mouse scrolled (628, 460) with delta (0, 0)
Screenshot: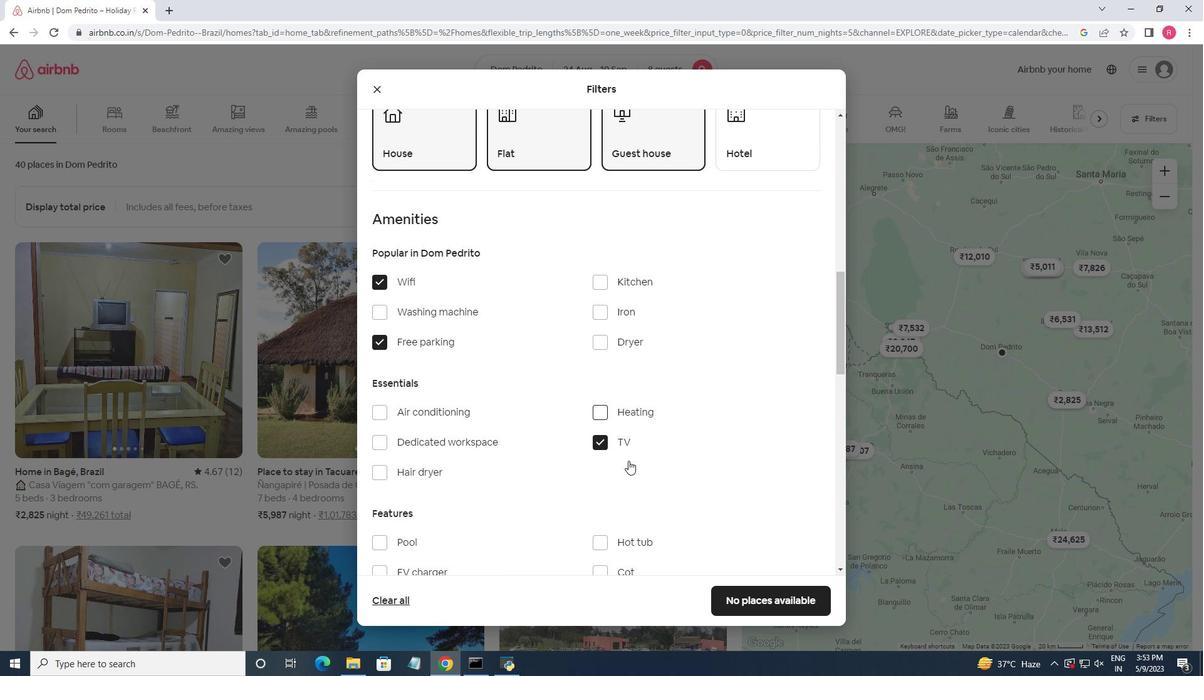 
Action: Mouse scrolled (628, 460) with delta (0, 0)
Screenshot: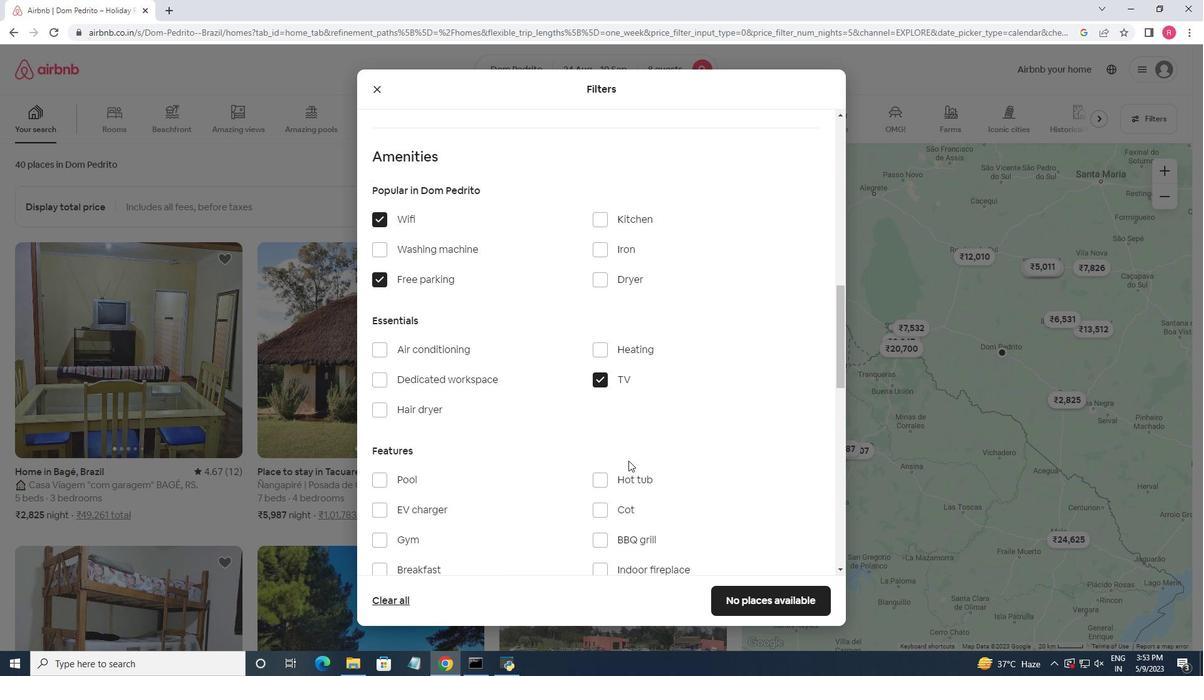 
Action: Mouse scrolled (628, 460) with delta (0, 0)
Screenshot: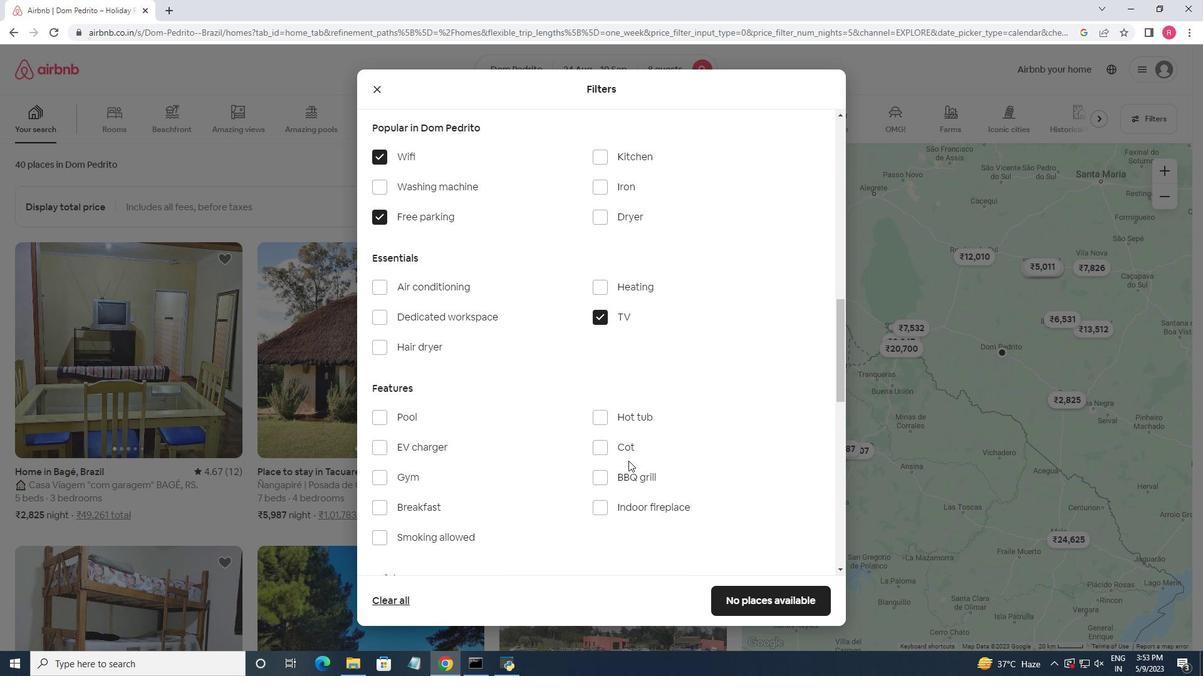 
Action: Mouse moved to (377, 411)
Screenshot: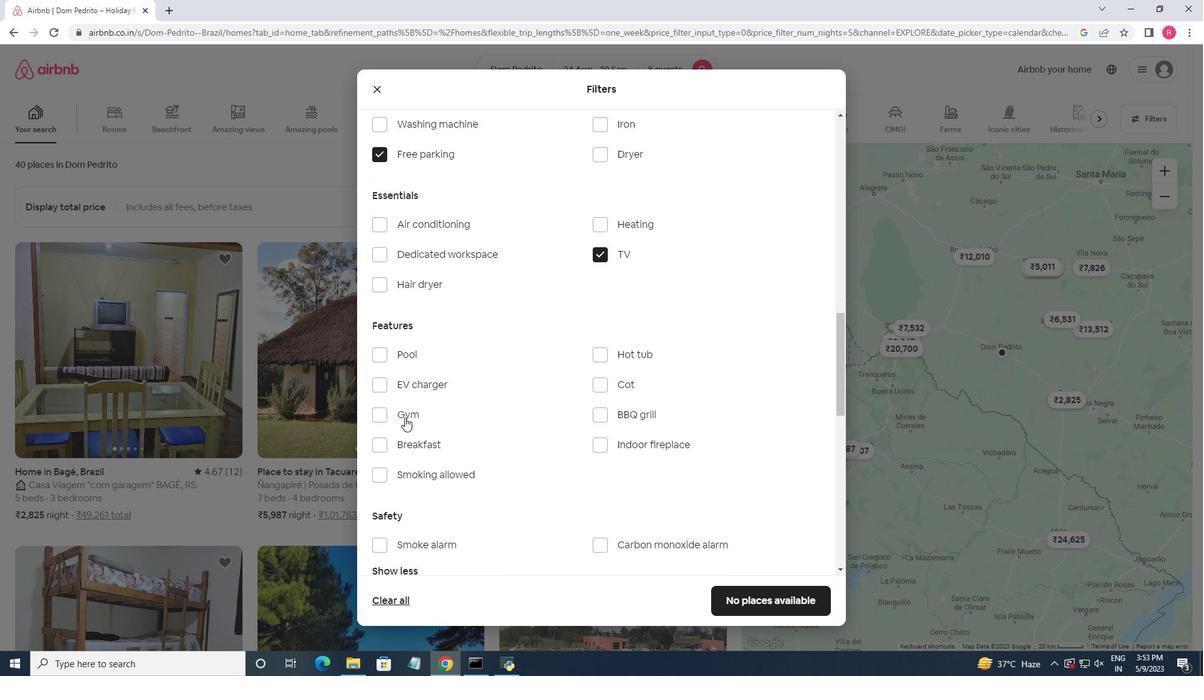 
Action: Mouse pressed left at (377, 411)
Screenshot: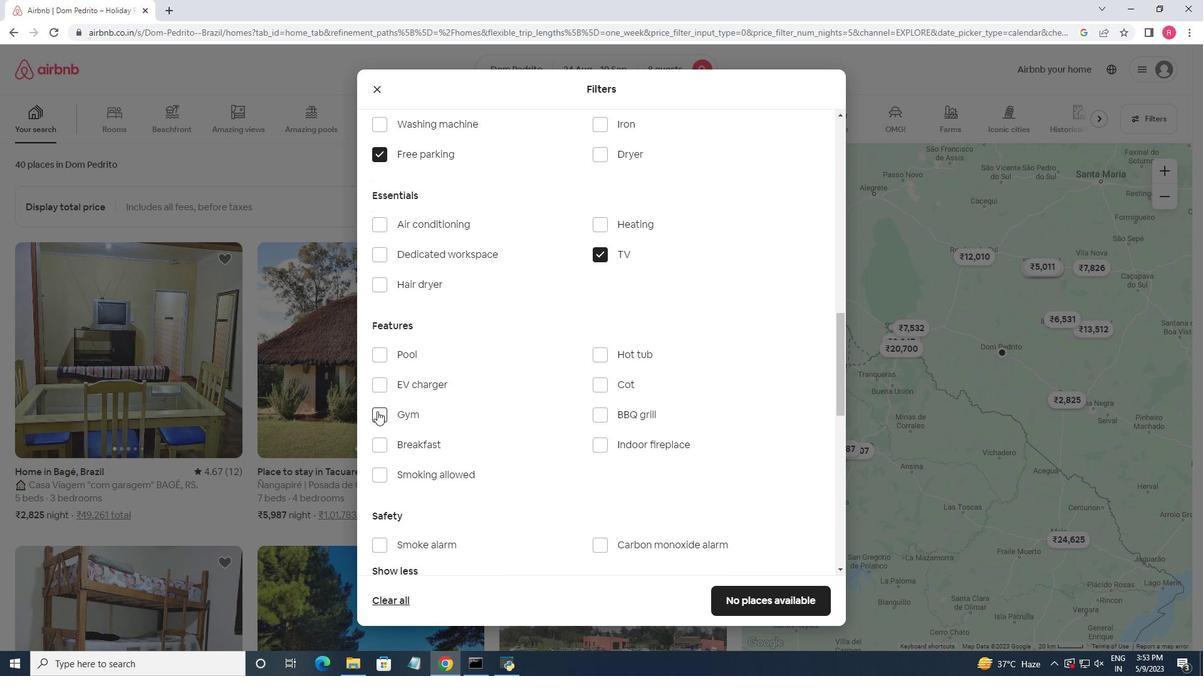 
Action: Mouse moved to (382, 445)
Screenshot: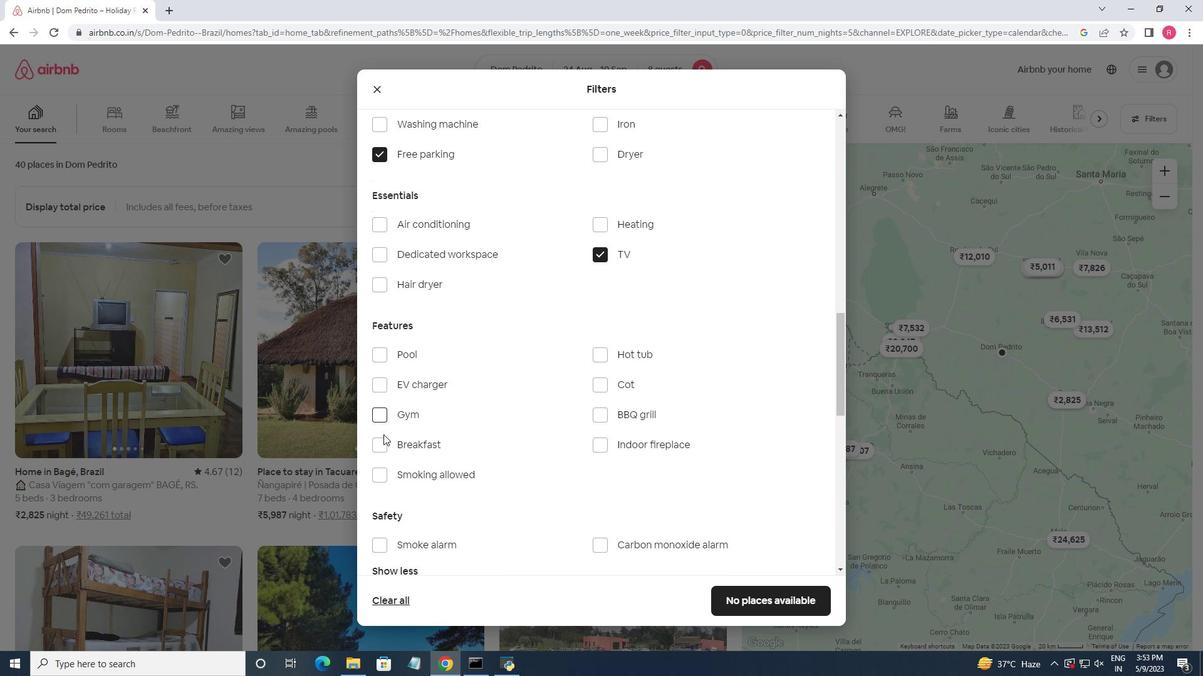 
Action: Mouse pressed left at (382, 445)
Screenshot: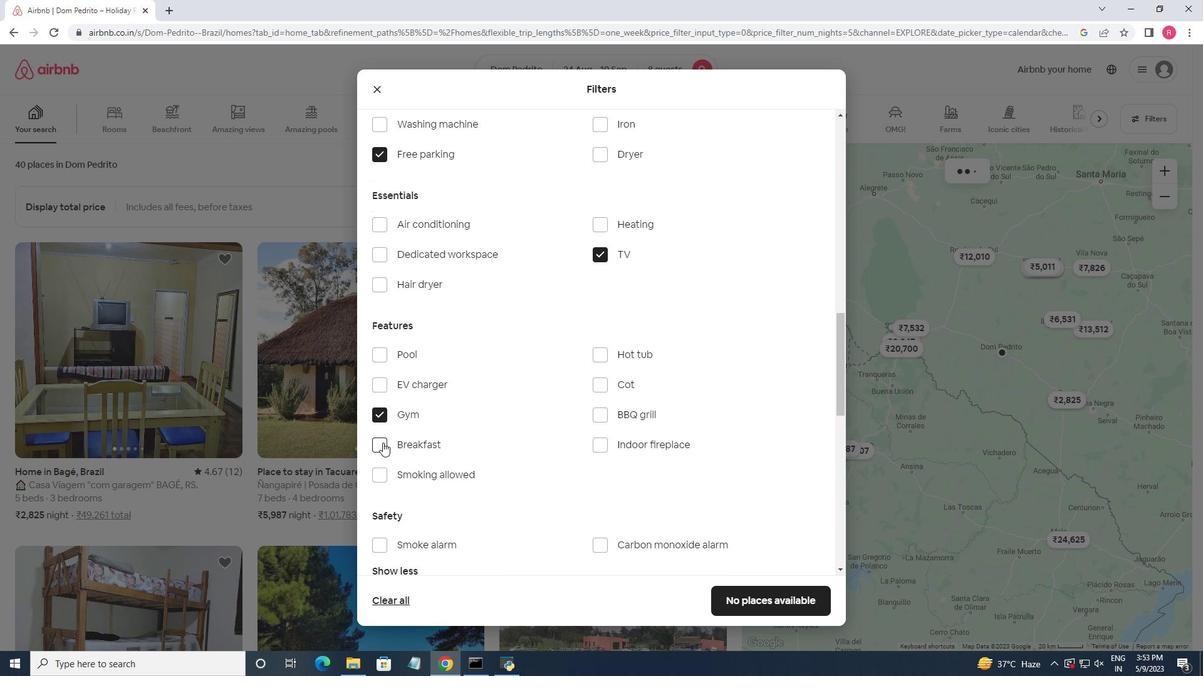 
Action: Mouse moved to (517, 411)
Screenshot: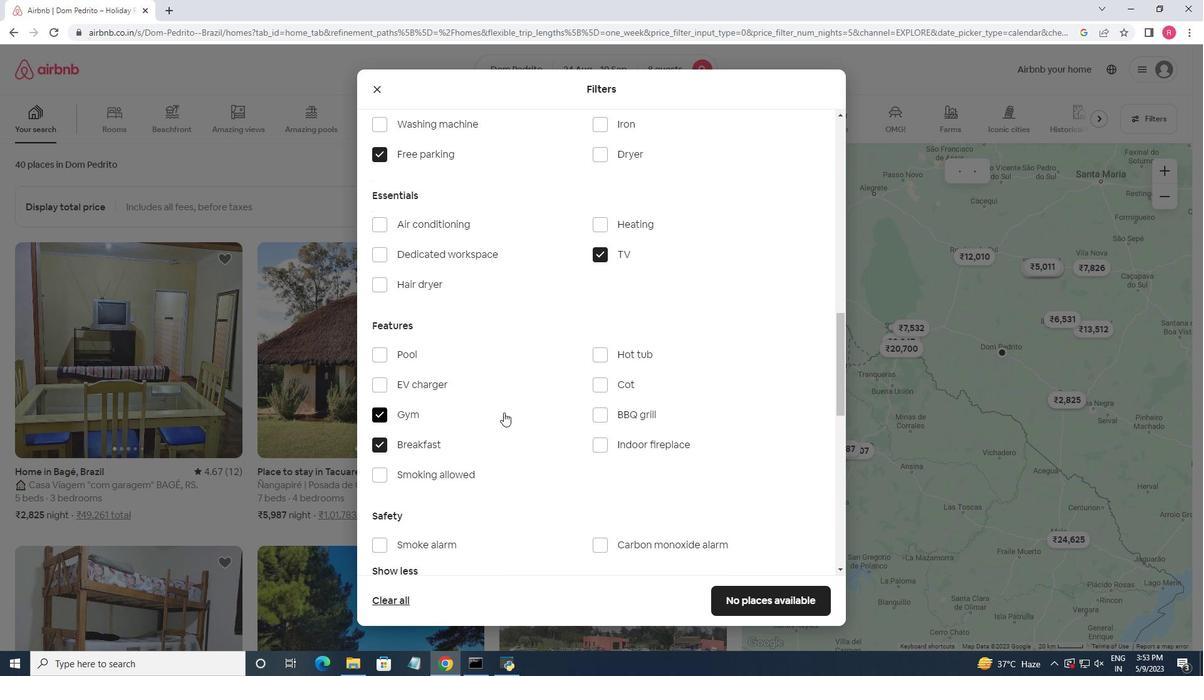 
Action: Mouse scrolled (517, 410) with delta (0, 0)
Screenshot: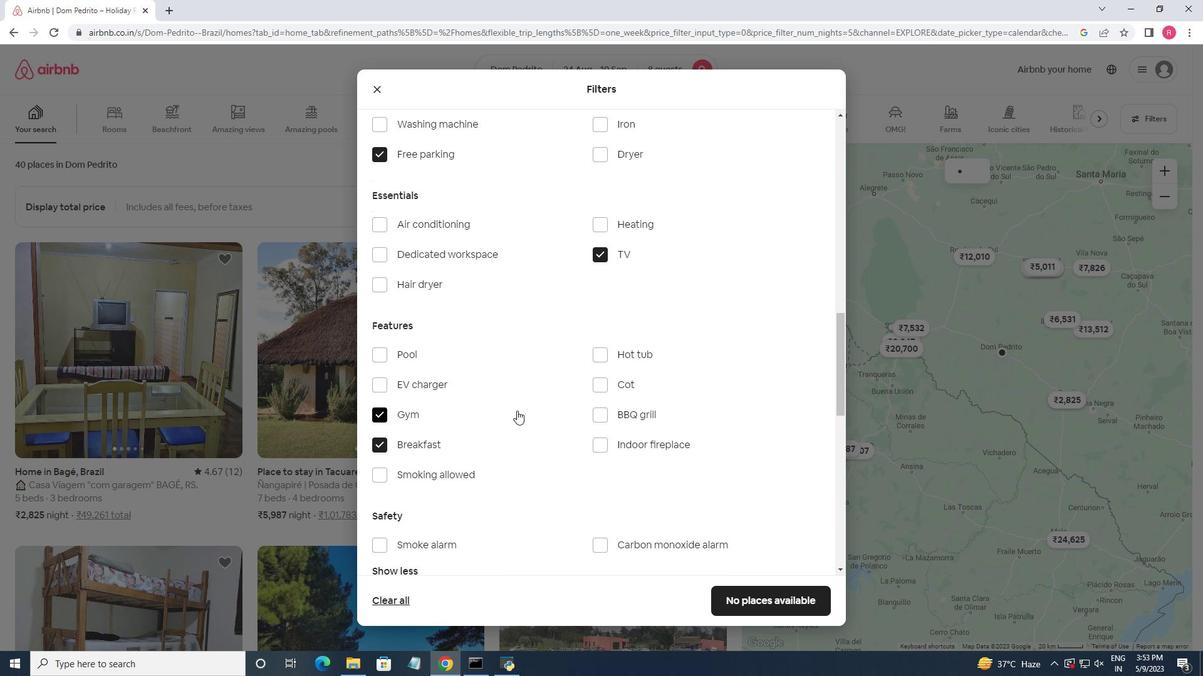 
Action: Mouse scrolled (517, 410) with delta (0, 0)
Screenshot: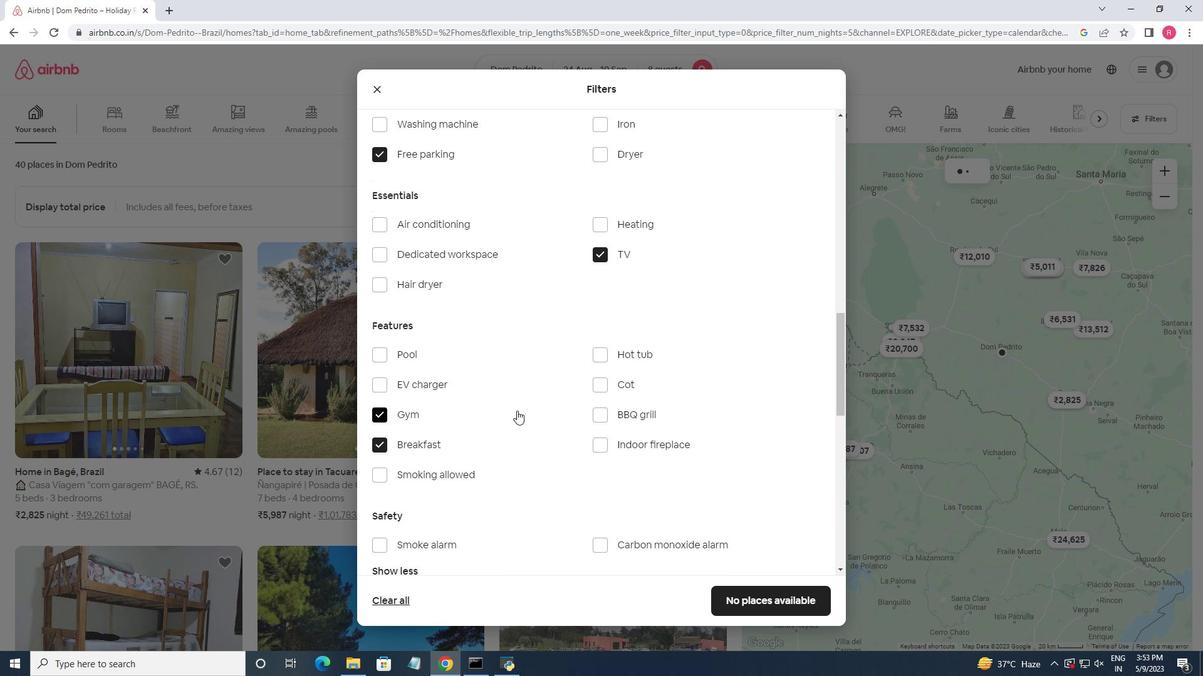 
Action: Mouse moved to (517, 410)
Screenshot: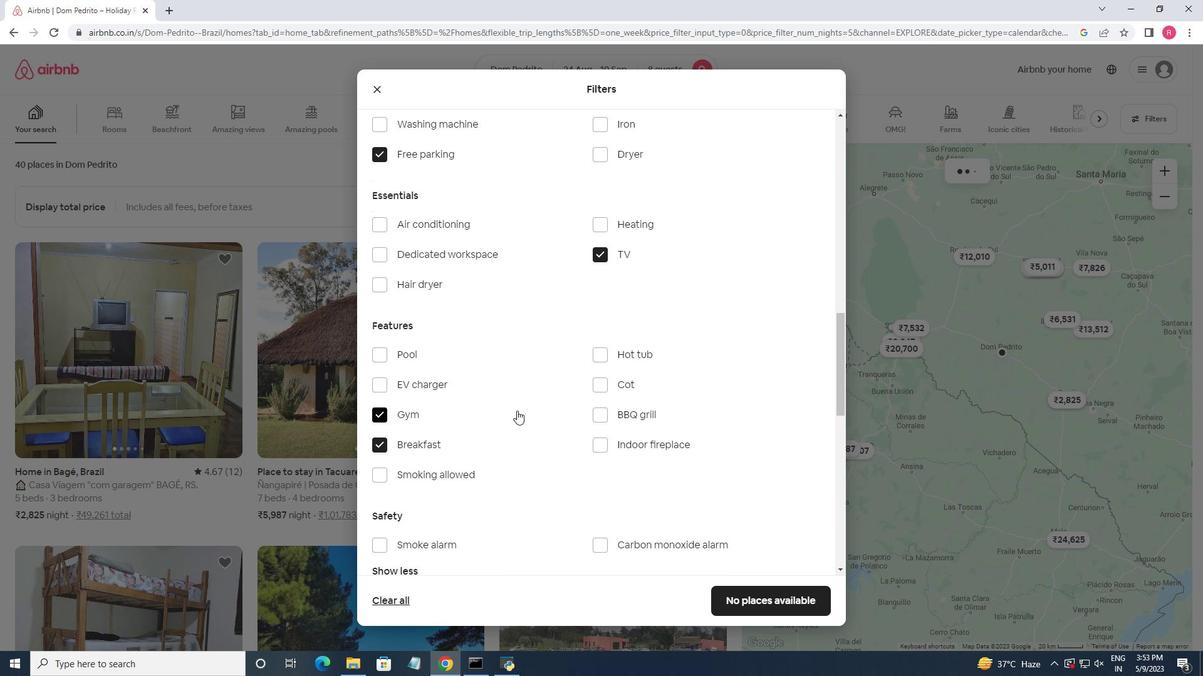 
Action: Mouse scrolled (517, 409) with delta (0, 0)
Screenshot: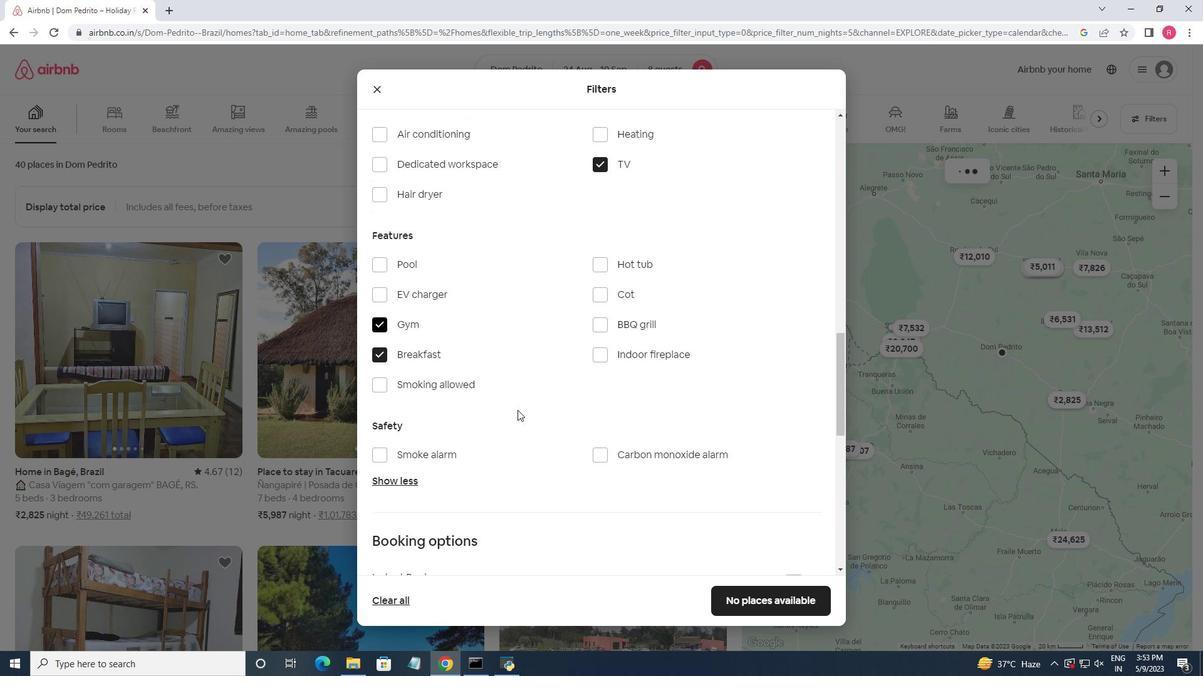 
Action: Mouse moved to (541, 422)
Screenshot: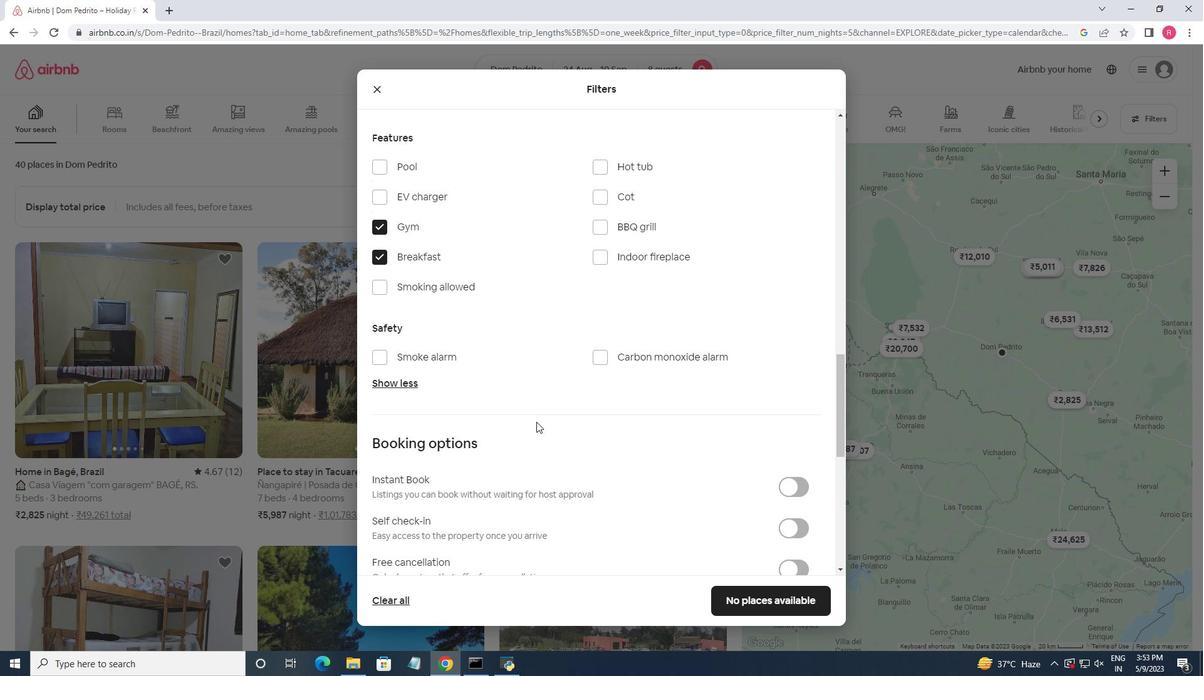 
Action: Mouse scrolled (541, 421) with delta (0, 0)
Screenshot: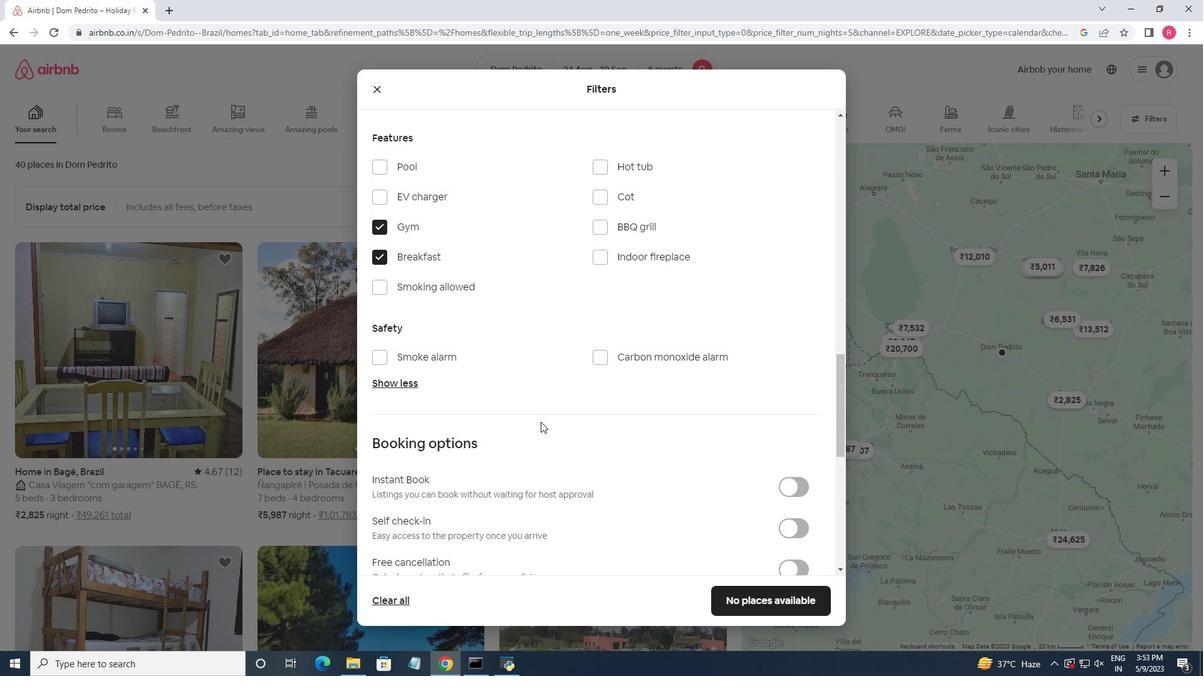 
Action: Mouse moved to (799, 468)
Screenshot: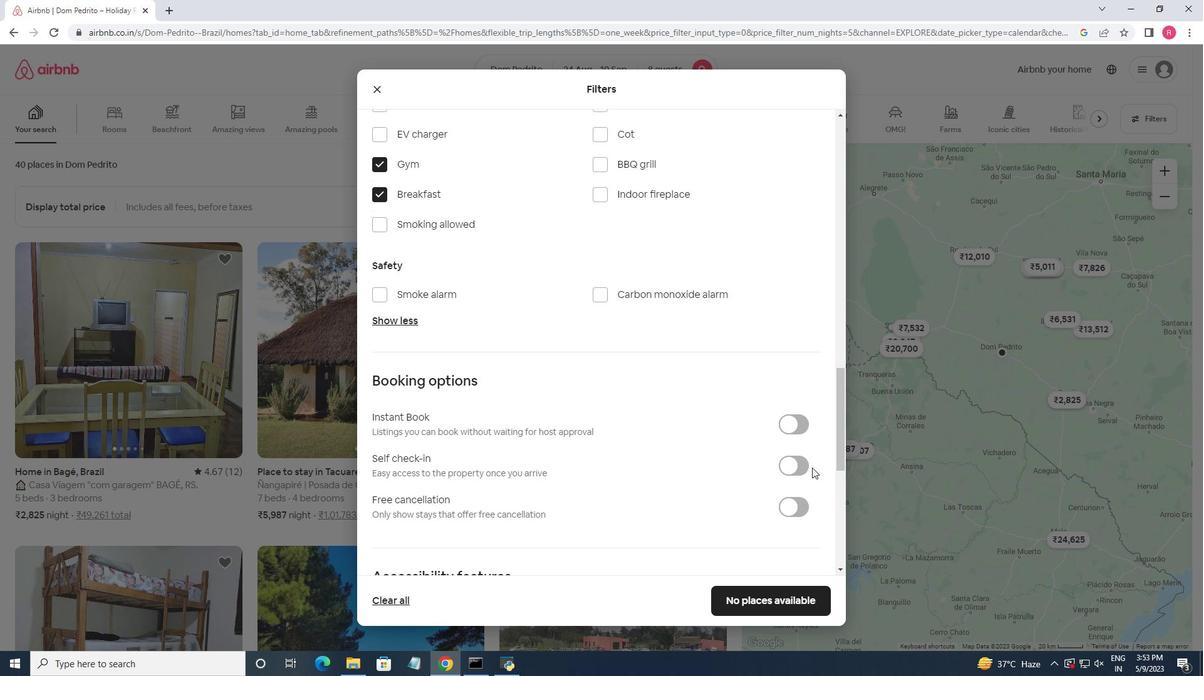 
Action: Mouse pressed left at (799, 468)
Screenshot: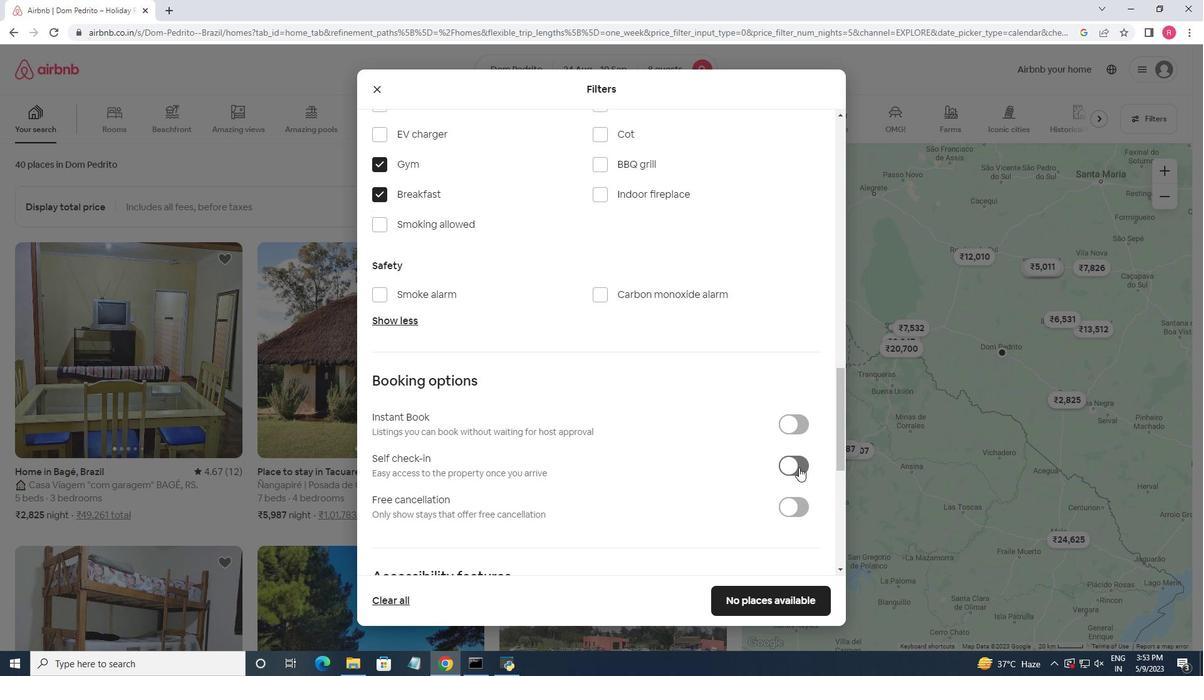 
Action: Mouse moved to (699, 391)
Screenshot: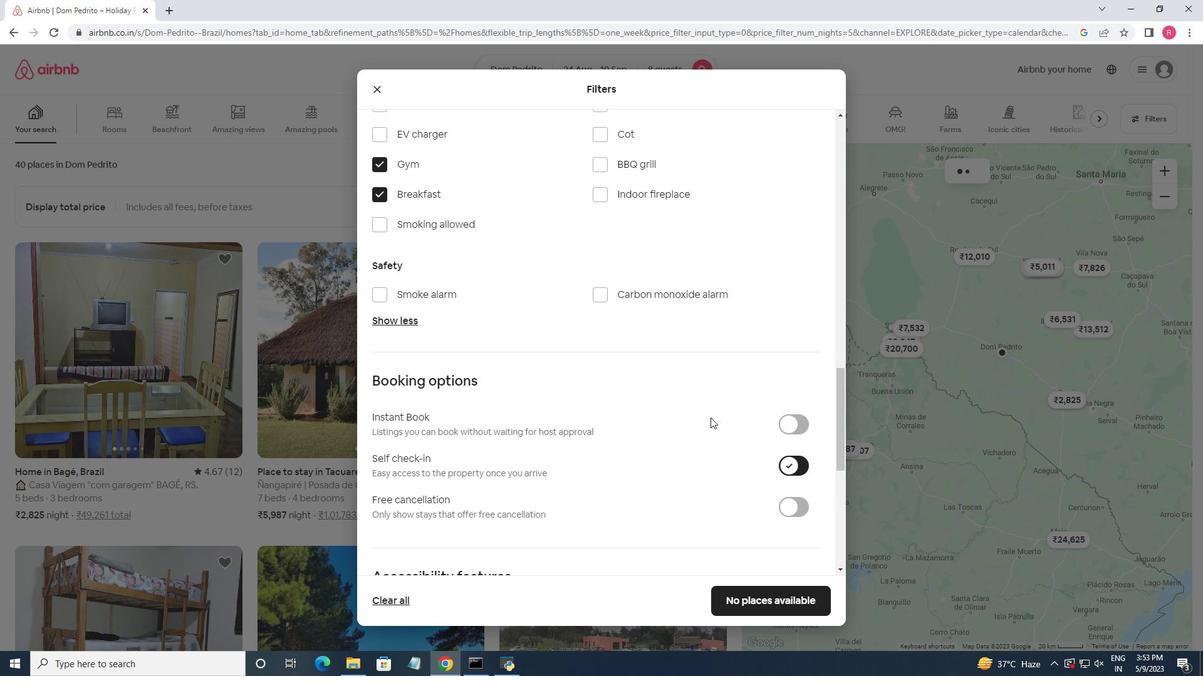 
Action: Mouse scrolled (699, 391) with delta (0, 0)
Screenshot: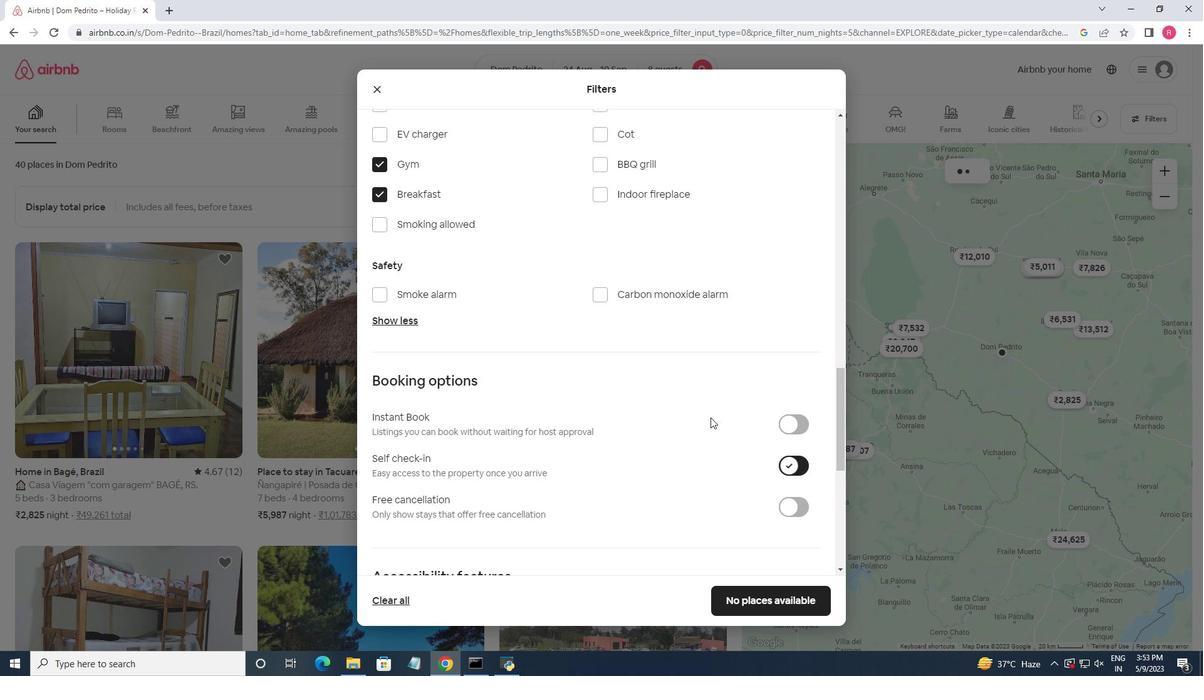 
Action: Mouse moved to (699, 391)
Screenshot: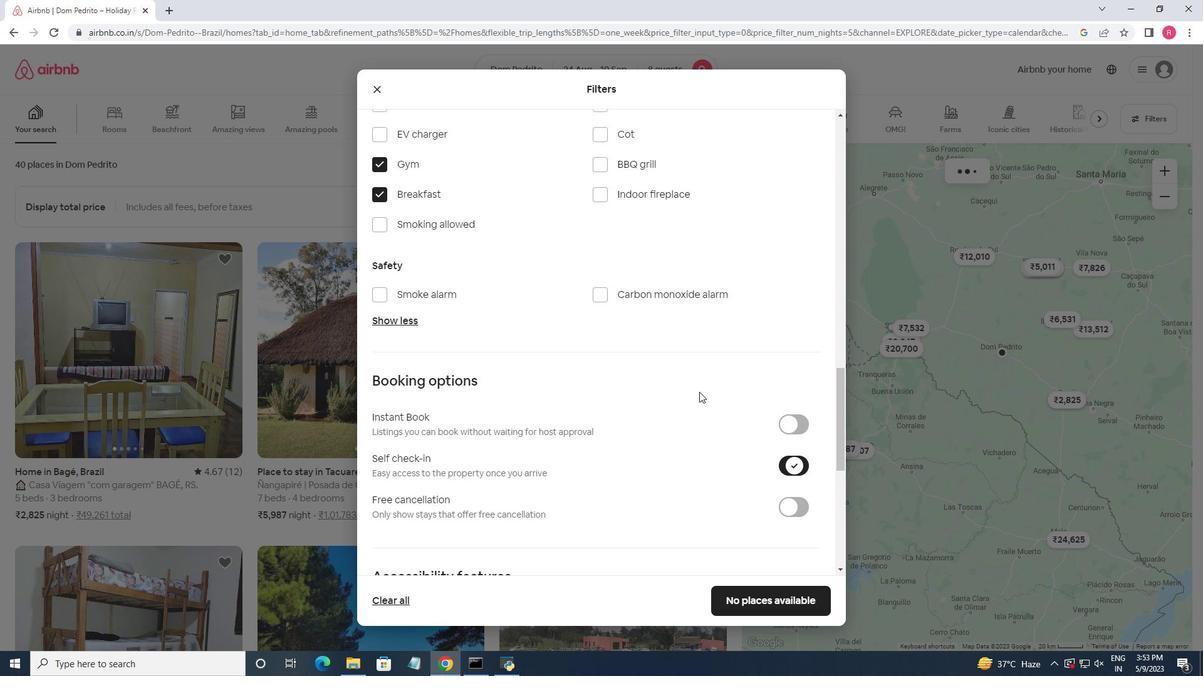 
Action: Mouse scrolled (699, 390) with delta (0, 0)
Screenshot: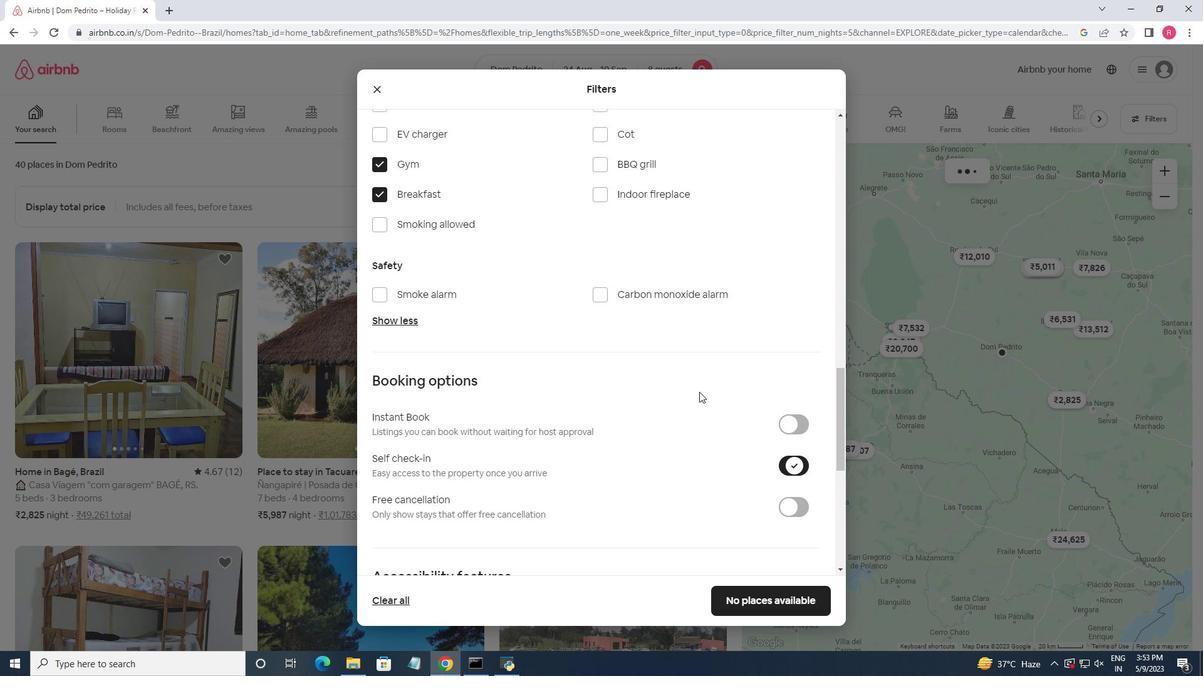 
Action: Mouse moved to (696, 392)
Screenshot: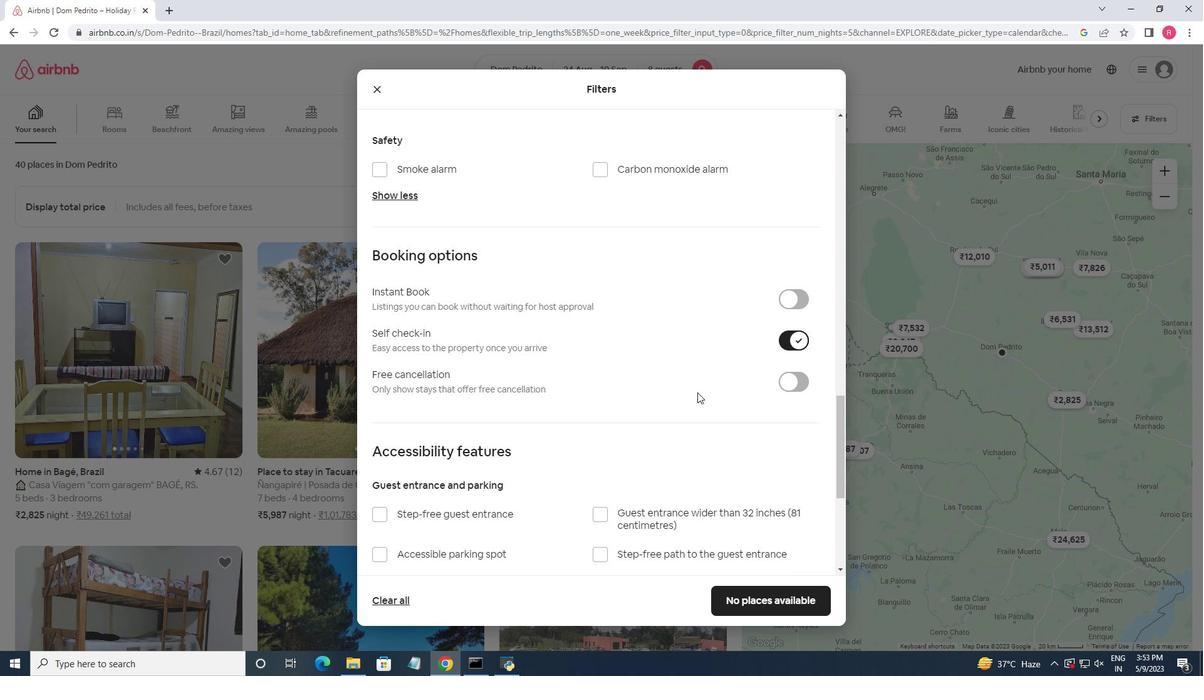 
Action: Mouse scrolled (696, 392) with delta (0, 0)
Screenshot: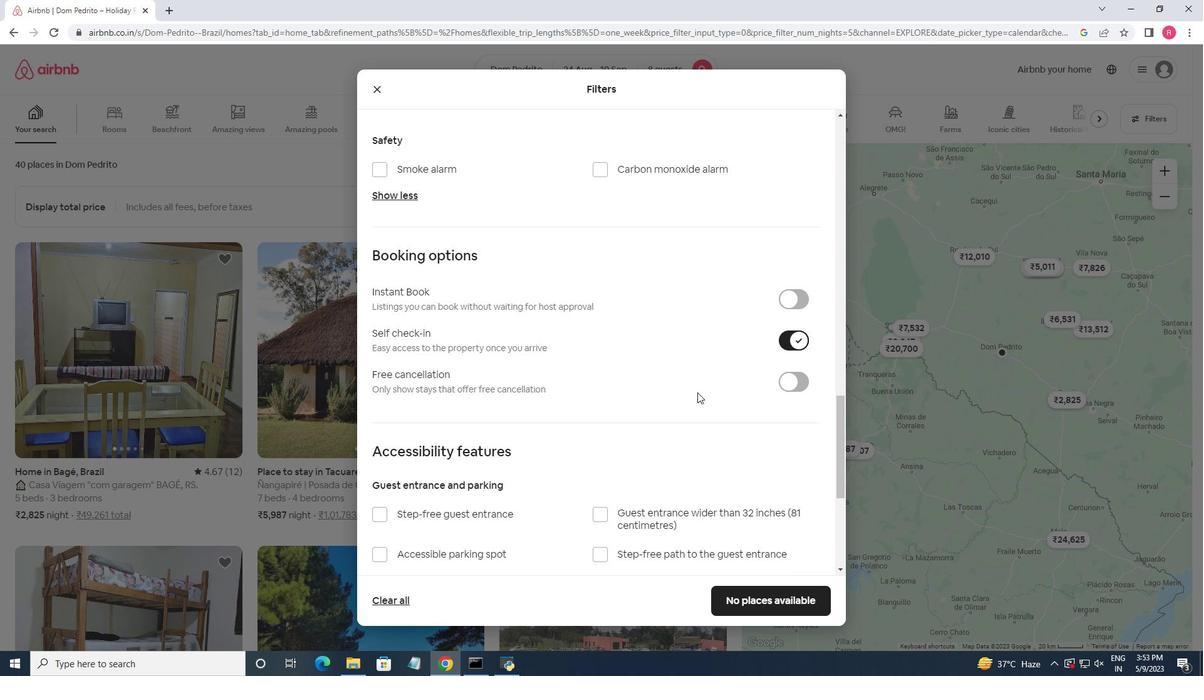 
Action: Mouse moved to (696, 393)
Screenshot: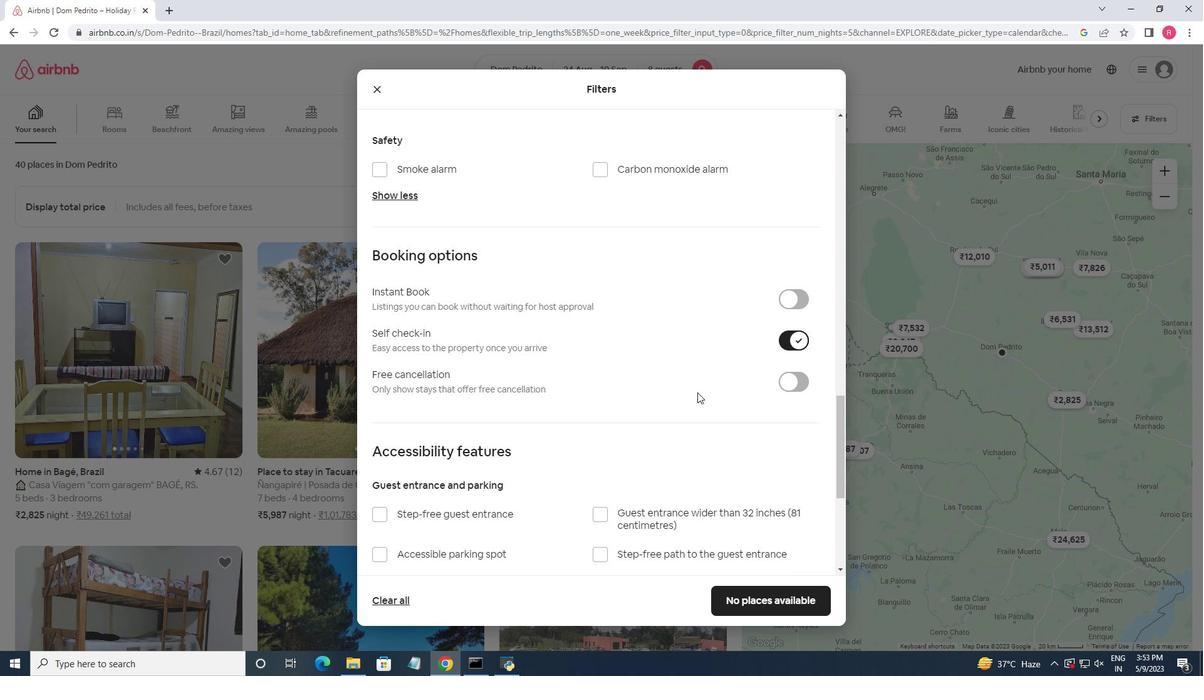 
Action: Mouse scrolled (696, 392) with delta (0, 0)
Screenshot: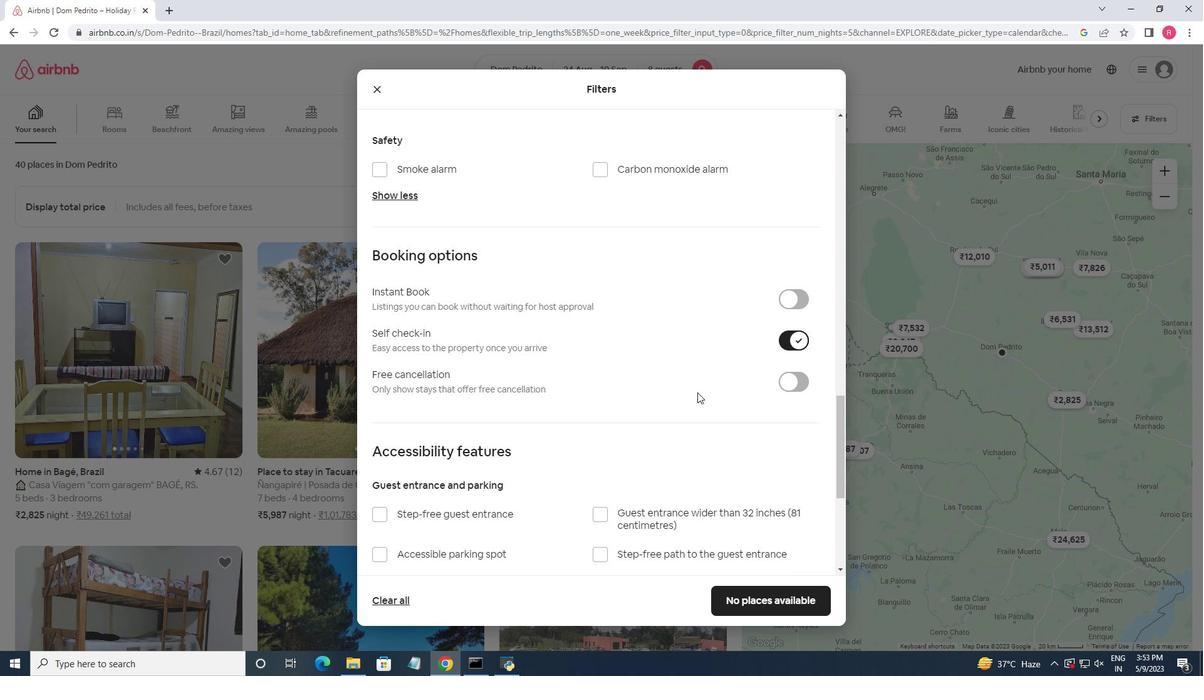 
Action: Mouse scrolled (696, 392) with delta (0, 0)
Screenshot: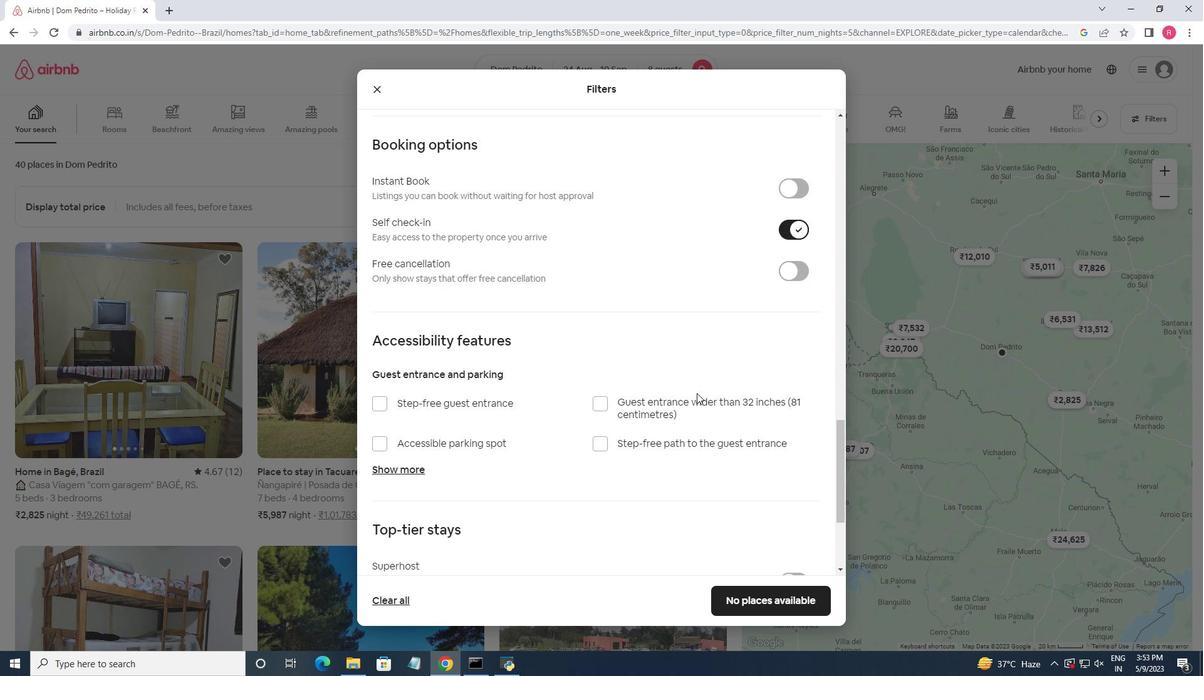 
Action: Mouse moved to (668, 438)
Screenshot: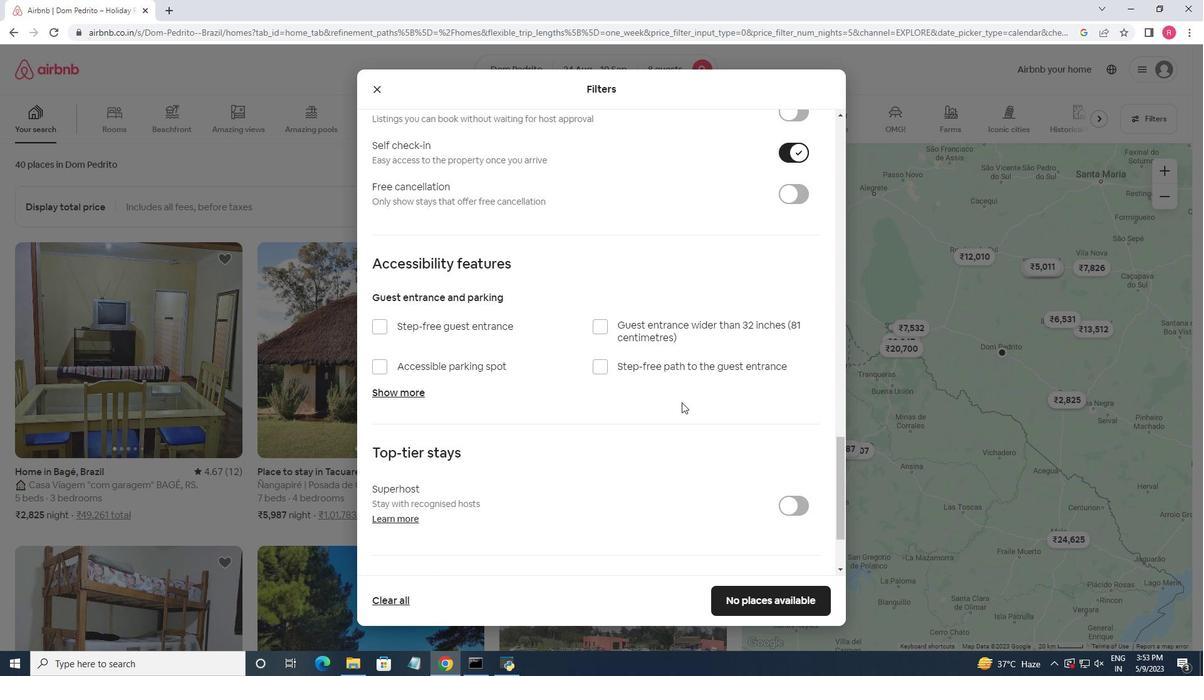 
Action: Mouse scrolled (668, 437) with delta (0, 0)
Screenshot: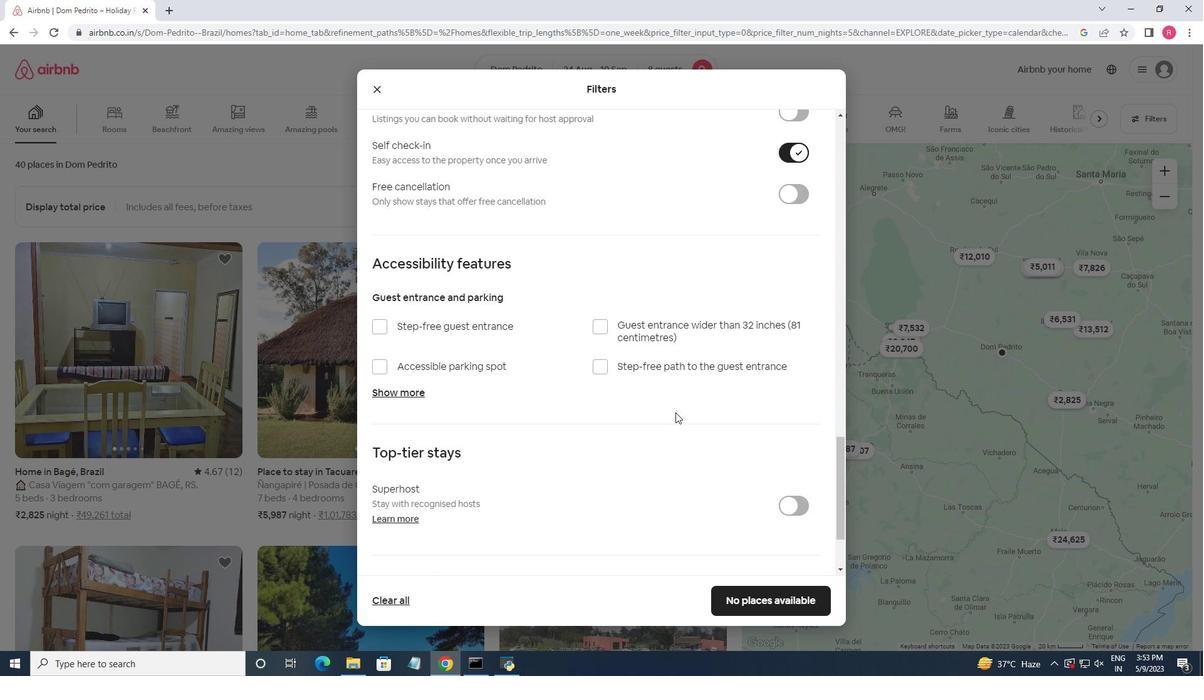 
Action: Mouse scrolled (668, 437) with delta (0, 0)
Screenshot: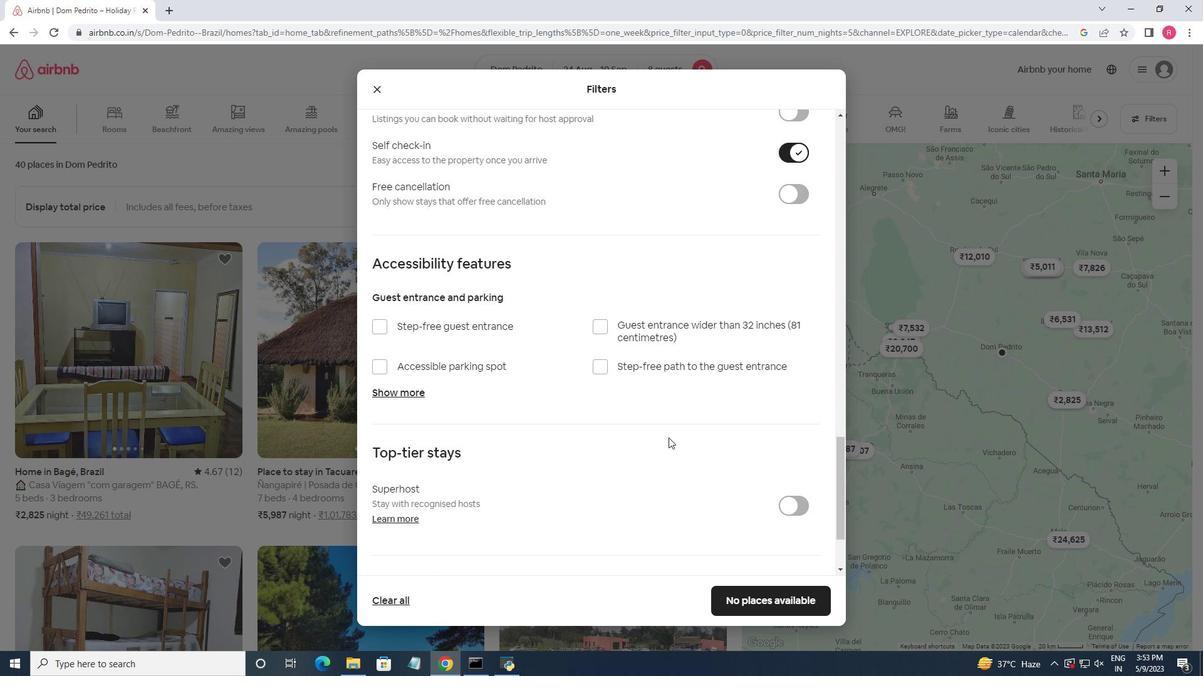 
Action: Mouse moved to (669, 434)
Screenshot: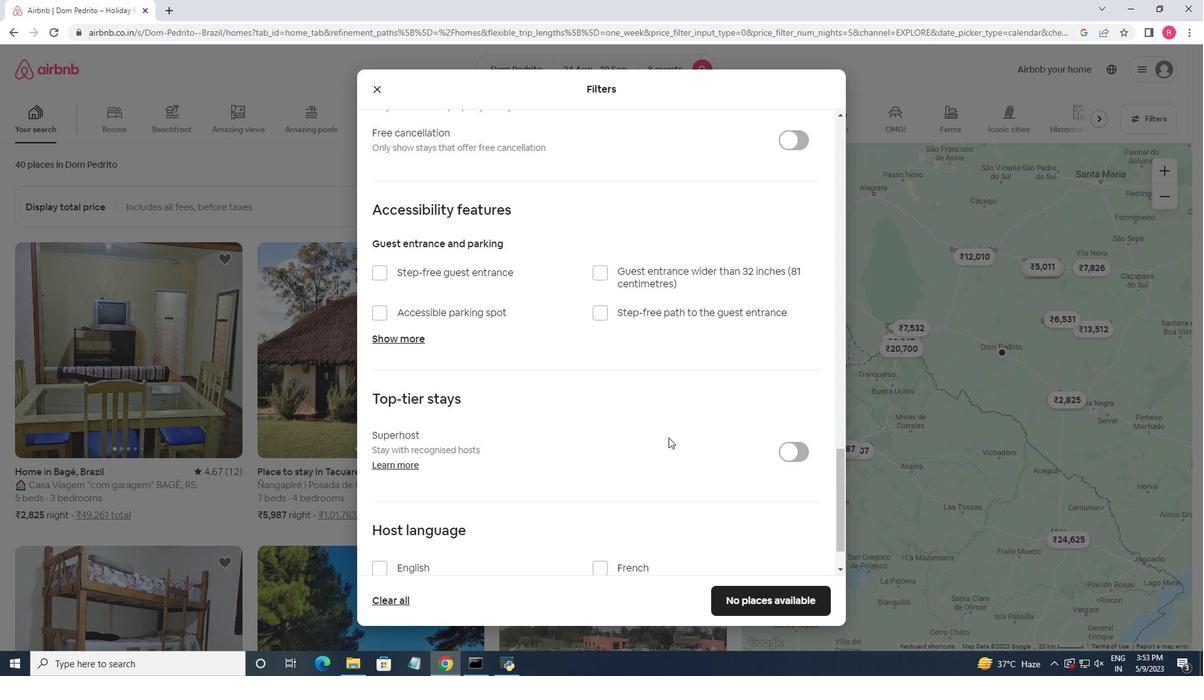 
Action: Mouse scrolled (669, 434) with delta (0, 0)
Screenshot: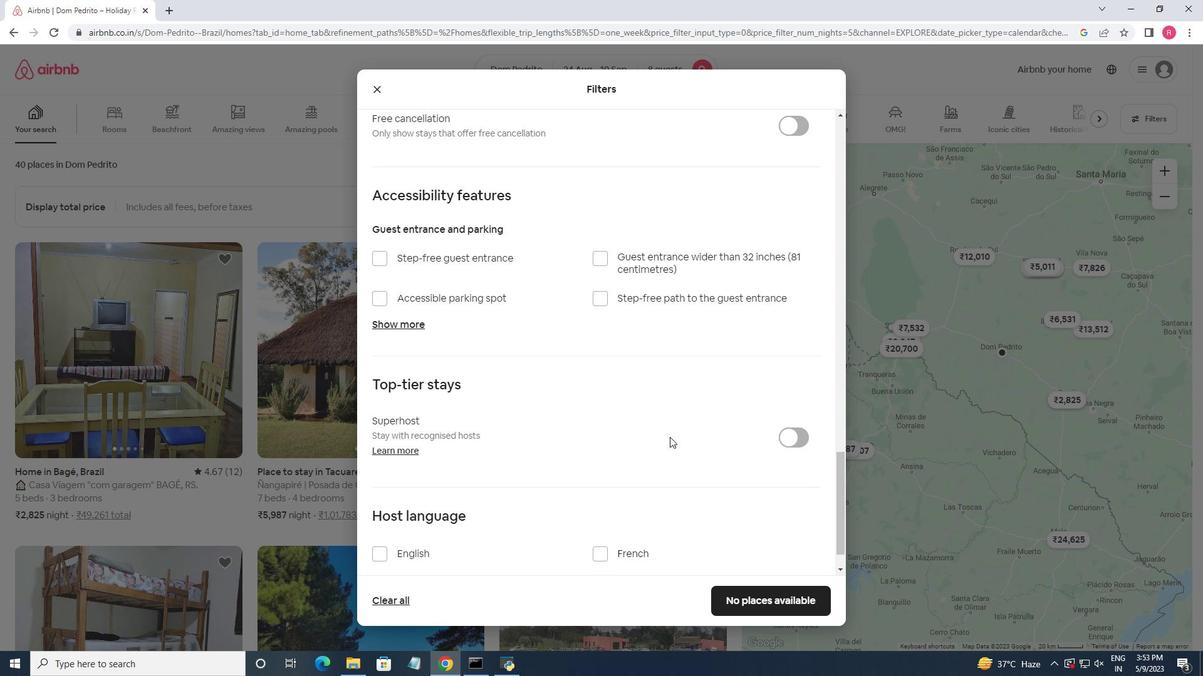 
Action: Mouse scrolled (669, 434) with delta (0, 0)
Screenshot: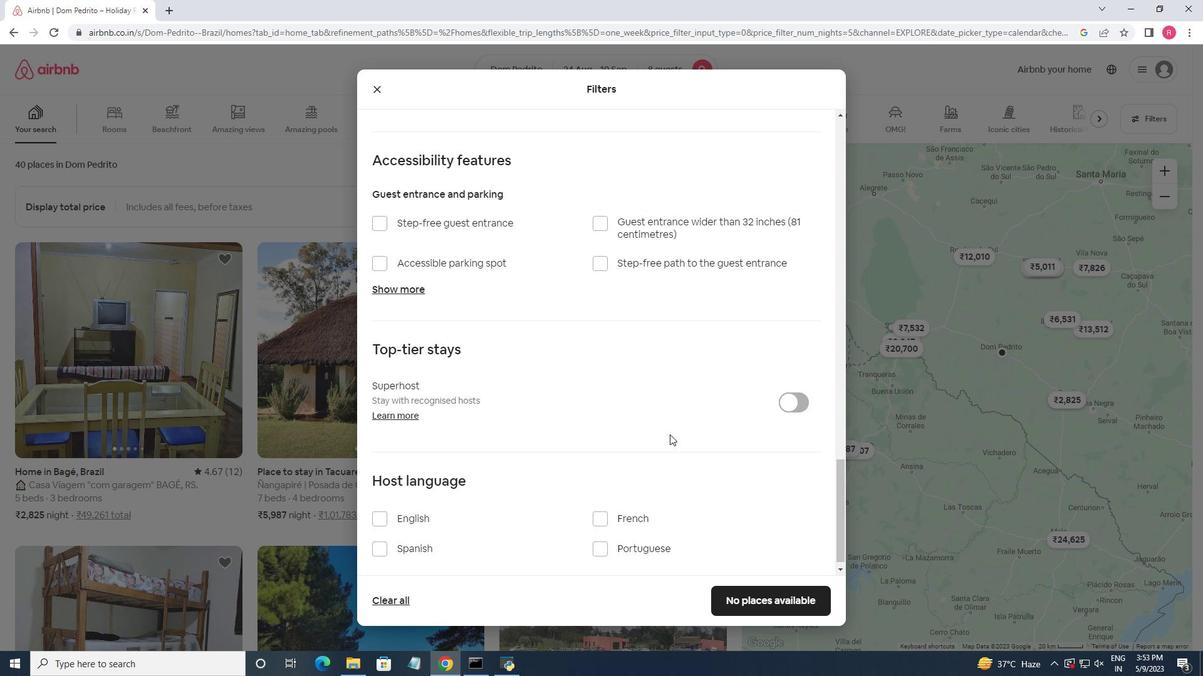
Action: Mouse moved to (373, 509)
Screenshot: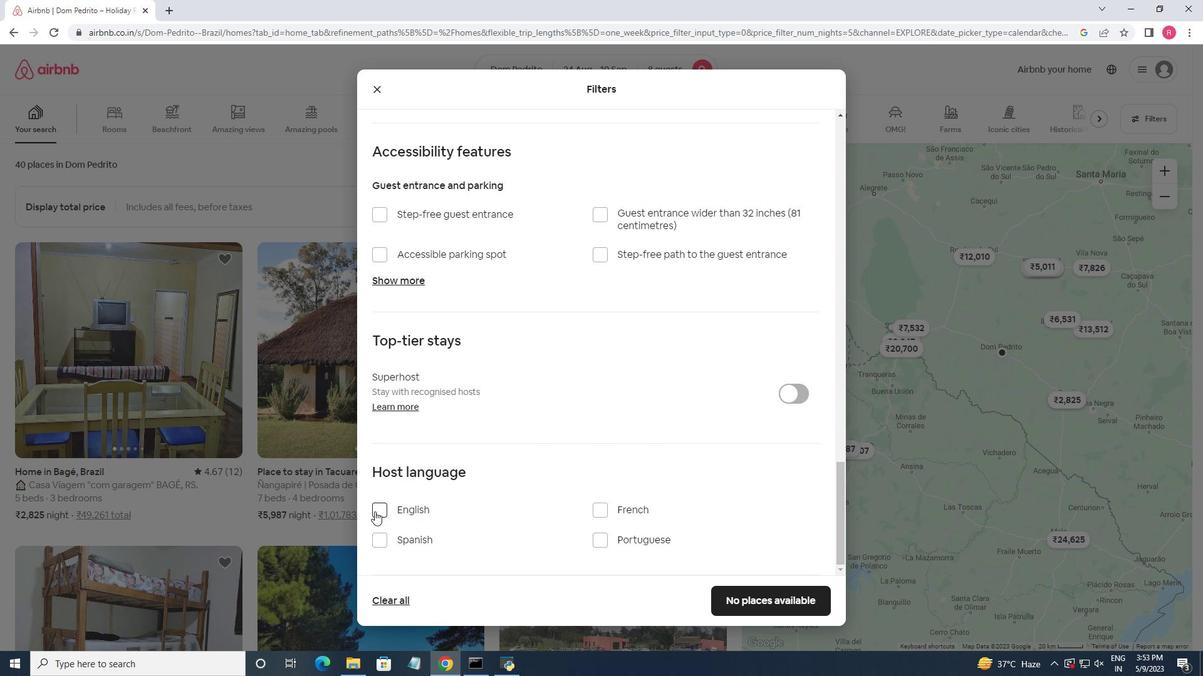 
Action: Mouse pressed left at (373, 509)
Screenshot: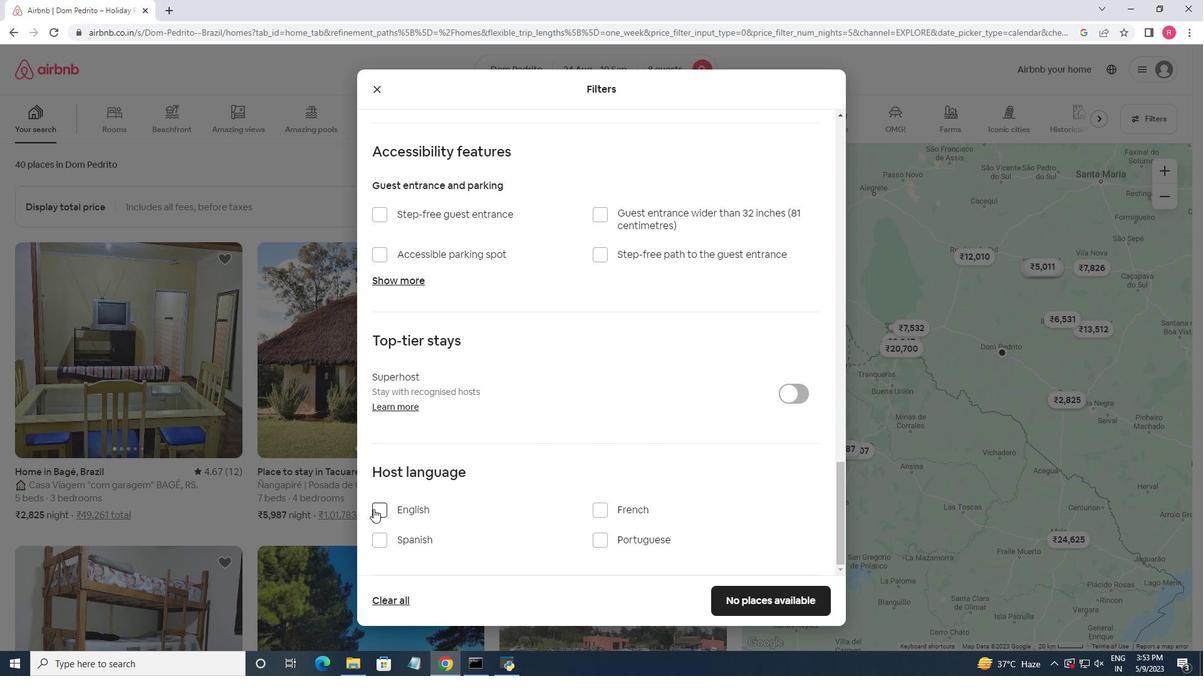
Action: Mouse moved to (729, 592)
Screenshot: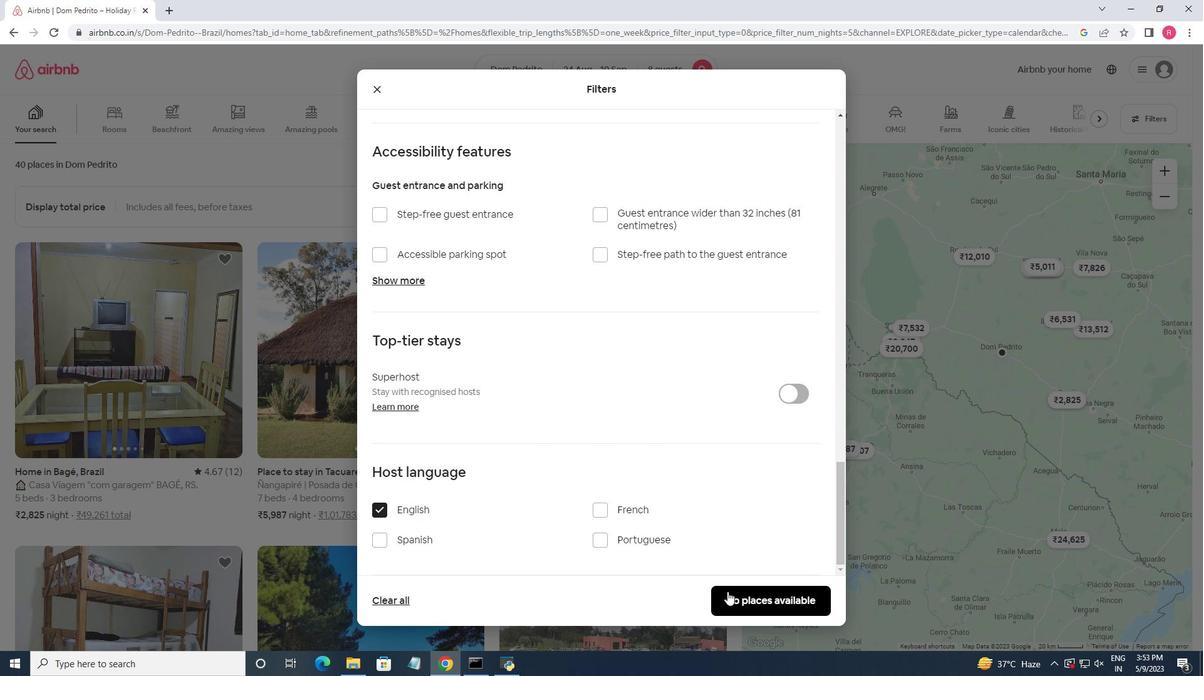 
Action: Mouse pressed left at (729, 592)
Screenshot: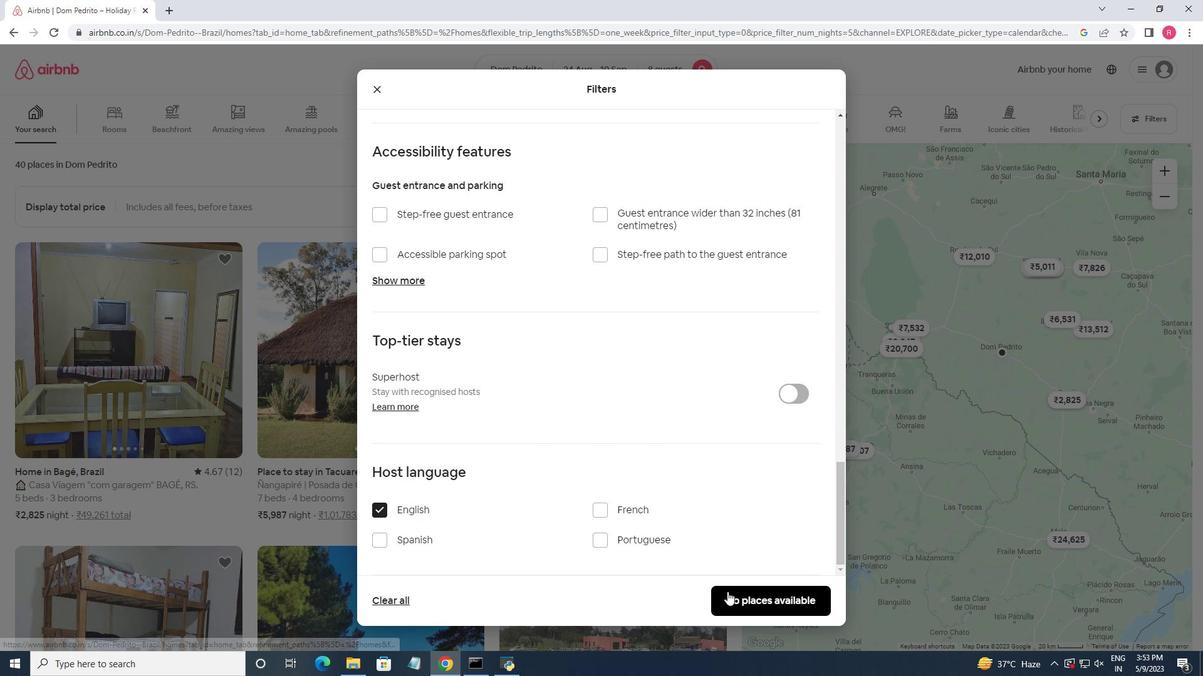 
Action: Mouse moved to (735, 587)
Screenshot: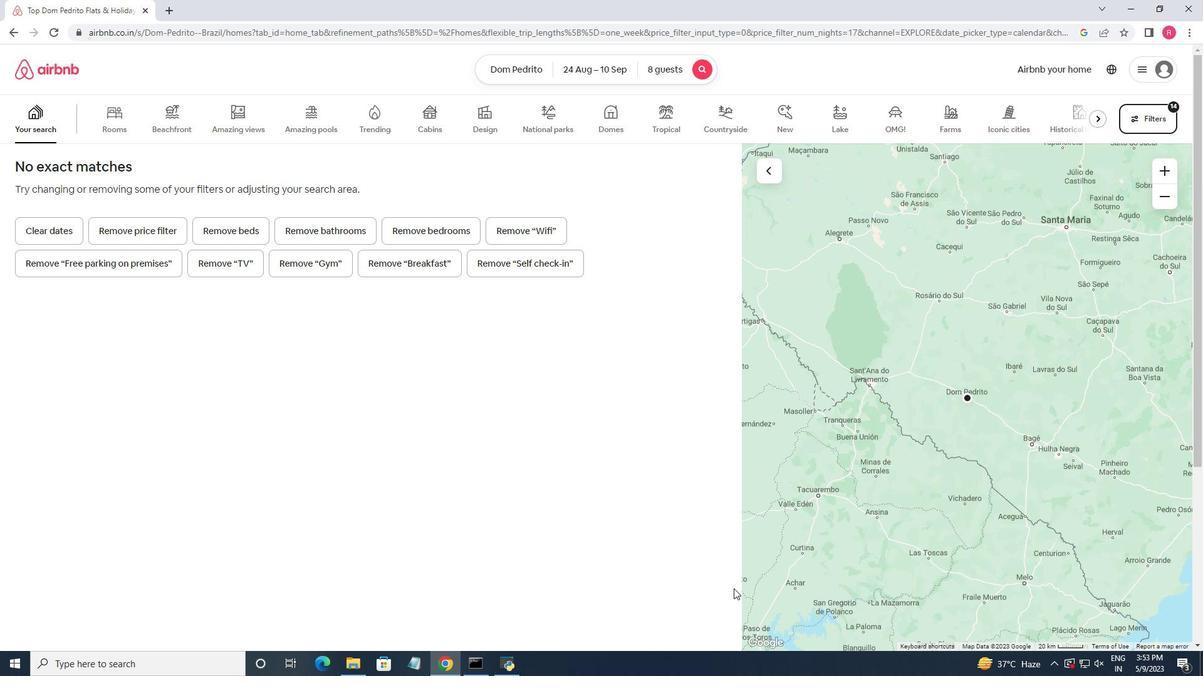 
